 Task: Search one way flight ticket for 2 adults, 2 children, 2 infants in seat in first from Harlingen: Valley International Airport to Jackson: Jackson Hole Airport on 5-2-2023. Choice of flights is Sun country airlines. Number of bags: 7 checked bags. Price is upto 76000. Outbound departure time preference is 8:15.
Action: Mouse moved to (382, 155)
Screenshot: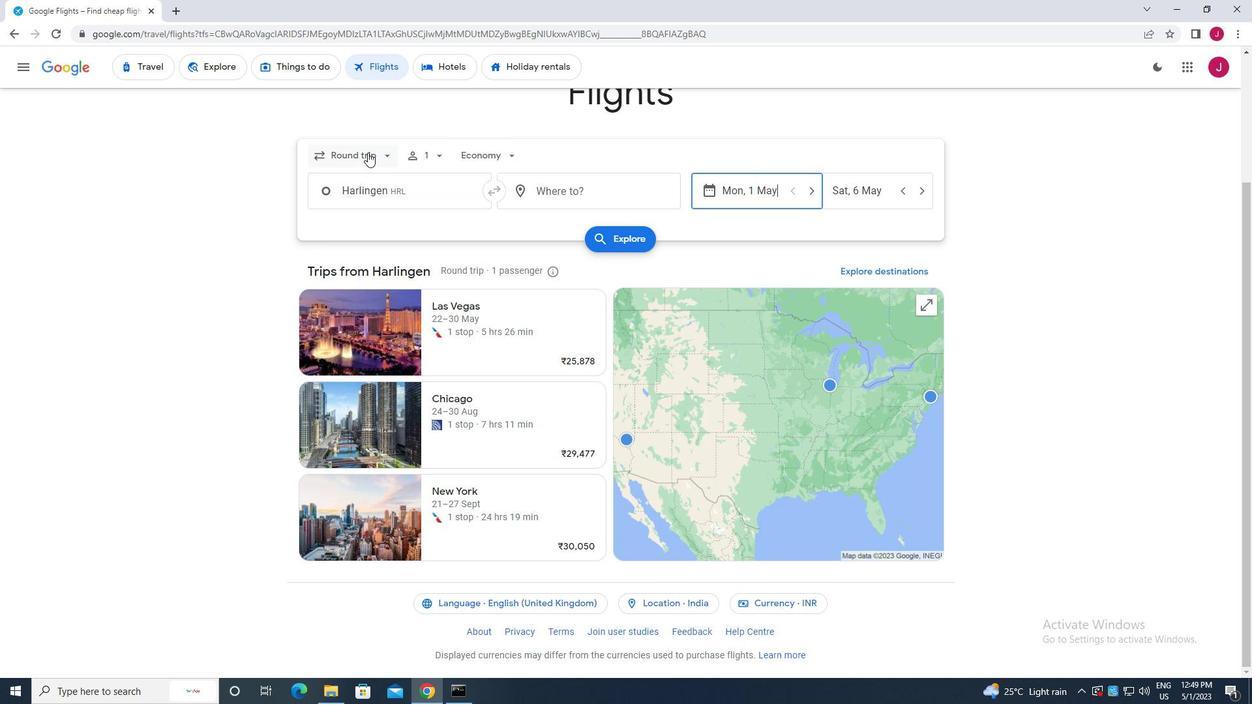 
Action: Mouse pressed left at (382, 155)
Screenshot: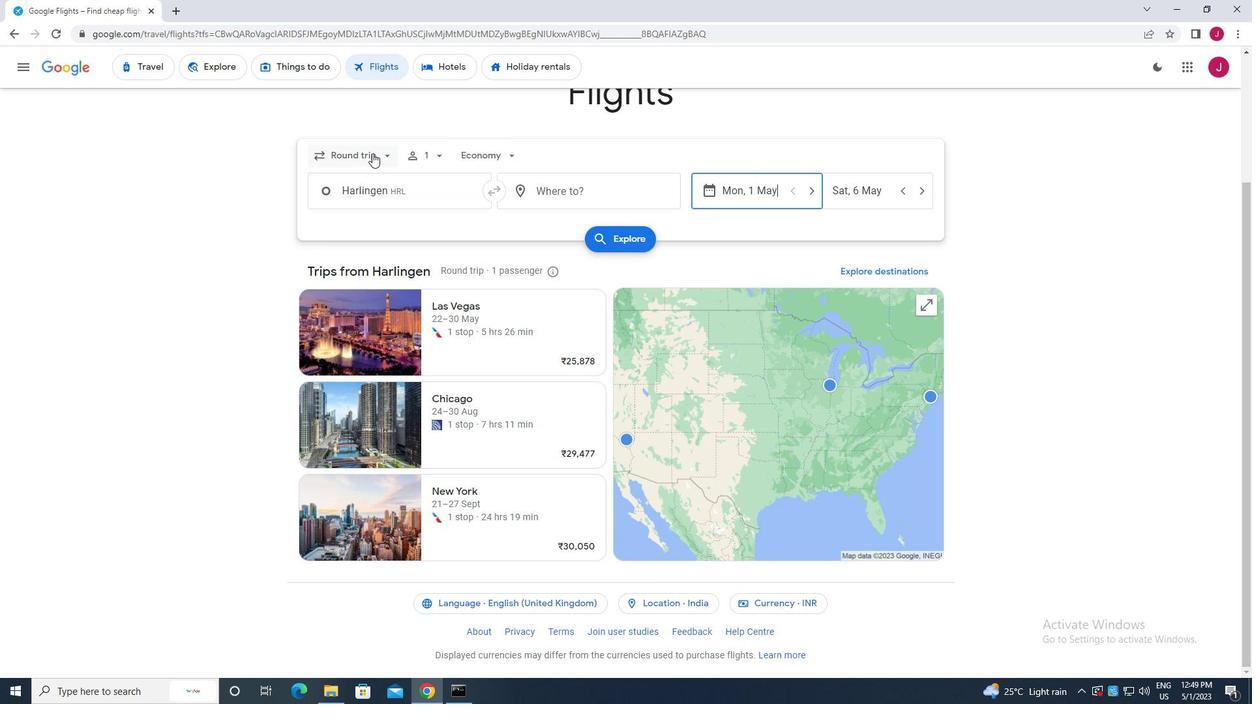 
Action: Mouse moved to (373, 211)
Screenshot: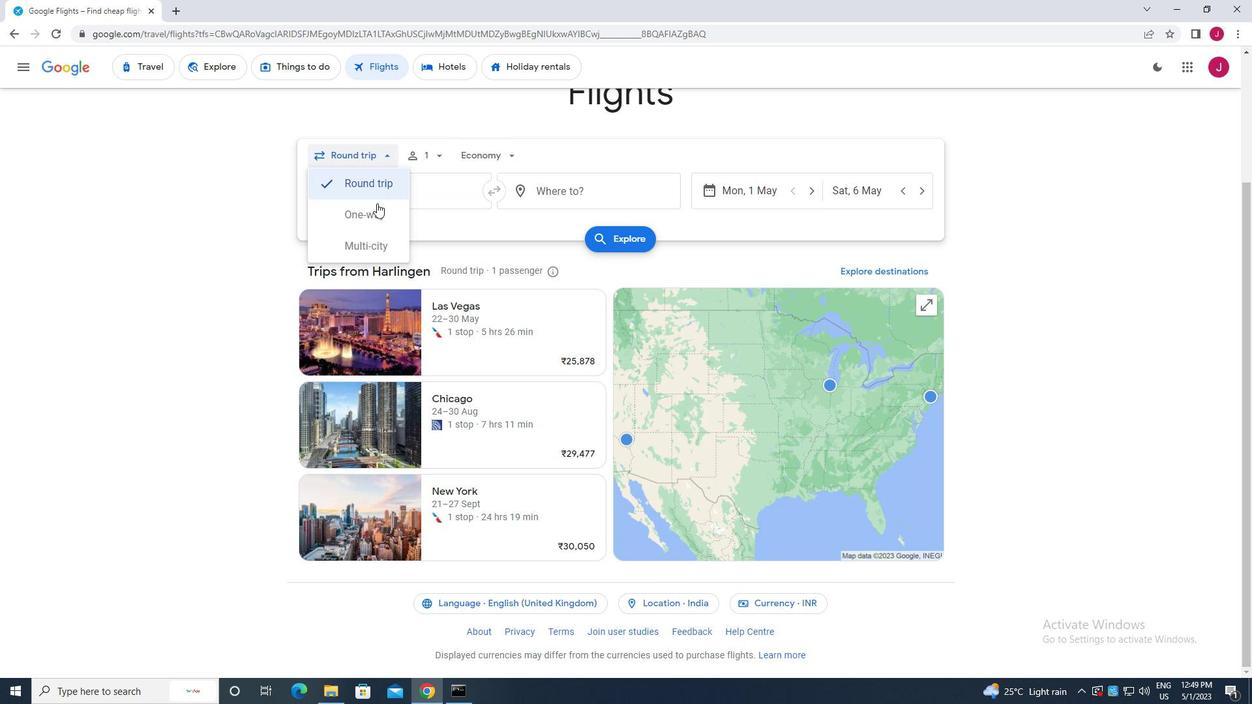 
Action: Mouse pressed left at (373, 211)
Screenshot: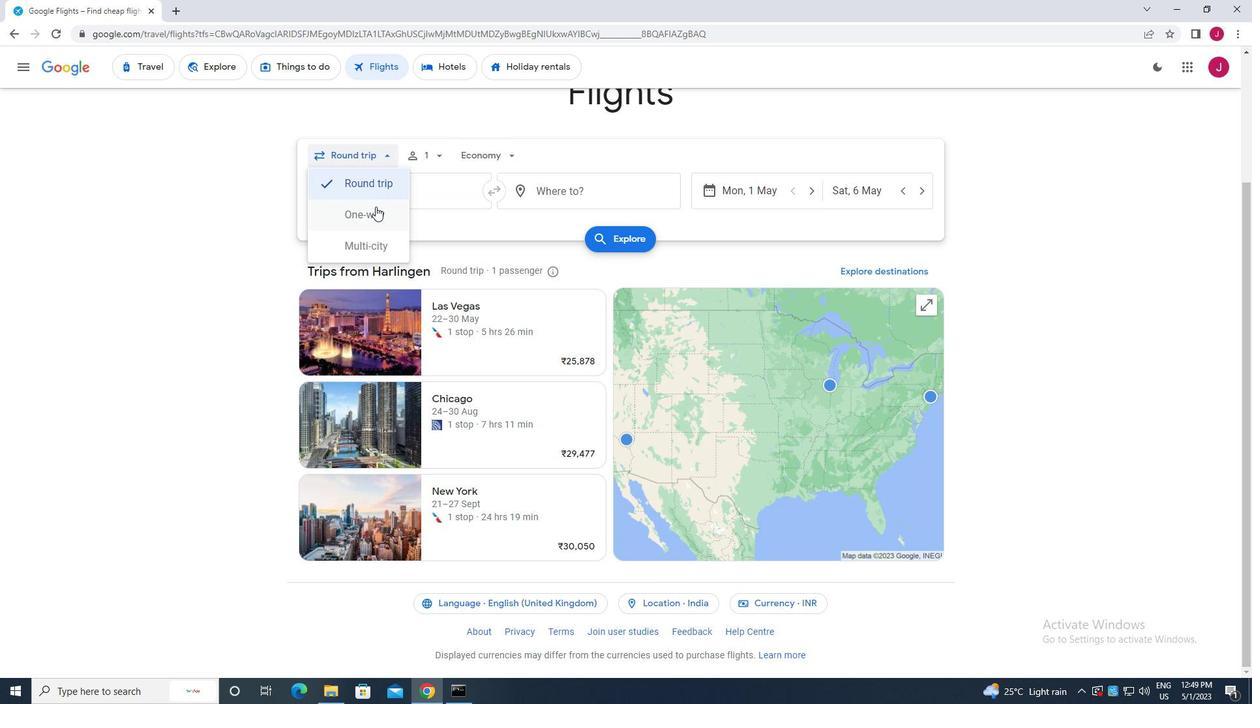 
Action: Mouse moved to (429, 155)
Screenshot: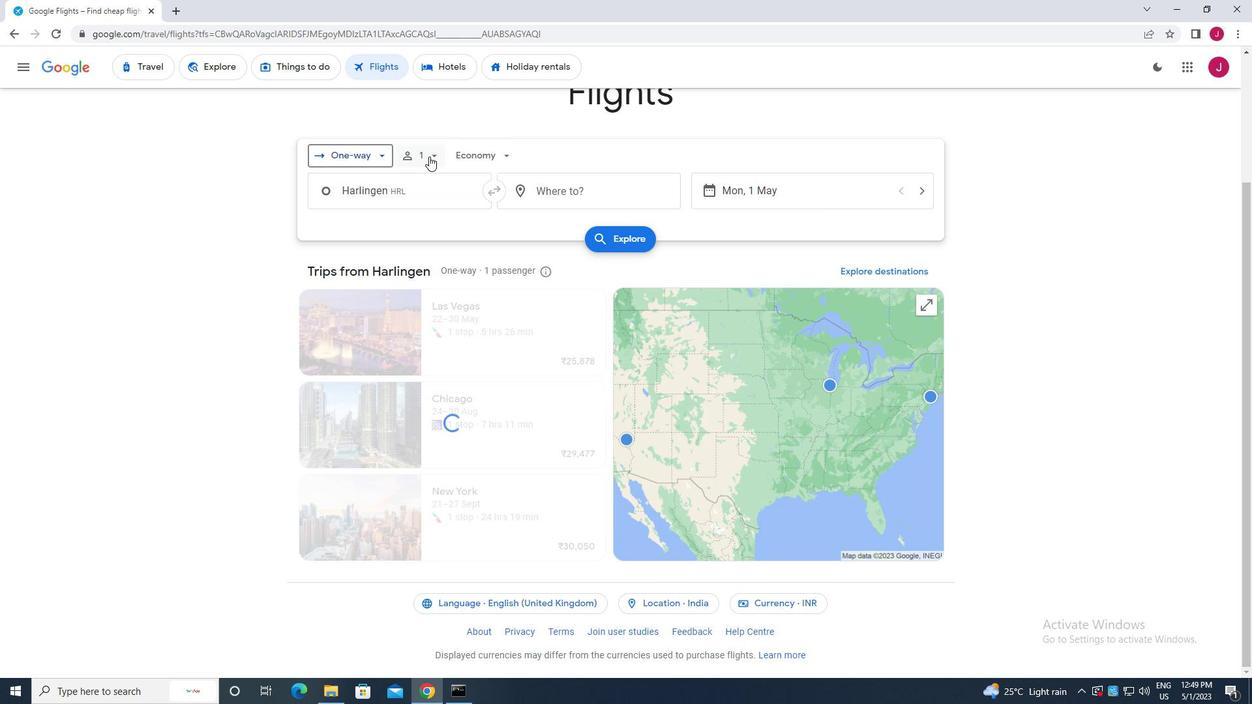 
Action: Mouse pressed left at (429, 155)
Screenshot: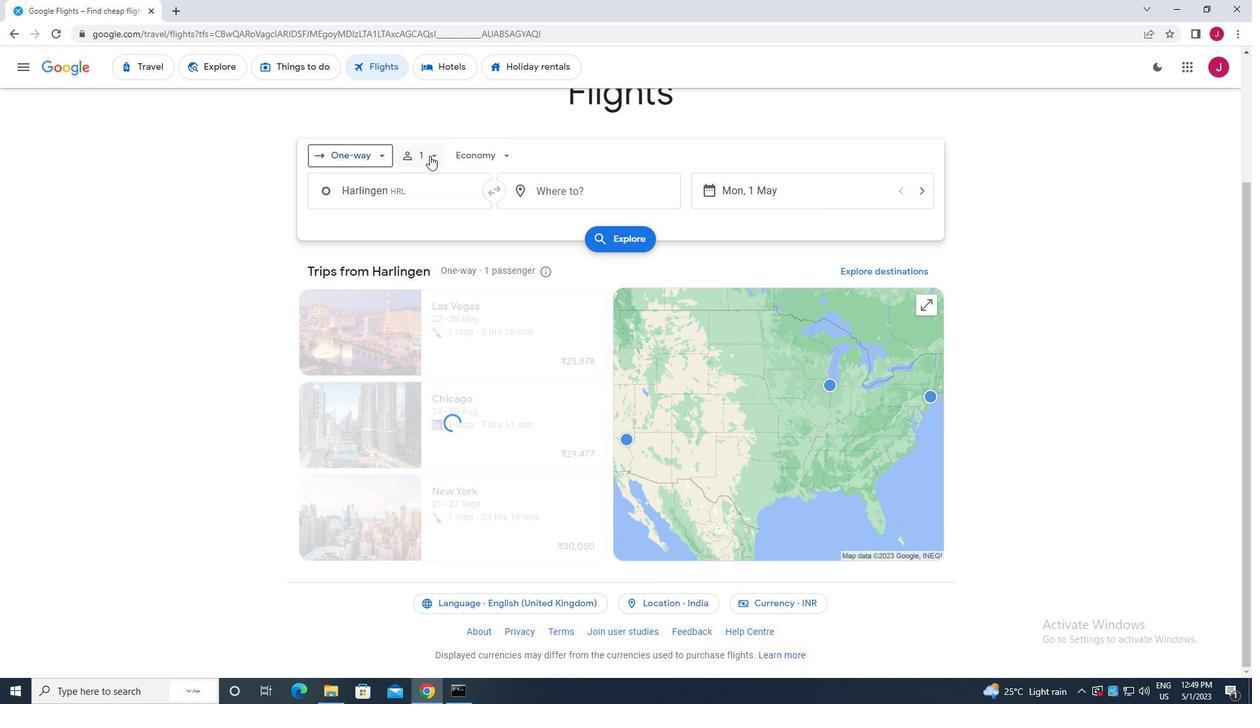 
Action: Mouse moved to (536, 193)
Screenshot: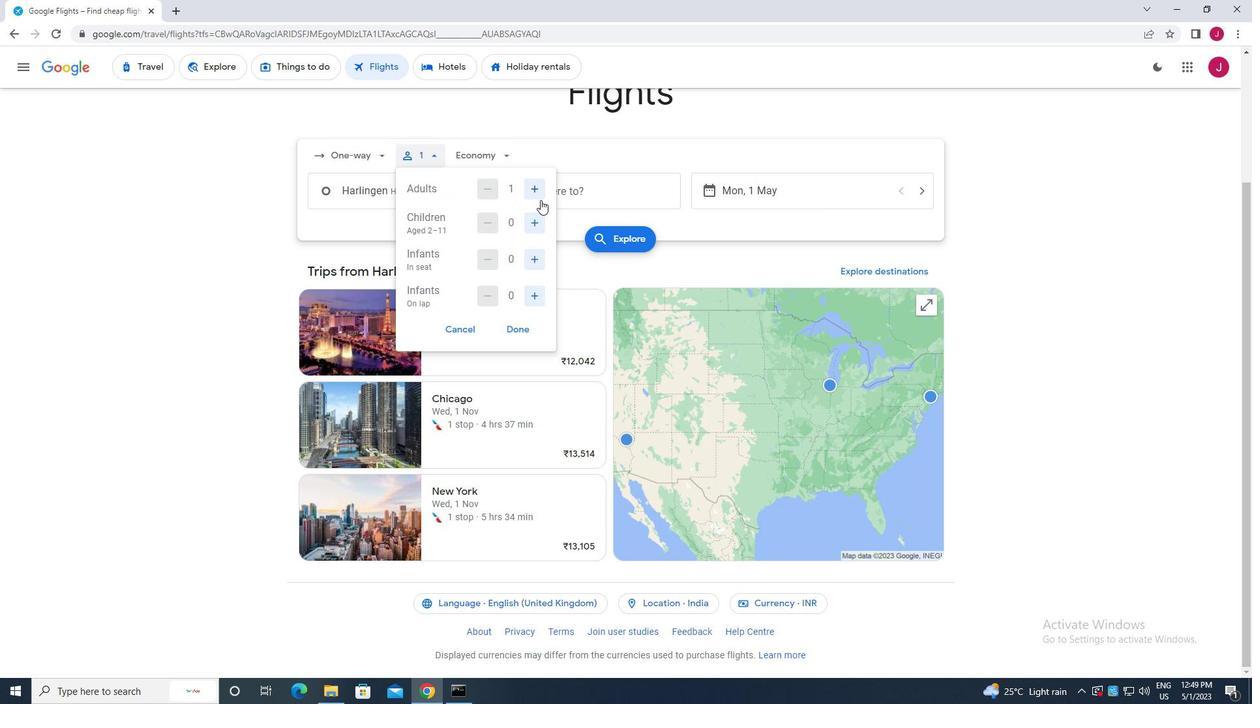 
Action: Mouse pressed left at (536, 193)
Screenshot: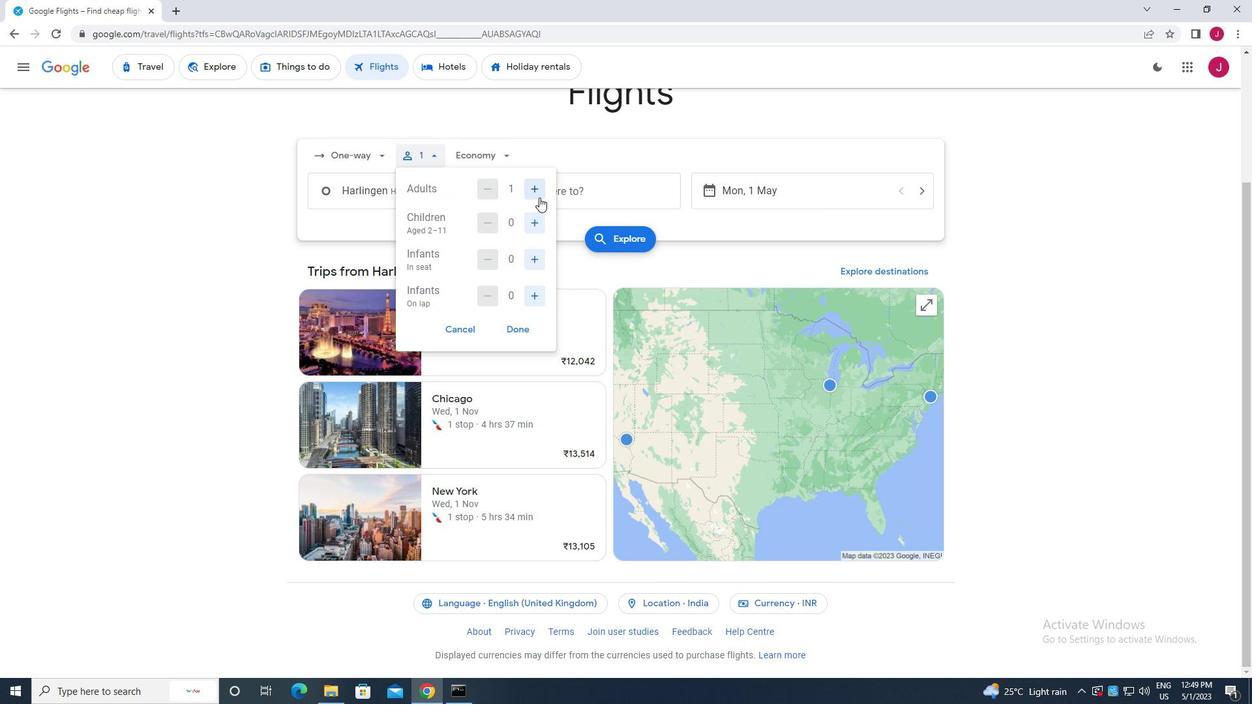 
Action: Mouse moved to (533, 222)
Screenshot: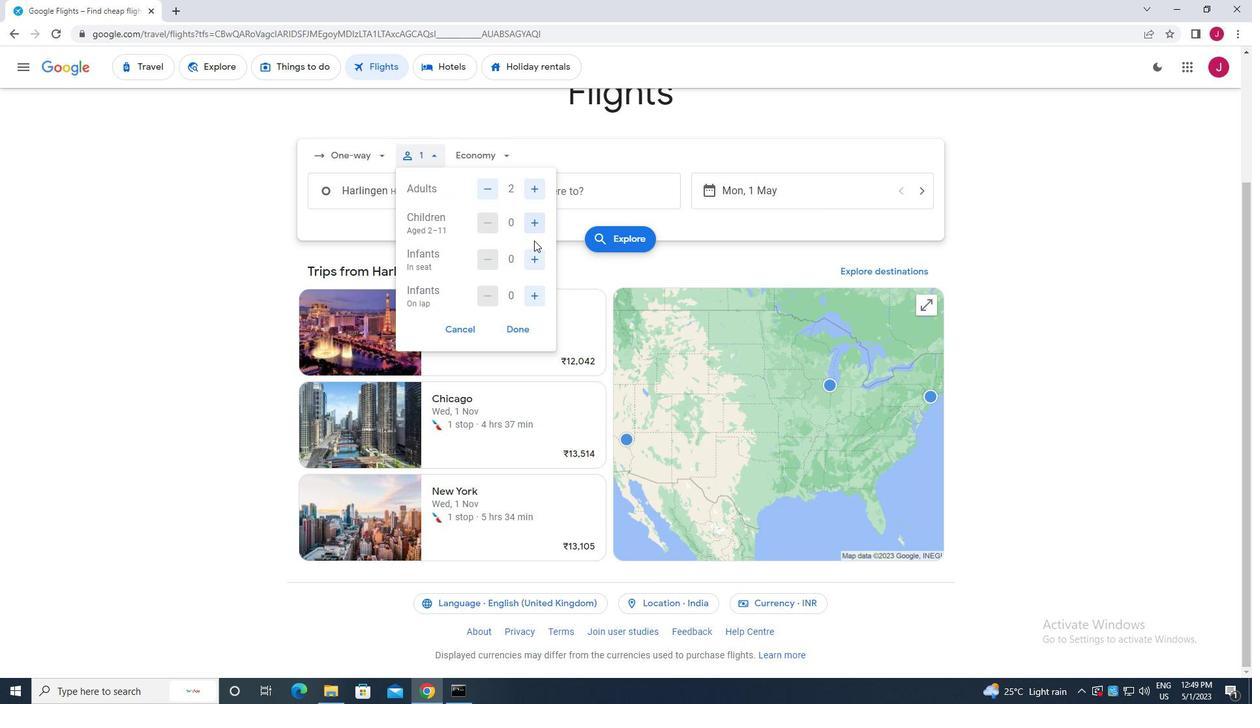 
Action: Mouse pressed left at (533, 222)
Screenshot: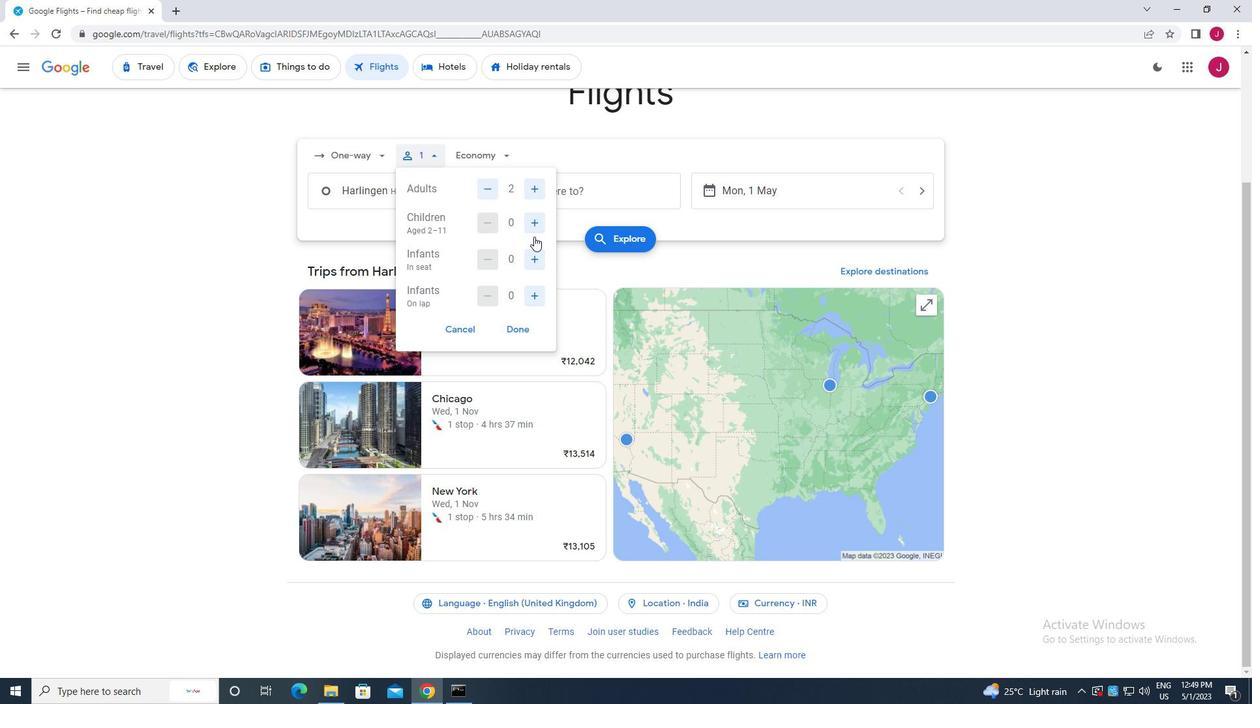 
Action: Mouse moved to (534, 222)
Screenshot: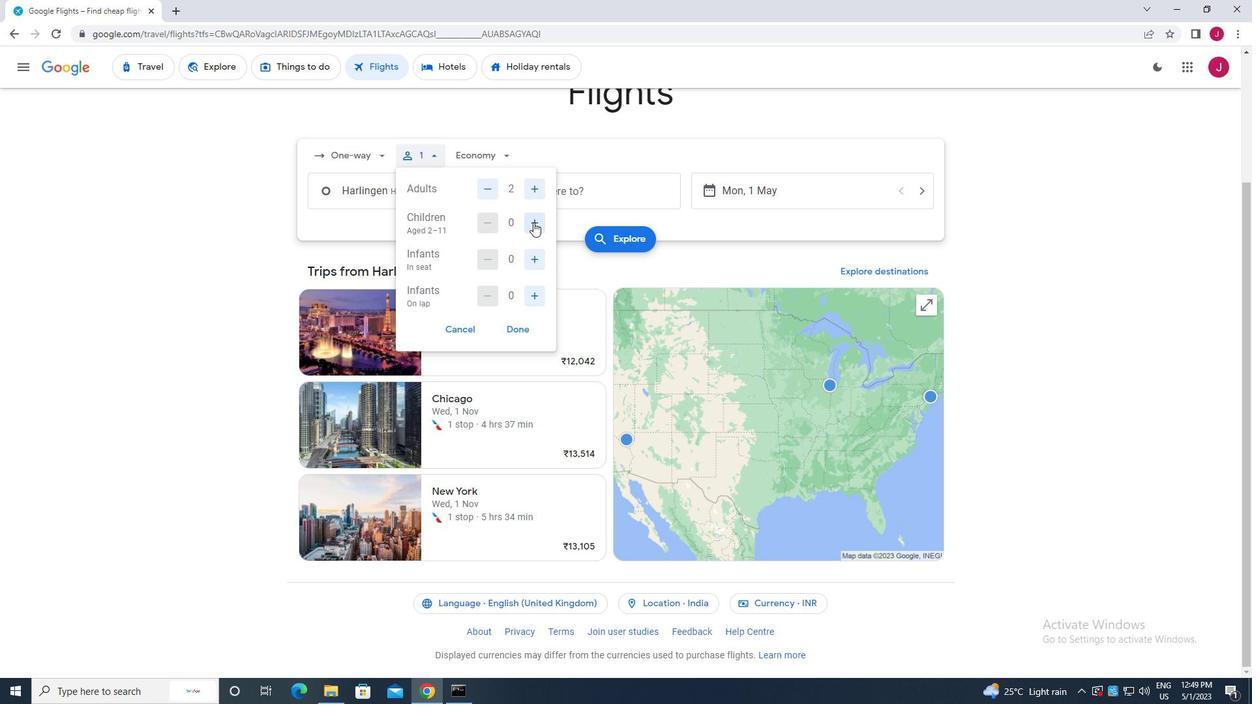 
Action: Mouse pressed left at (534, 222)
Screenshot: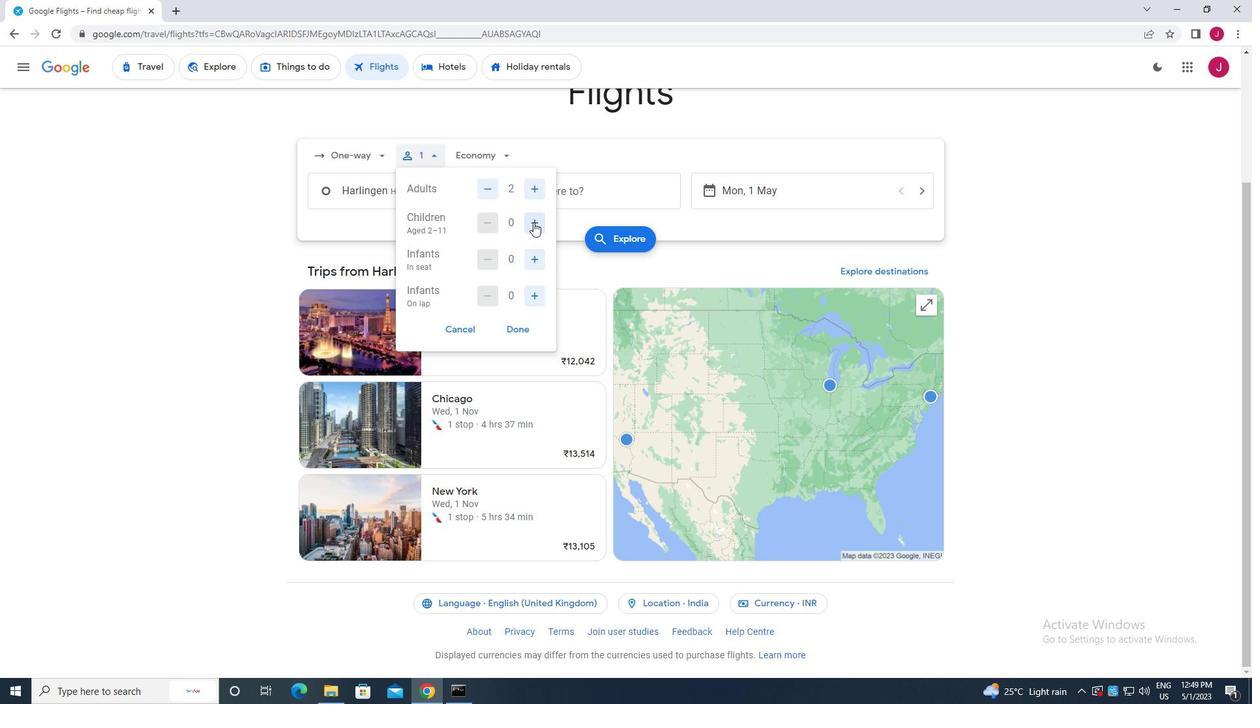 
Action: Mouse moved to (536, 260)
Screenshot: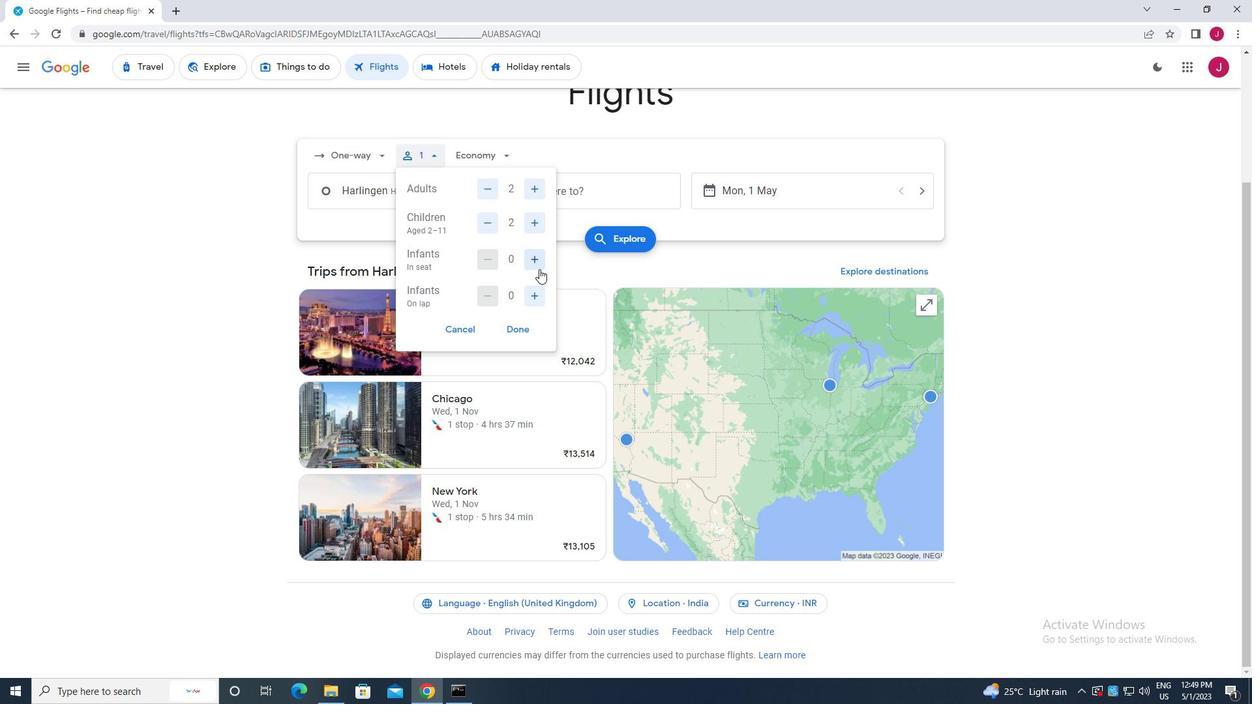 
Action: Mouse pressed left at (536, 260)
Screenshot: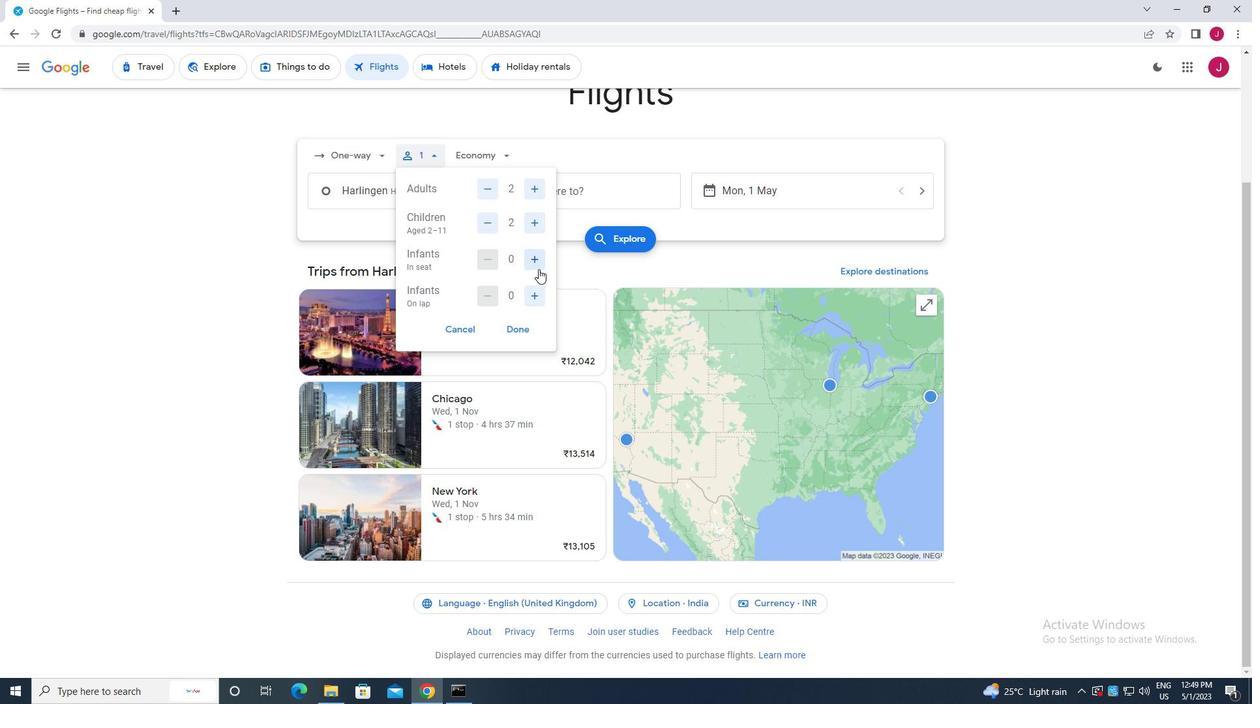 
Action: Mouse pressed left at (536, 260)
Screenshot: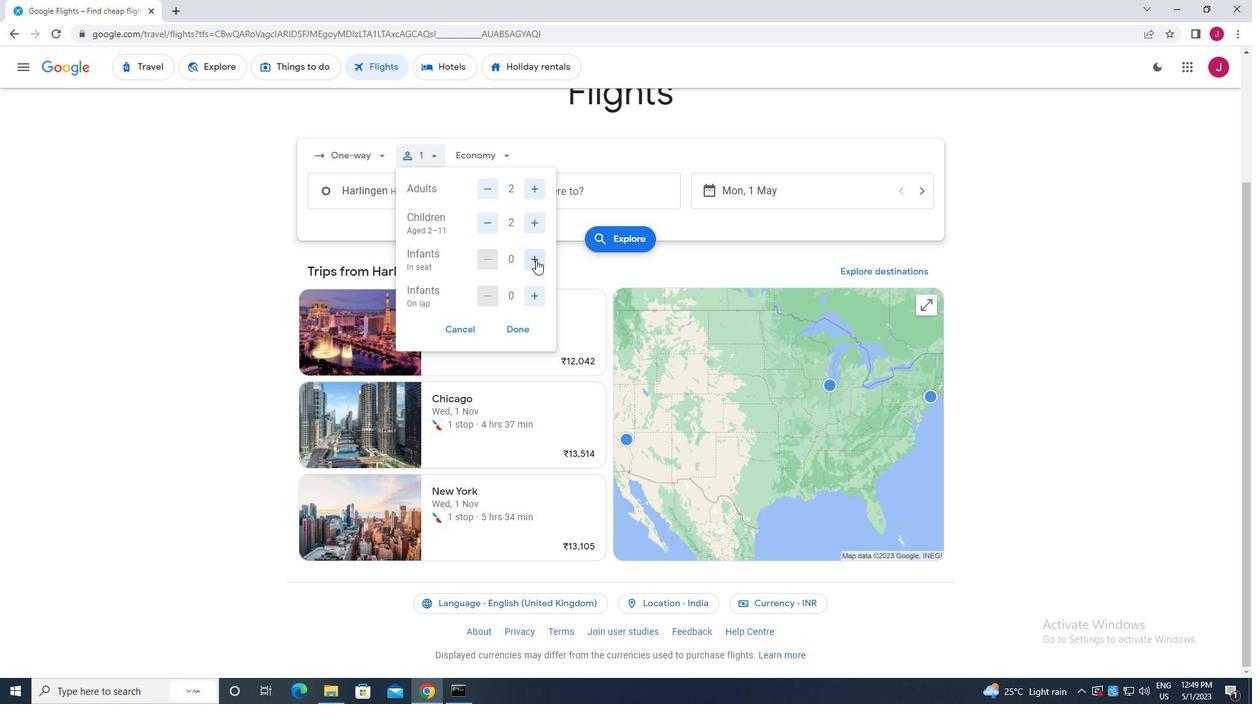 
Action: Mouse moved to (518, 331)
Screenshot: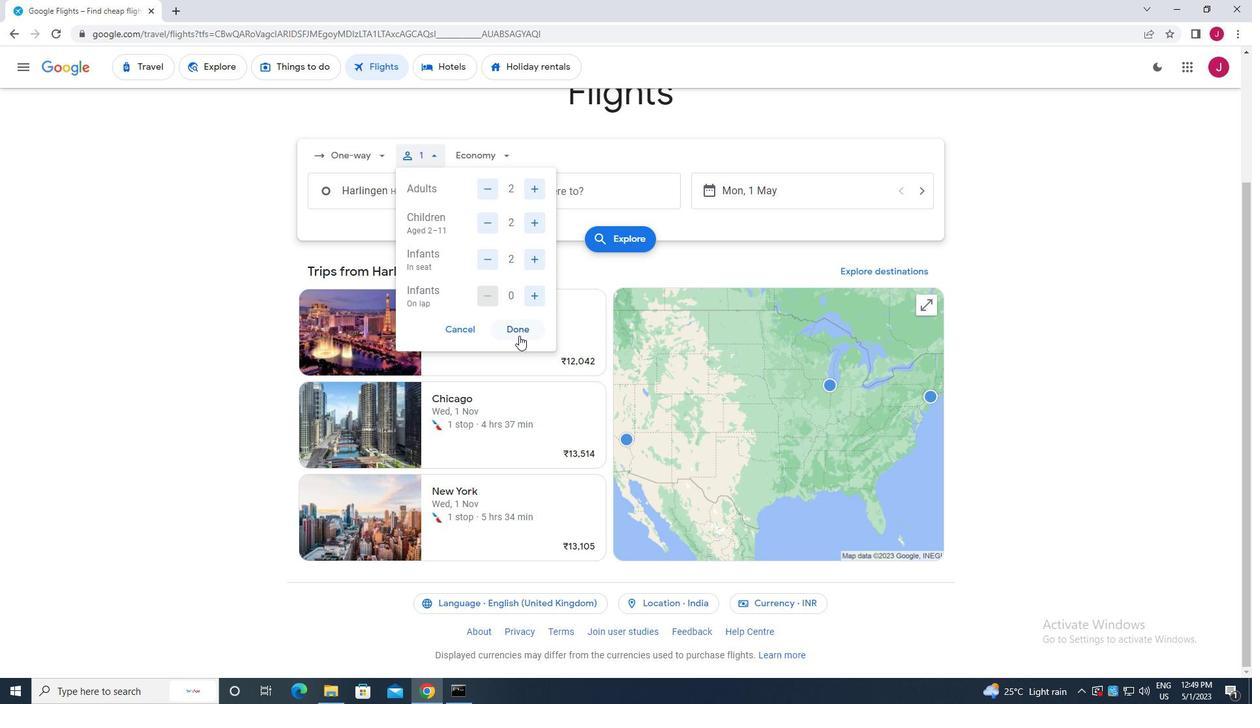 
Action: Mouse pressed left at (518, 331)
Screenshot: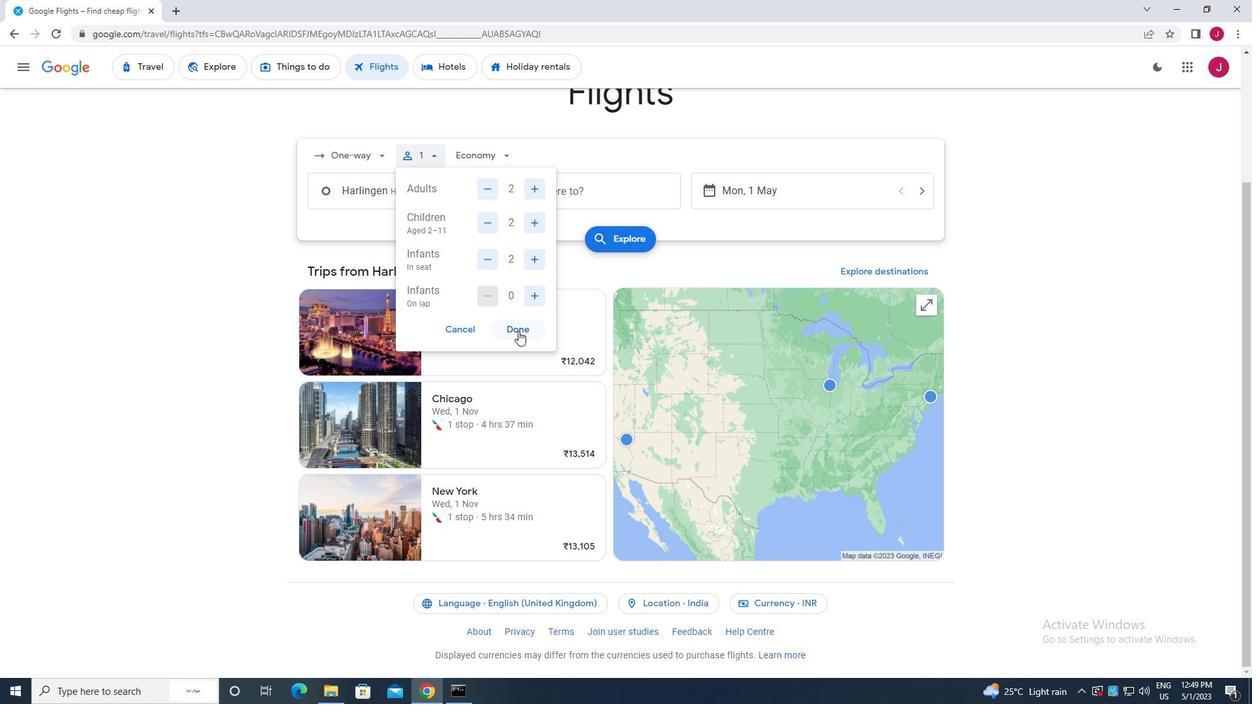 
Action: Mouse moved to (503, 159)
Screenshot: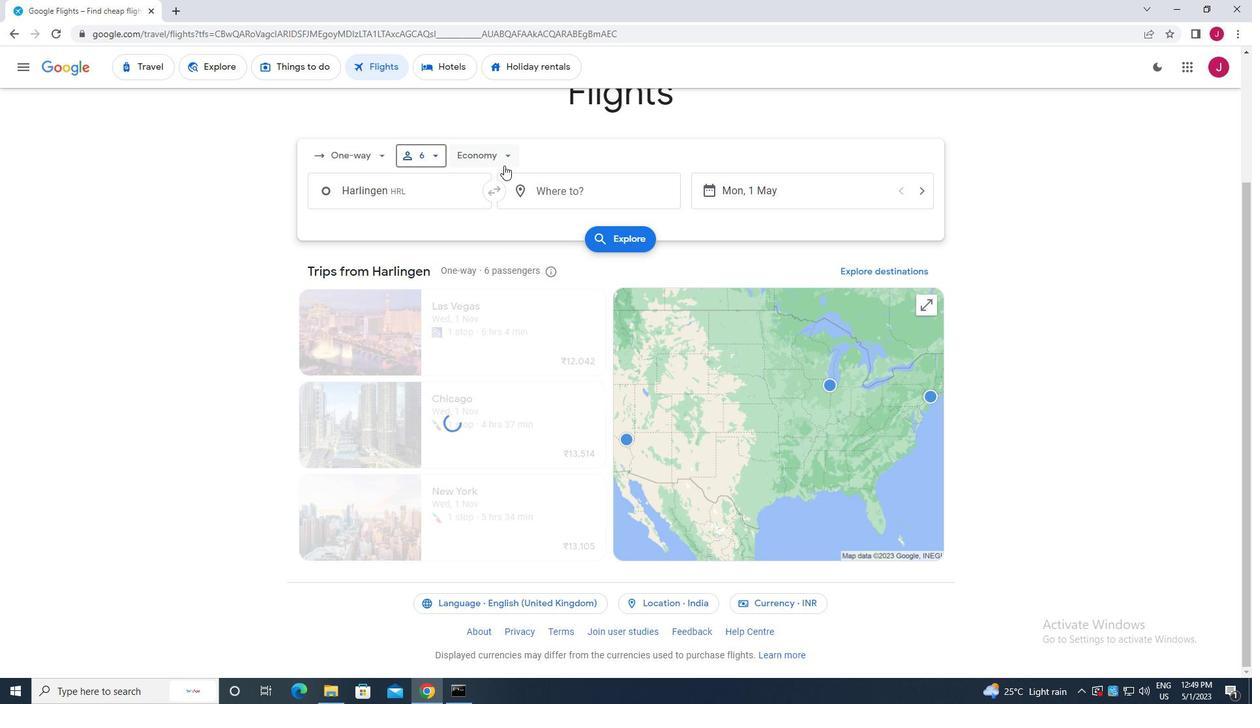 
Action: Mouse pressed left at (503, 159)
Screenshot: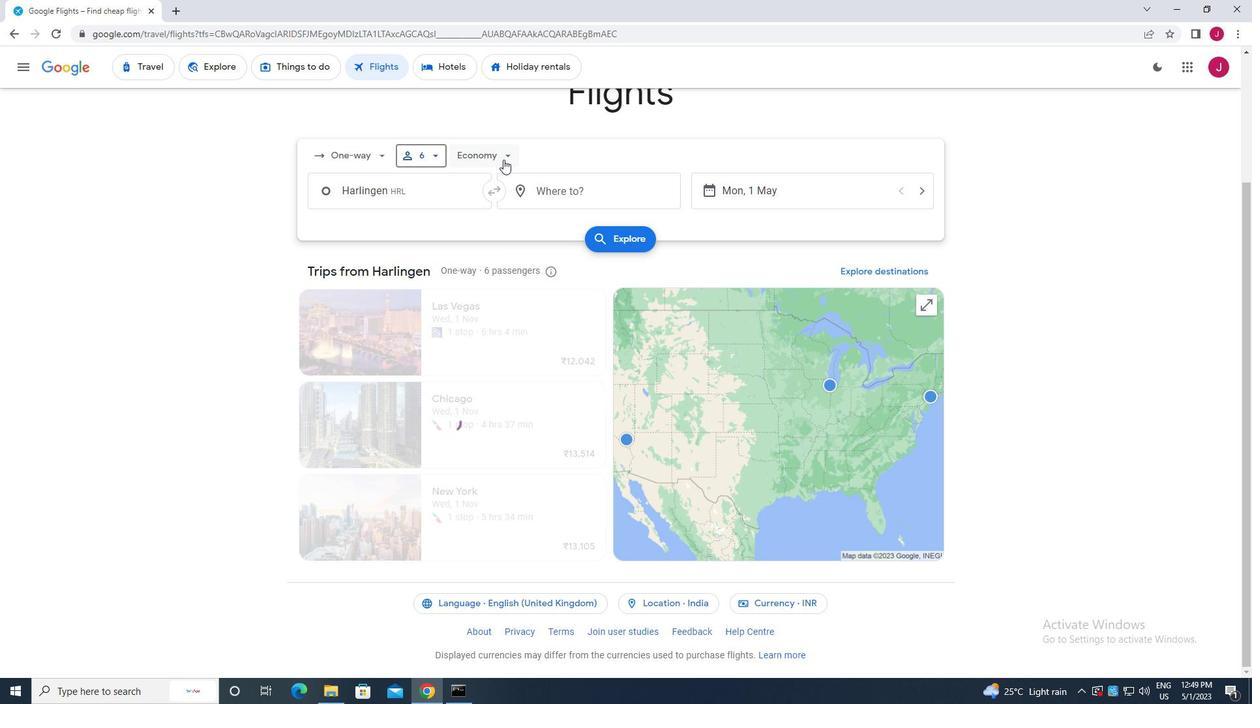 
Action: Mouse moved to (497, 276)
Screenshot: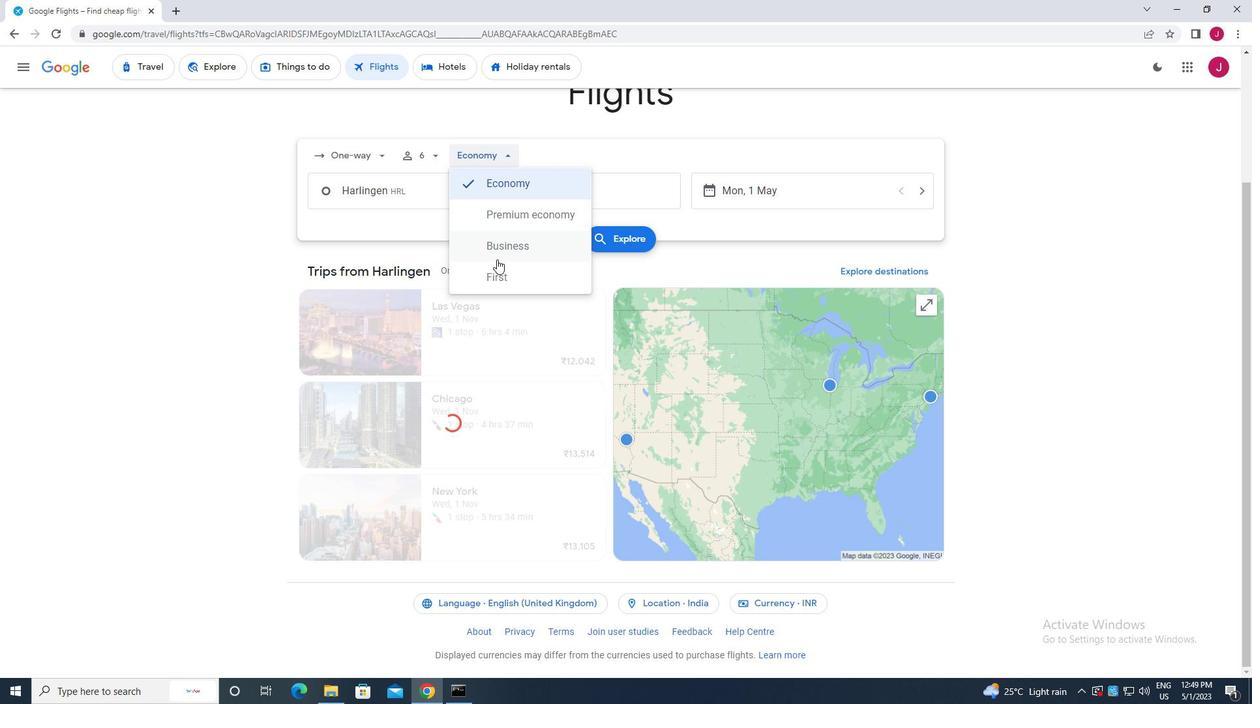 
Action: Mouse pressed left at (497, 276)
Screenshot: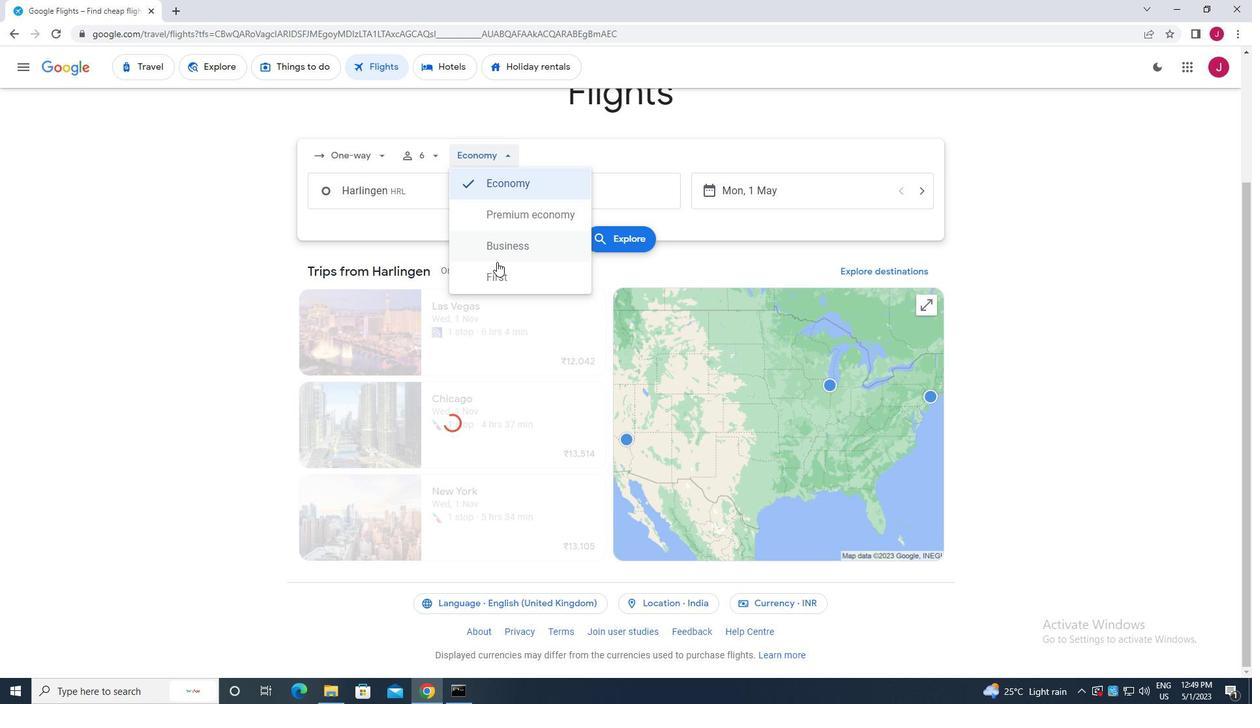 
Action: Mouse moved to (404, 190)
Screenshot: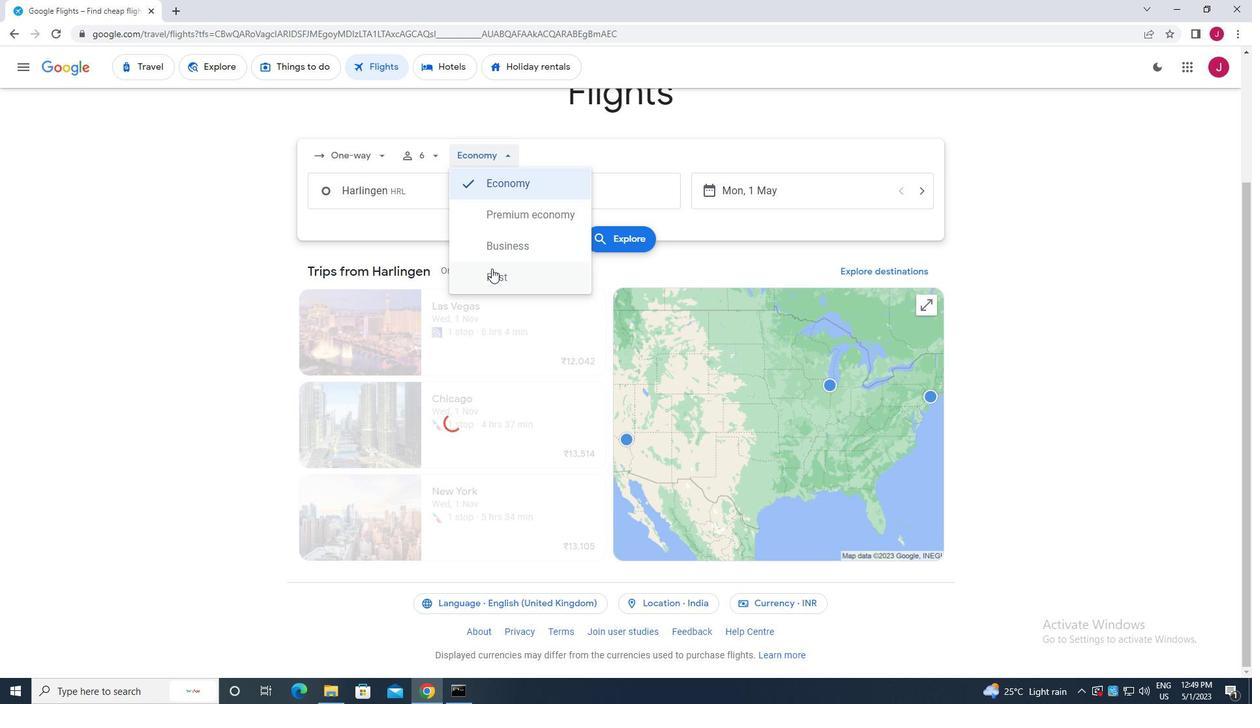
Action: Mouse pressed left at (404, 190)
Screenshot: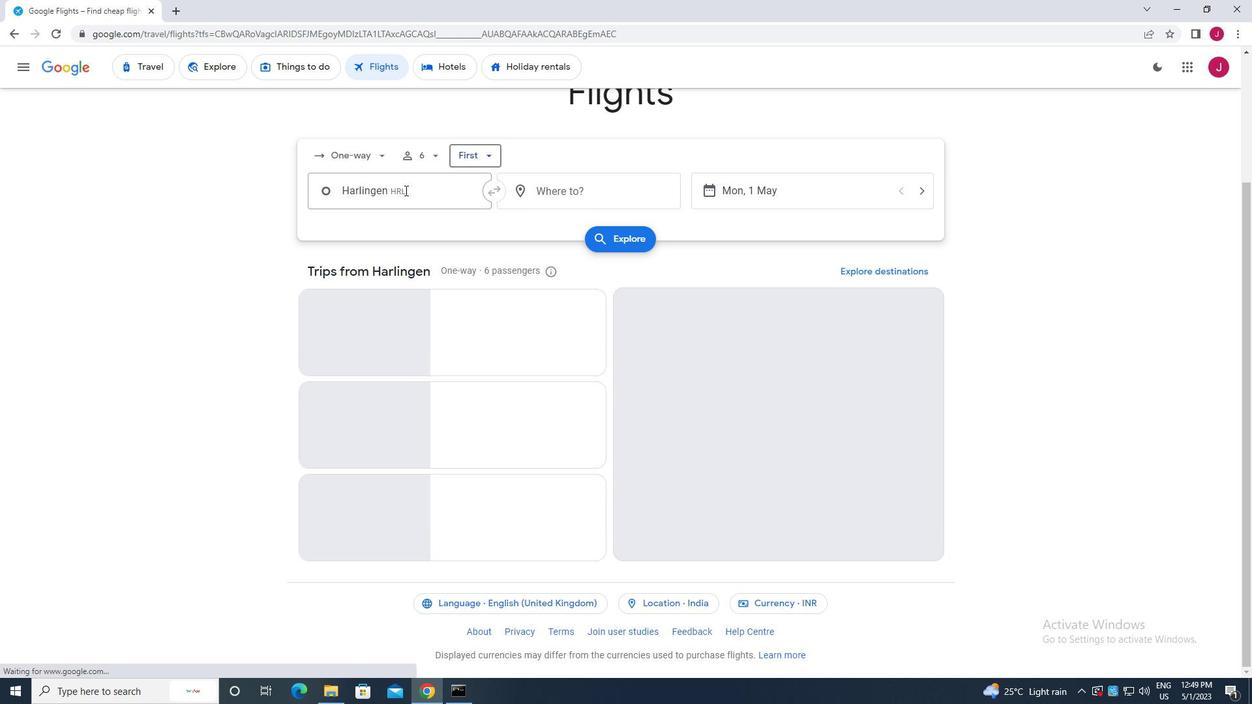 
Action: Key pressed harlingen
Screenshot: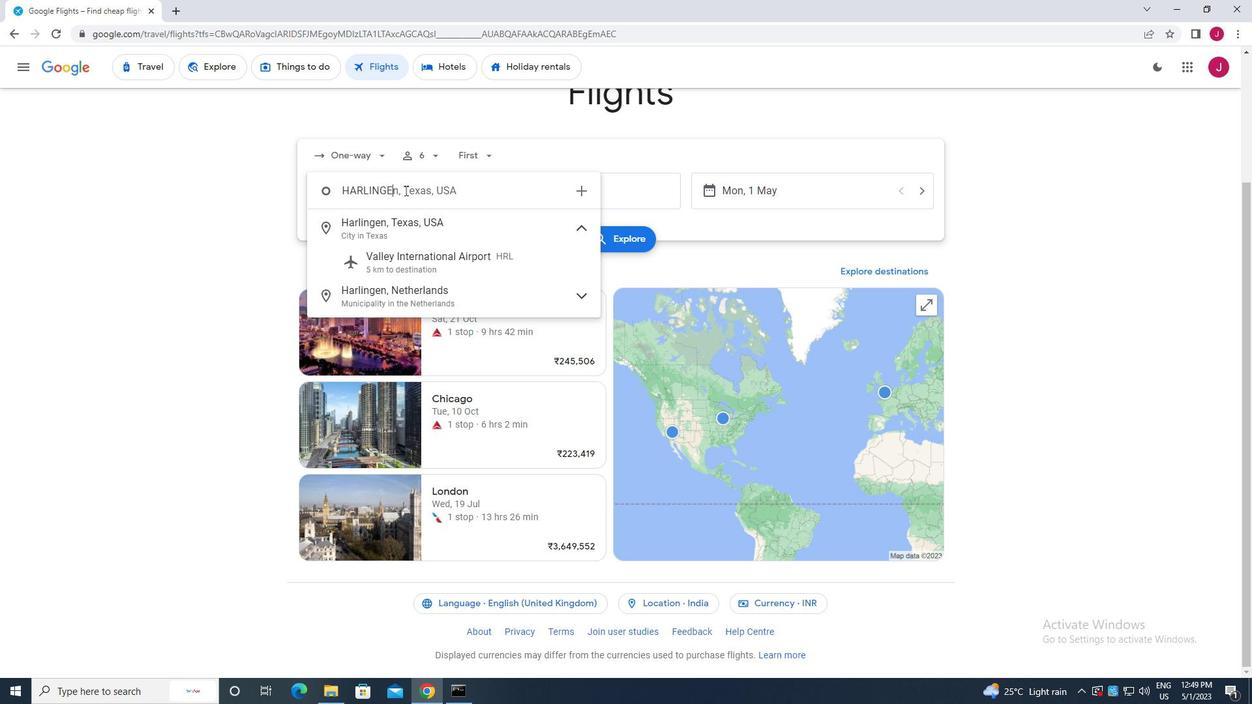 
Action: Mouse moved to (452, 257)
Screenshot: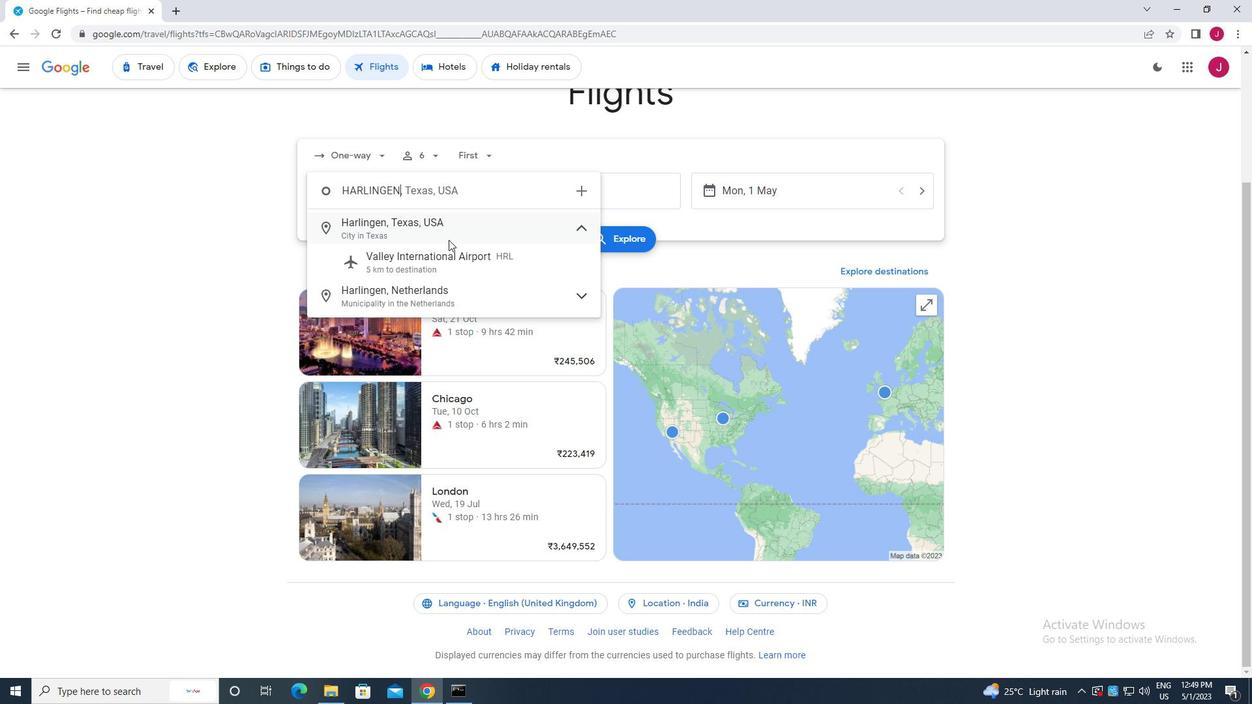 
Action: Mouse pressed left at (452, 257)
Screenshot: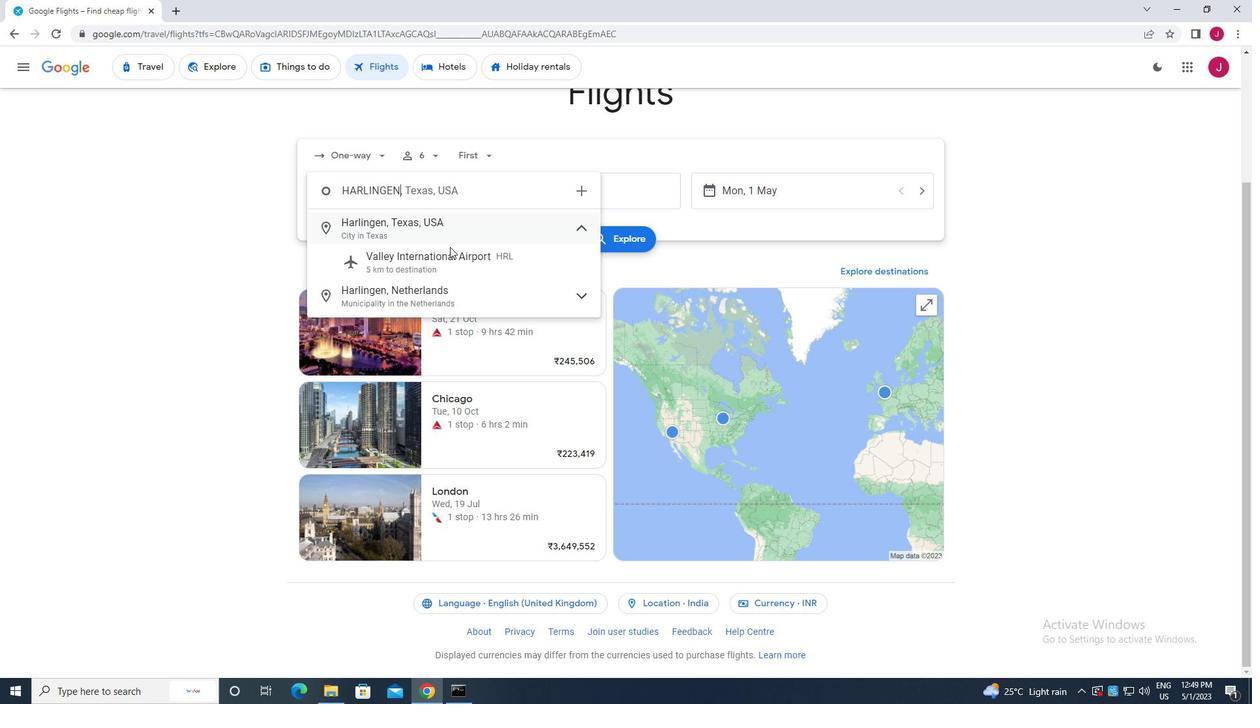 
Action: Mouse moved to (630, 198)
Screenshot: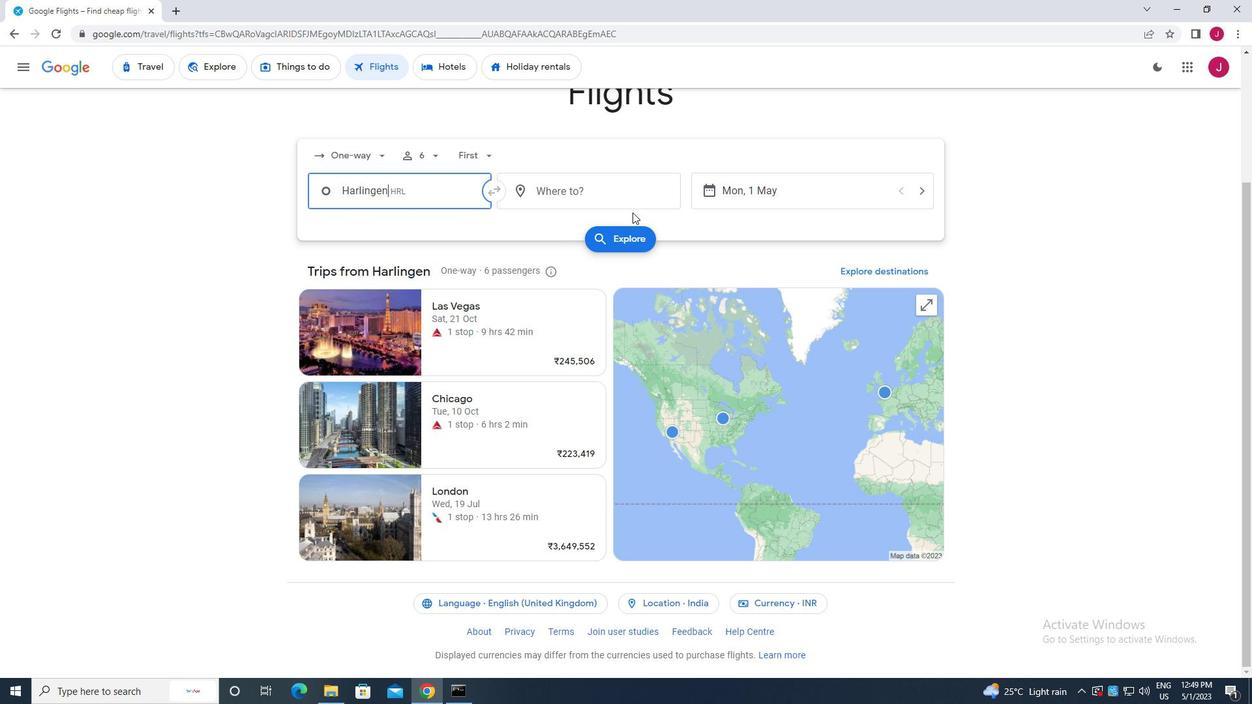 
Action: Mouse pressed left at (630, 198)
Screenshot: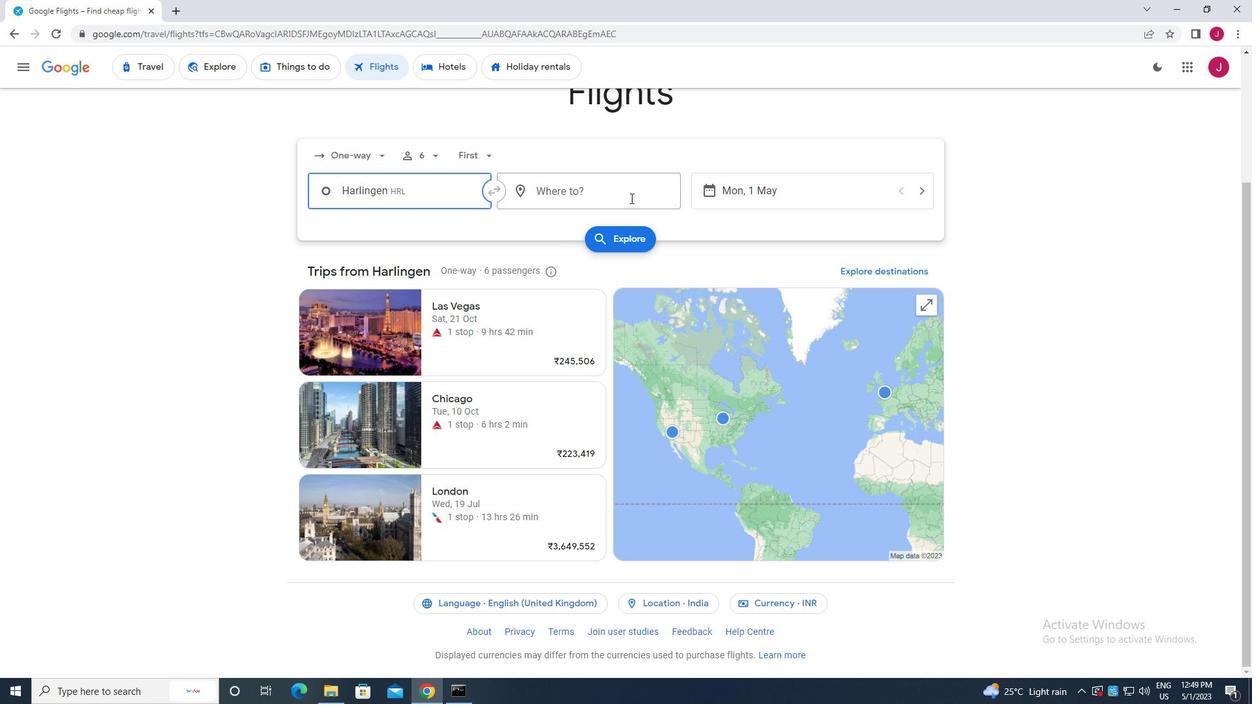 
Action: Key pressed jackson<Key.space>h
Screenshot: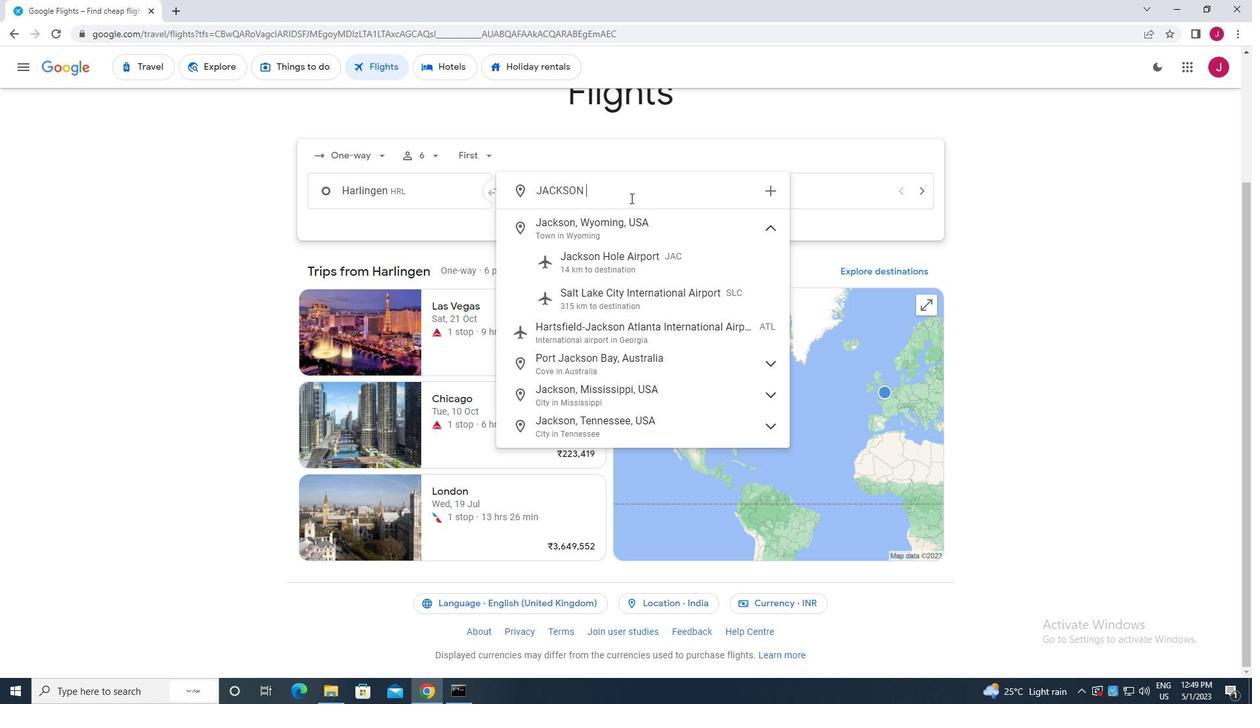 
Action: Mouse moved to (629, 252)
Screenshot: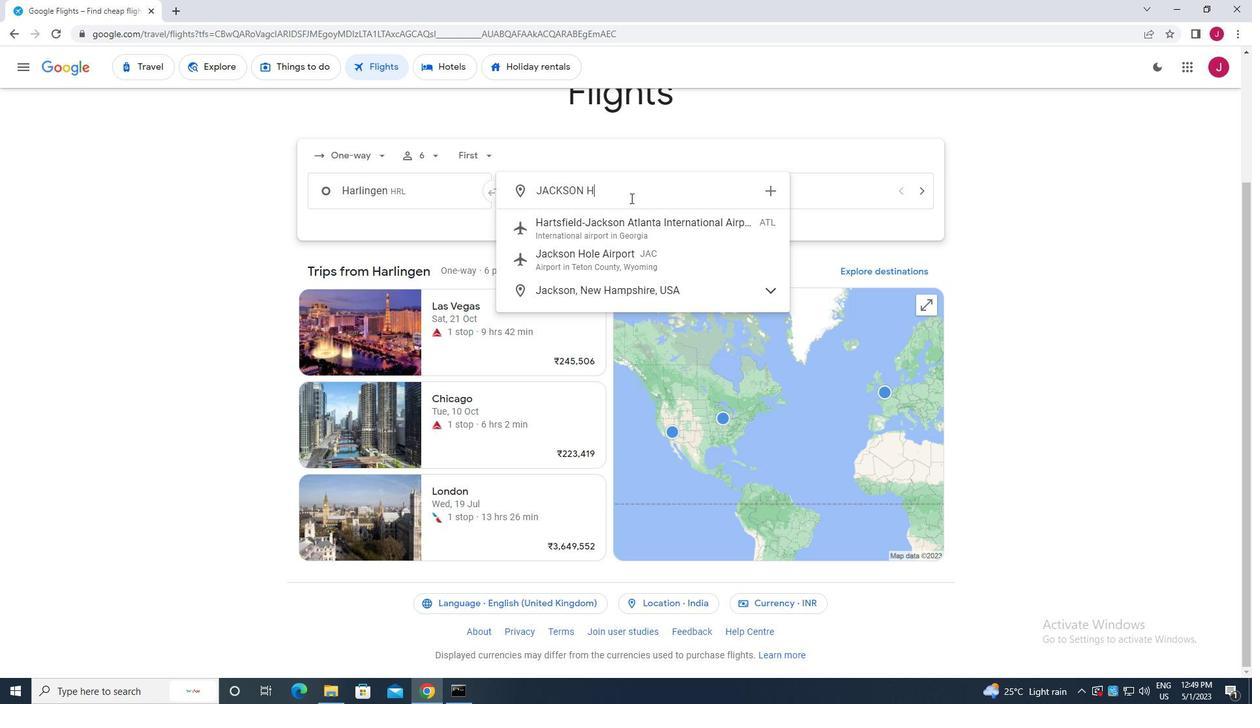 
Action: Mouse pressed left at (629, 252)
Screenshot: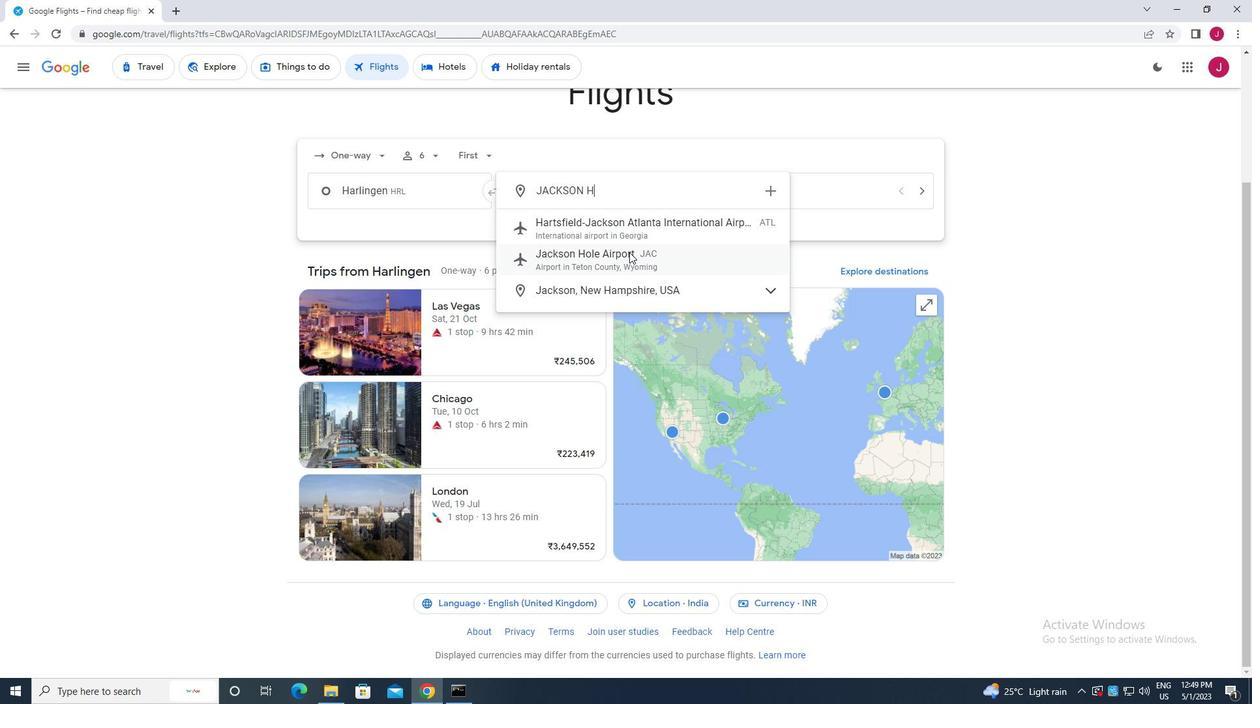 
Action: Mouse moved to (764, 191)
Screenshot: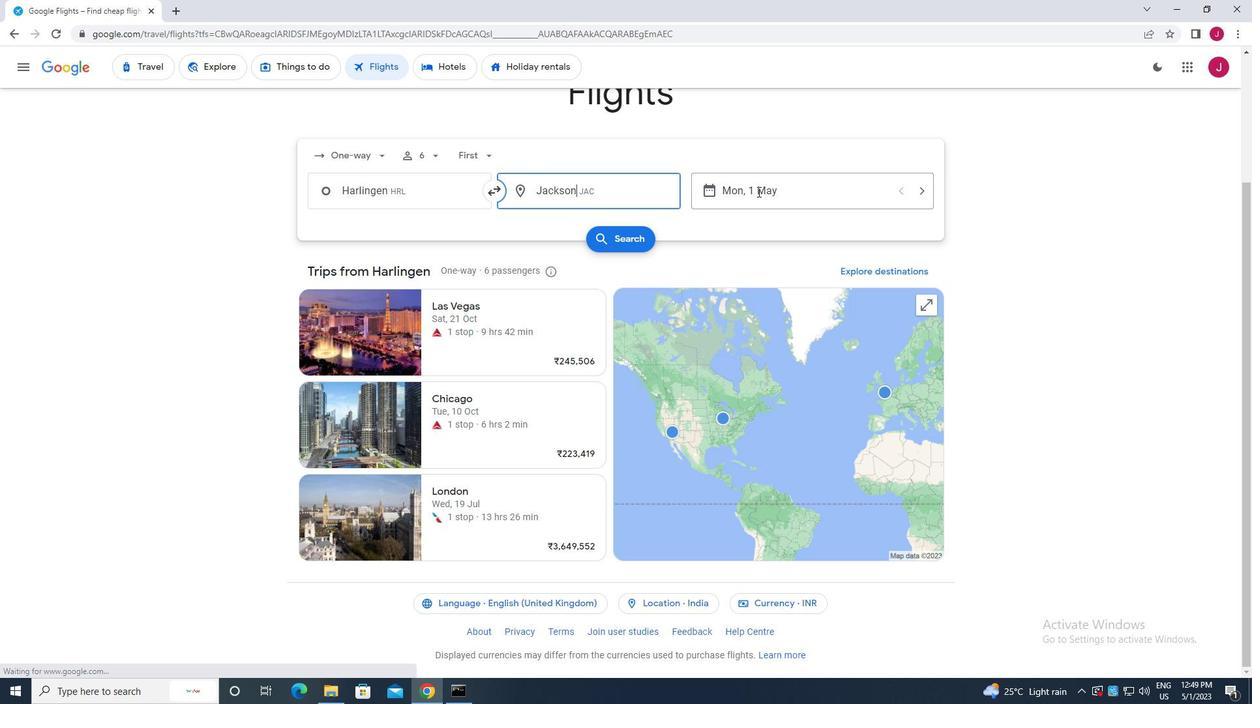 
Action: Mouse pressed left at (764, 191)
Screenshot: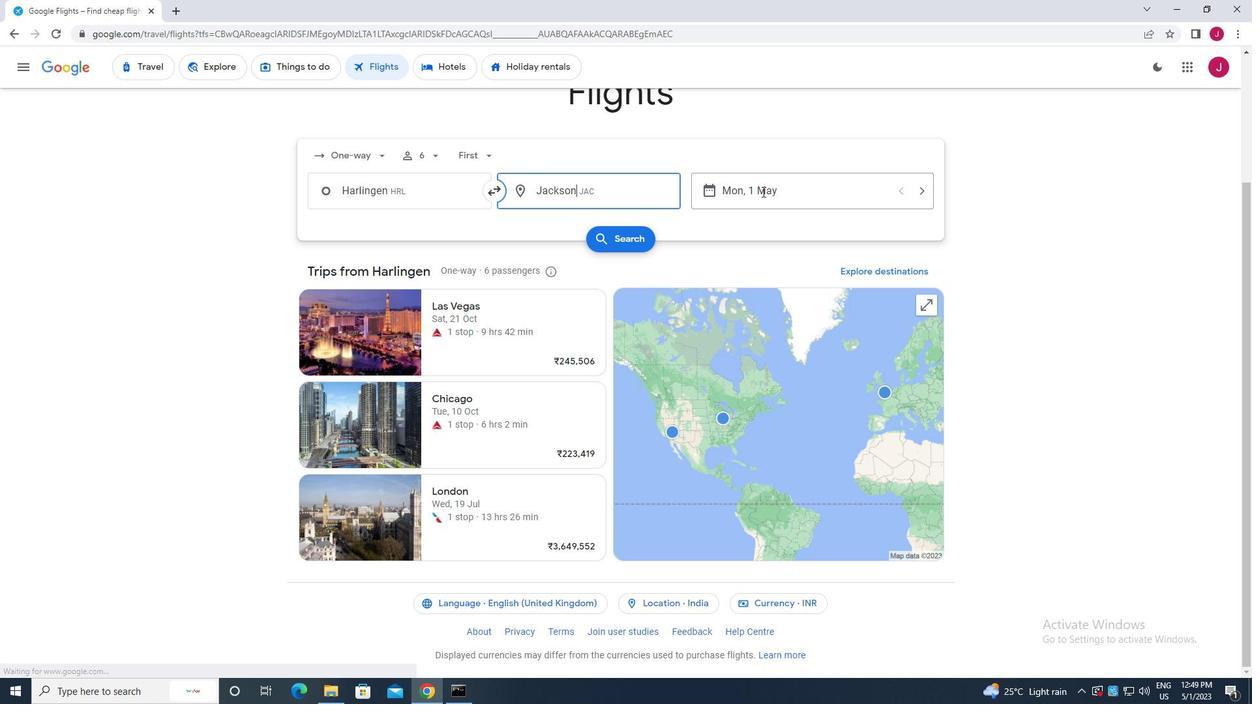 
Action: Mouse moved to (529, 298)
Screenshot: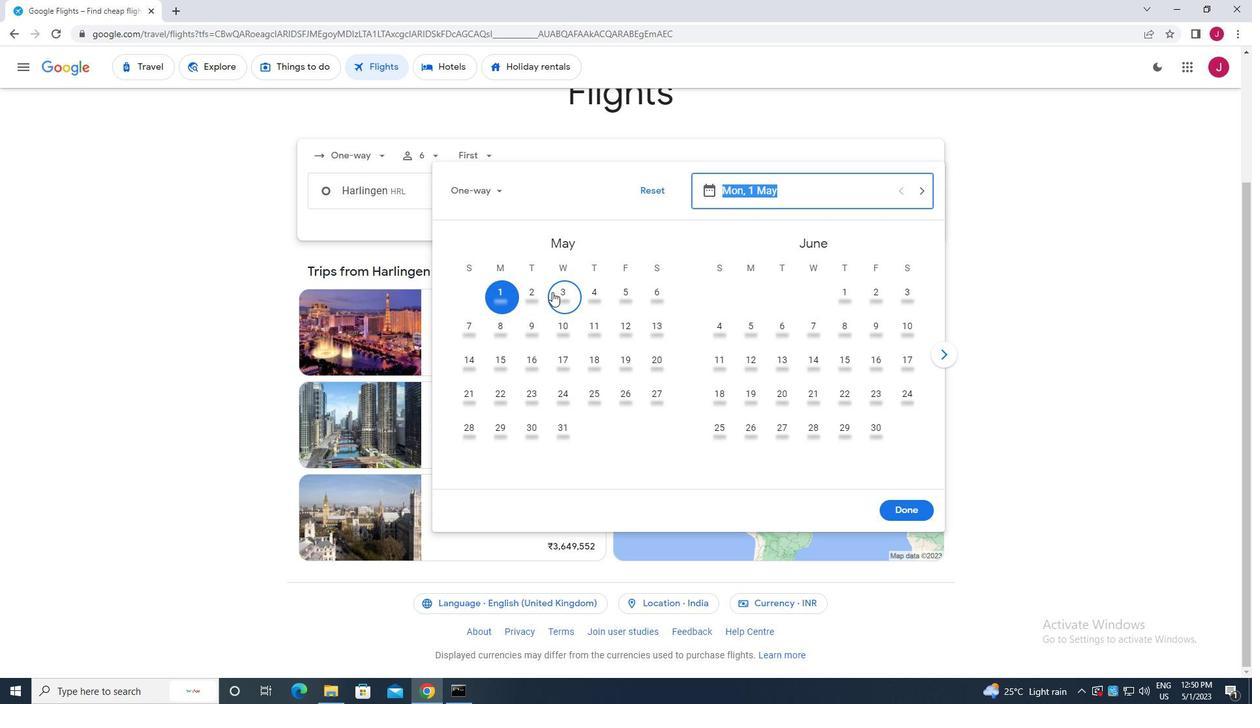 
Action: Mouse pressed left at (529, 298)
Screenshot: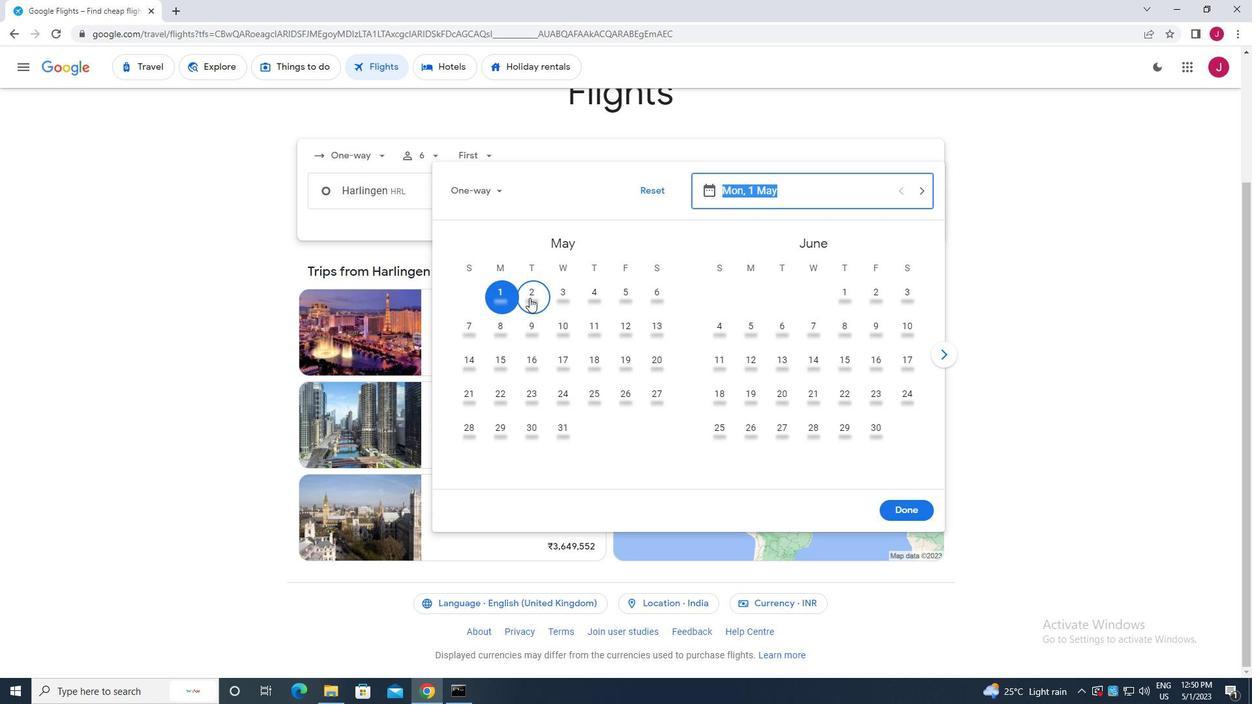 
Action: Mouse moved to (901, 515)
Screenshot: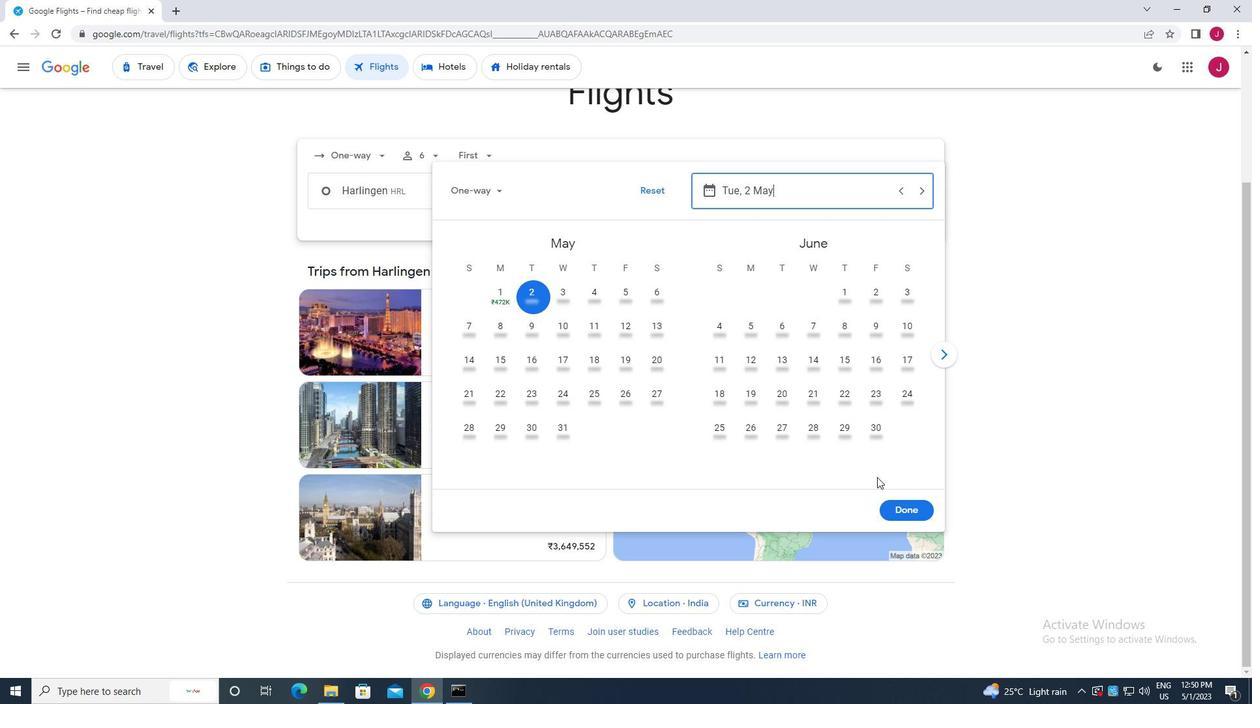 
Action: Mouse pressed left at (901, 515)
Screenshot: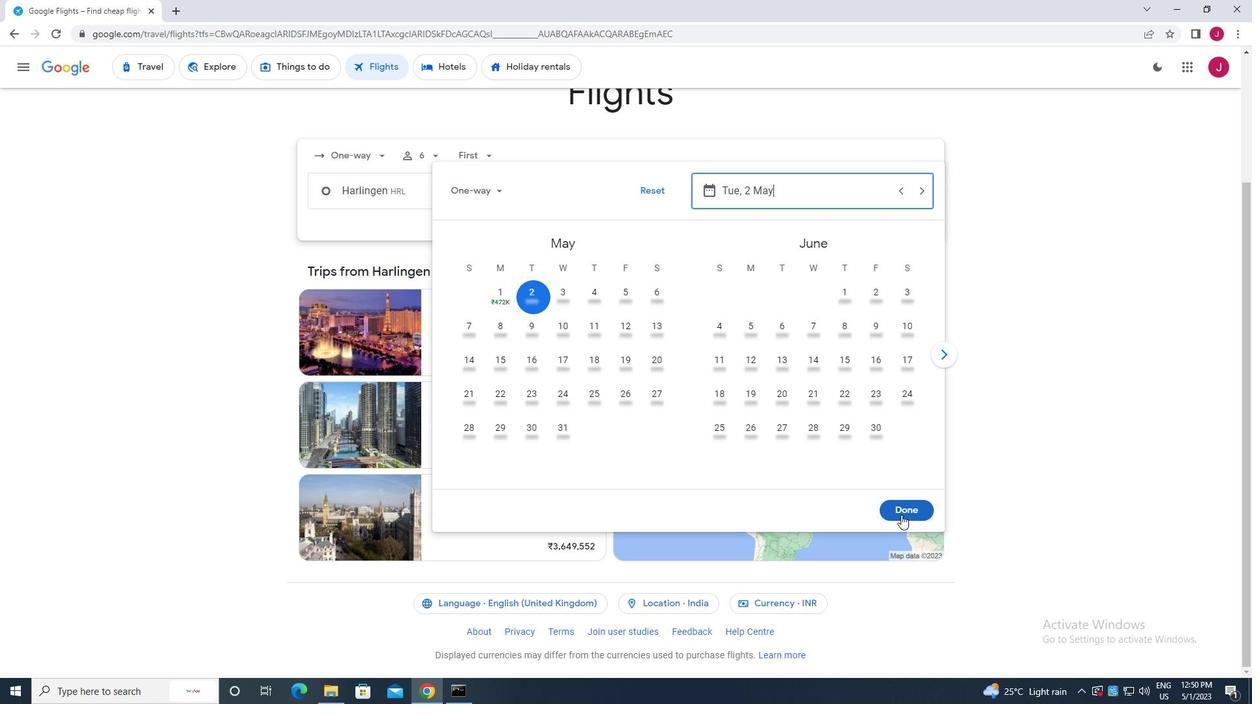 
Action: Mouse moved to (623, 238)
Screenshot: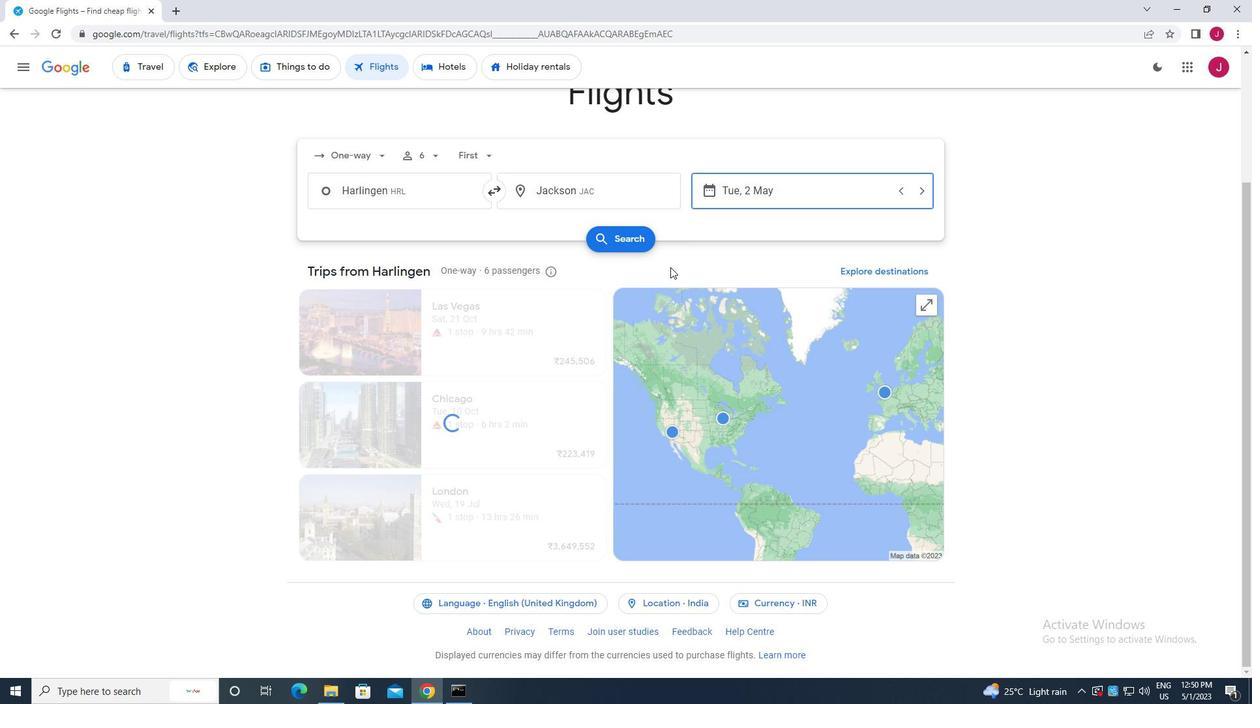
Action: Mouse pressed left at (623, 238)
Screenshot: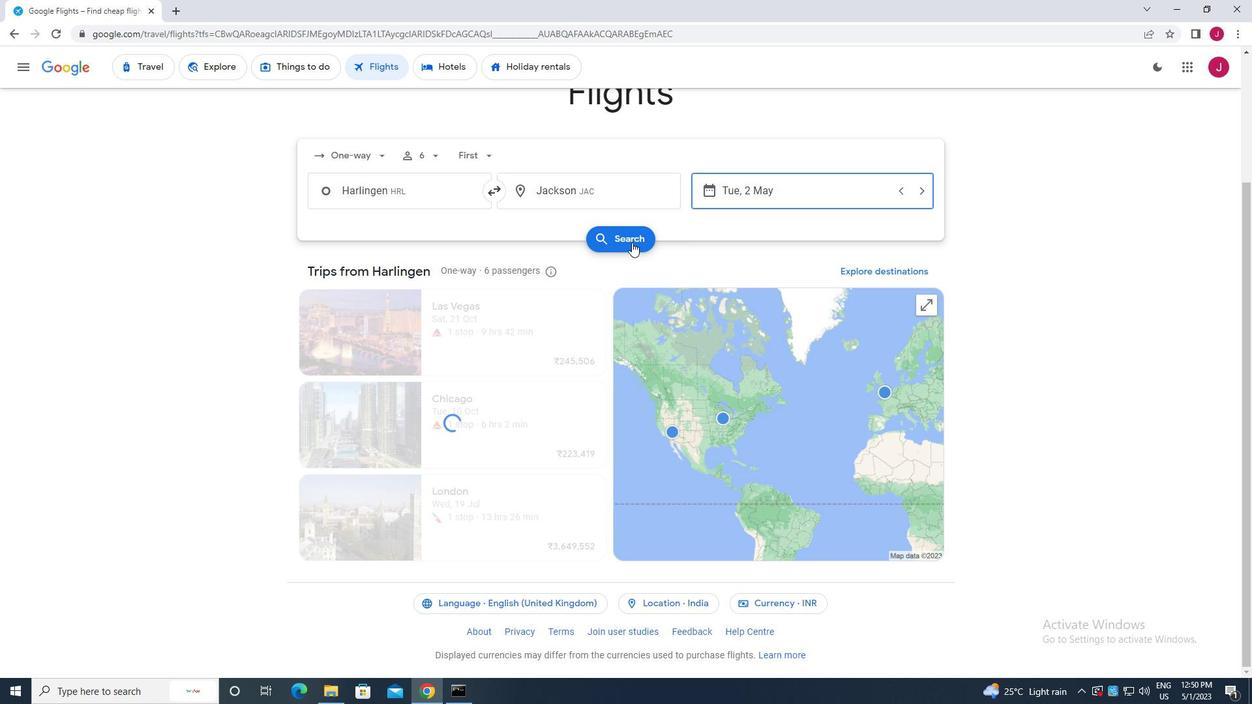 
Action: Mouse moved to (336, 184)
Screenshot: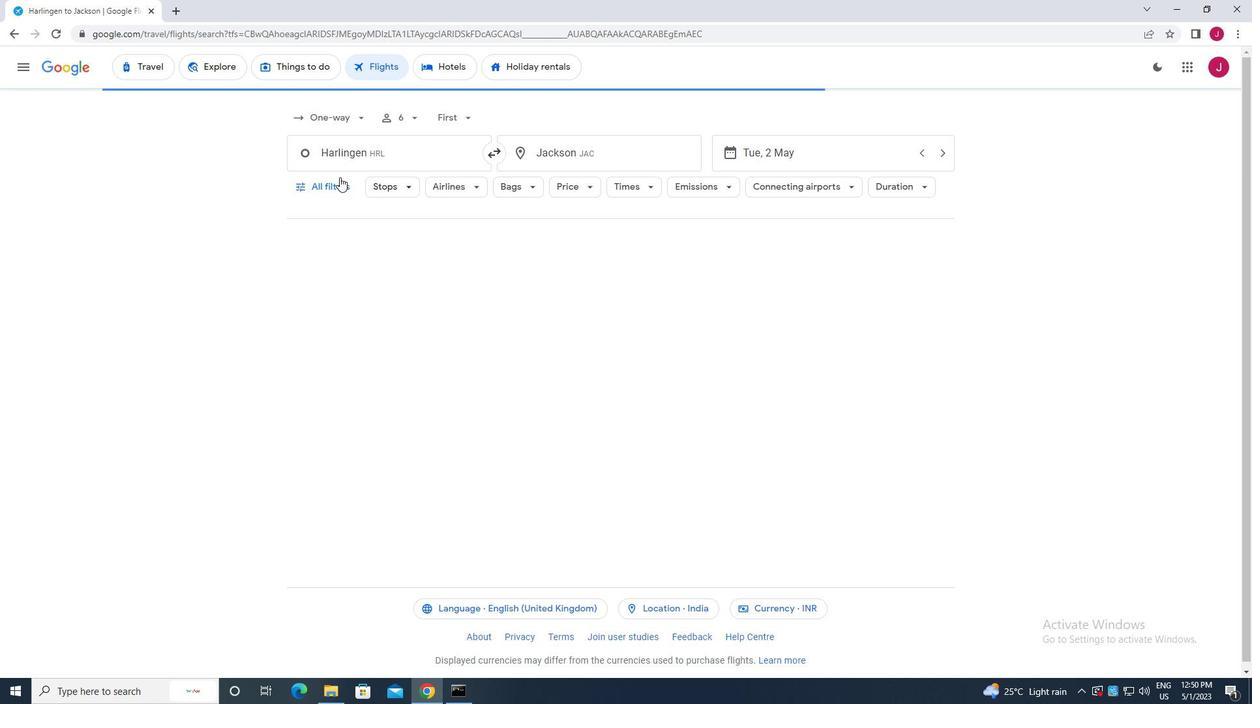 
Action: Mouse pressed left at (336, 184)
Screenshot: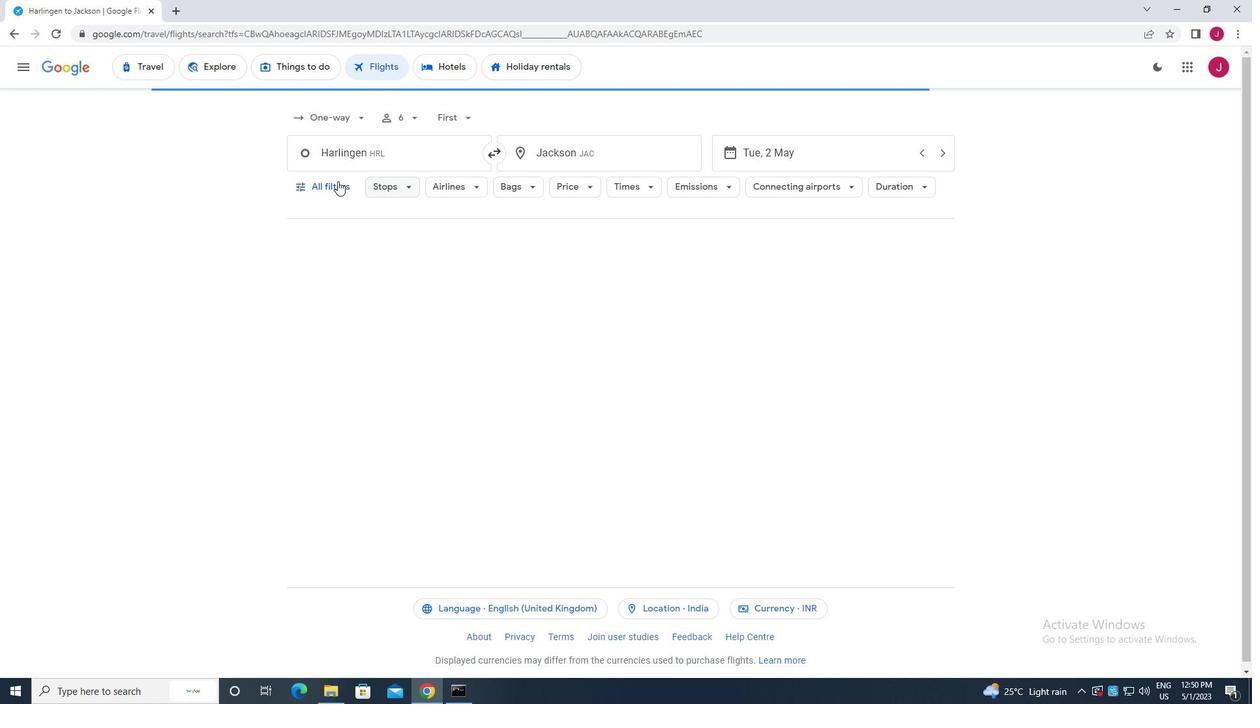 
Action: Mouse moved to (372, 273)
Screenshot: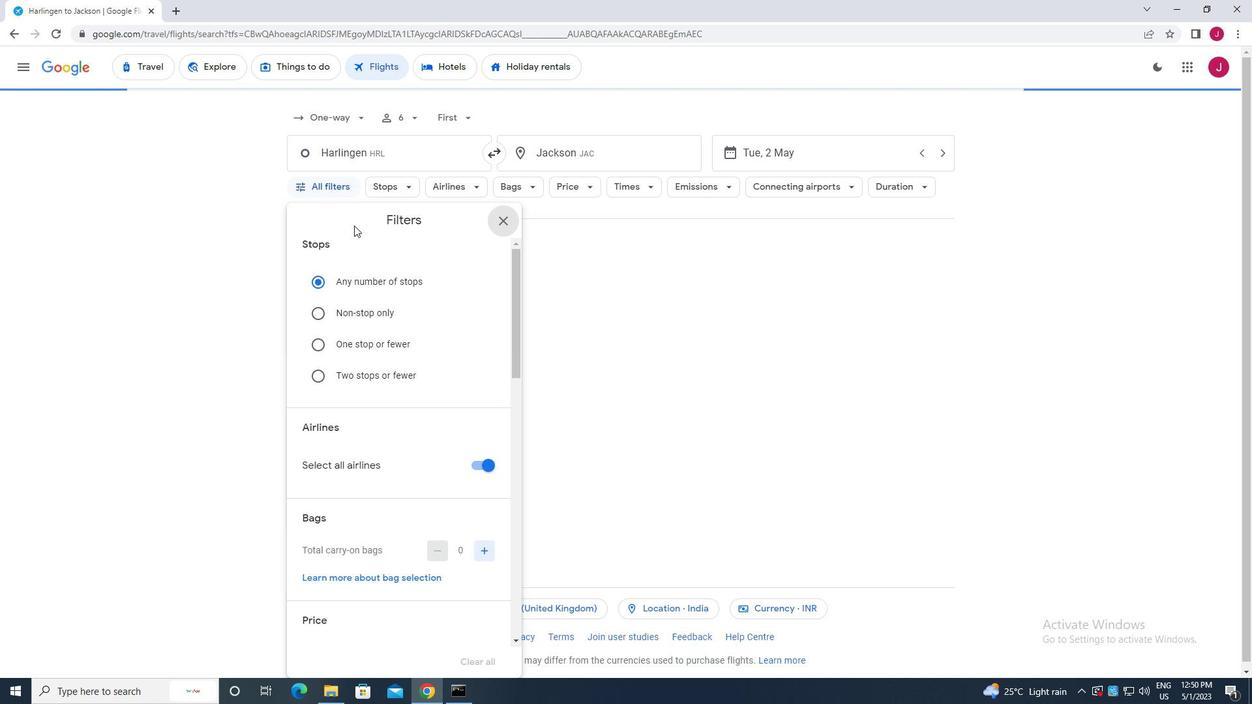 
Action: Mouse scrolled (372, 273) with delta (0, 0)
Screenshot: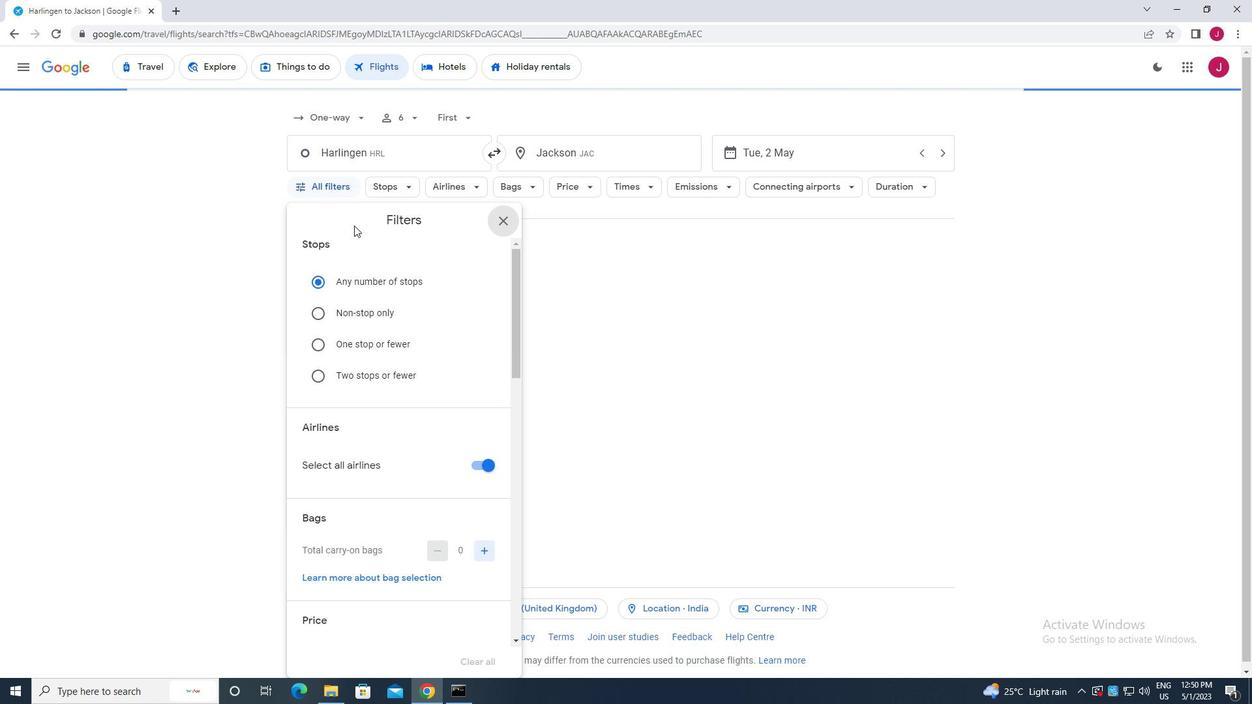 
Action: Mouse moved to (374, 279)
Screenshot: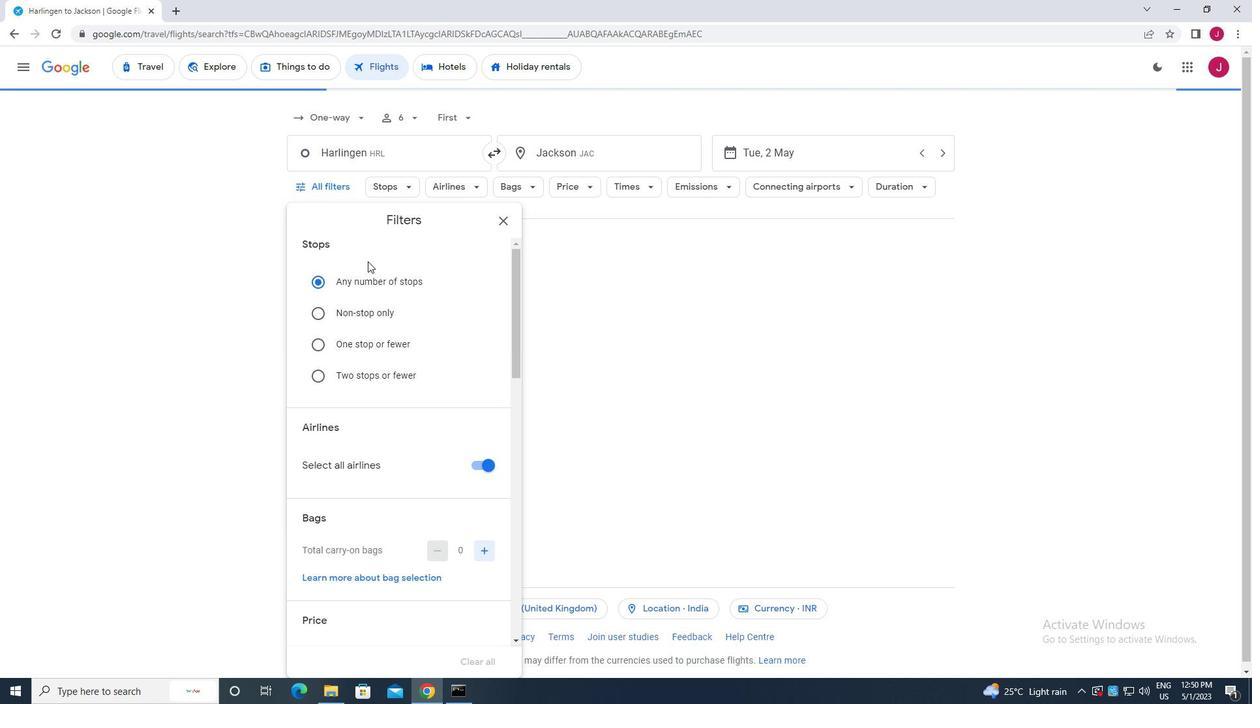 
Action: Mouse scrolled (374, 278) with delta (0, 0)
Screenshot: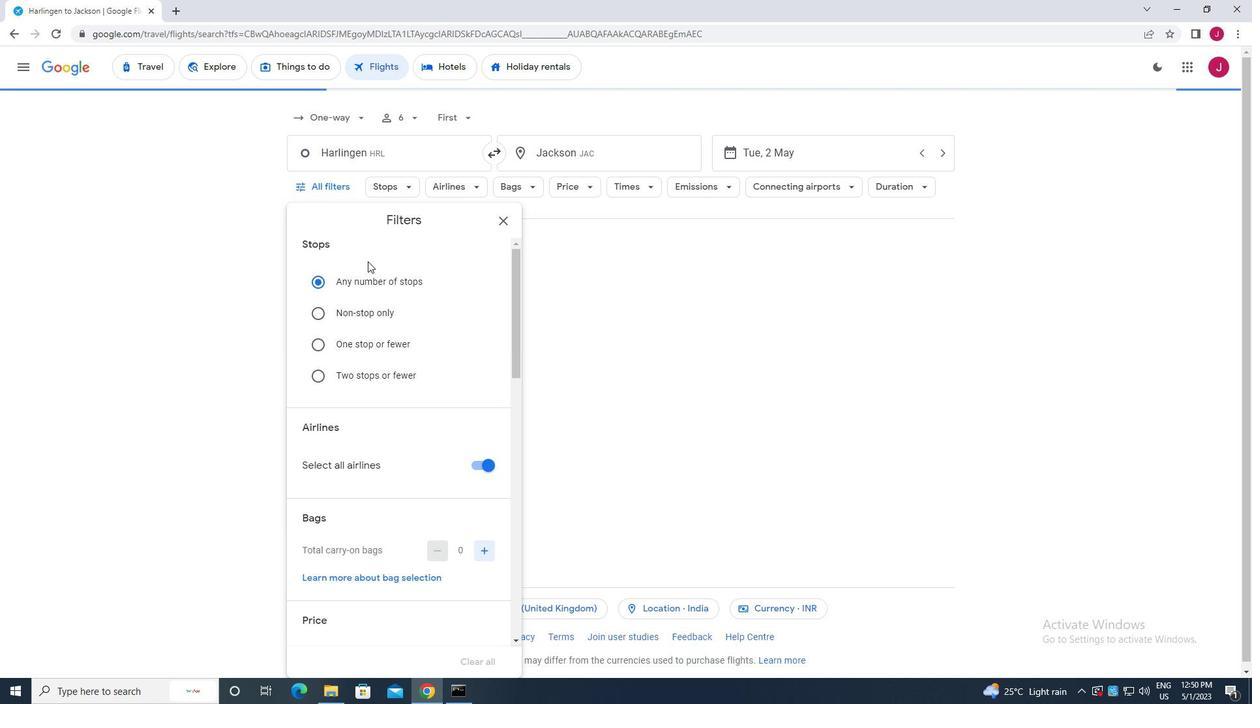 
Action: Mouse scrolled (374, 278) with delta (0, 0)
Screenshot: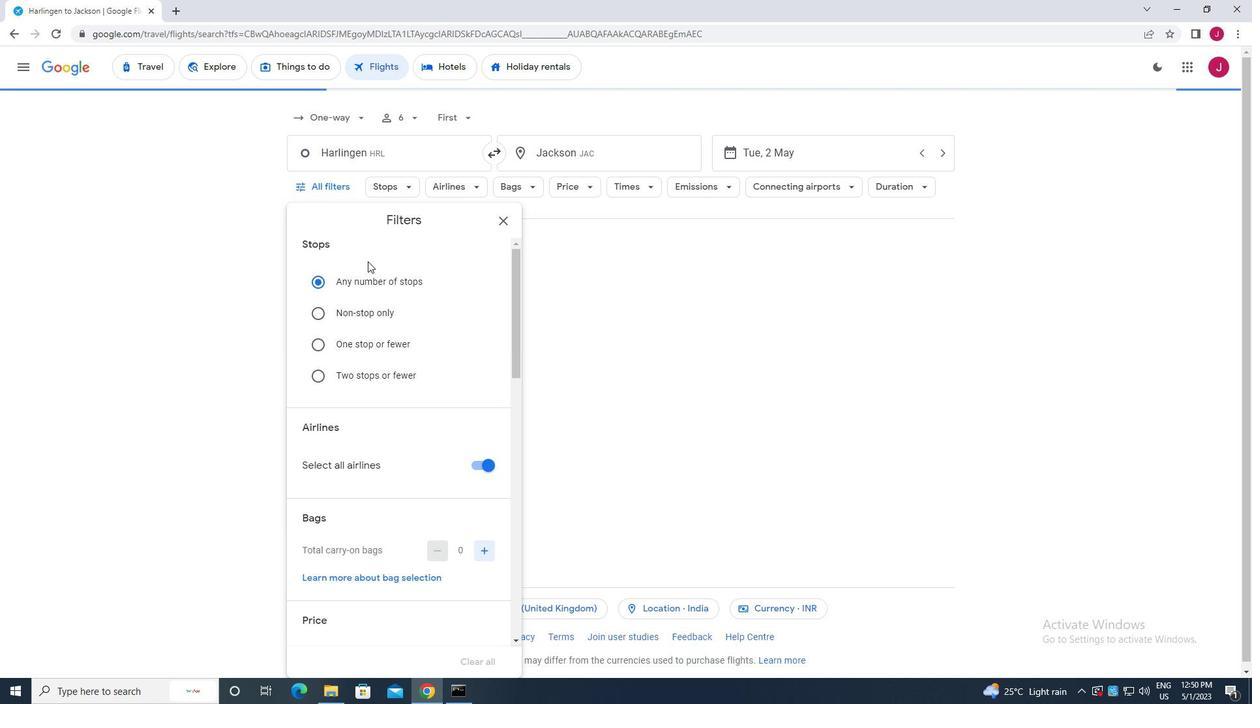 
Action: Mouse moved to (476, 268)
Screenshot: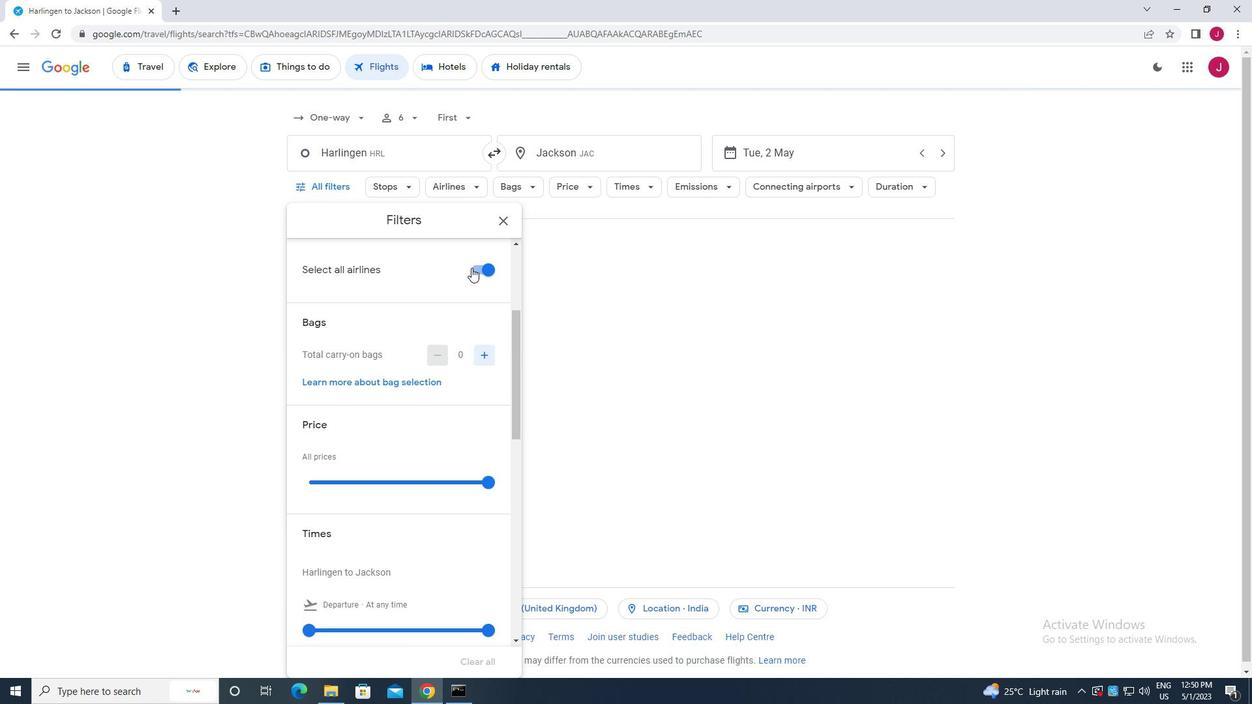 
Action: Mouse pressed left at (476, 268)
Screenshot: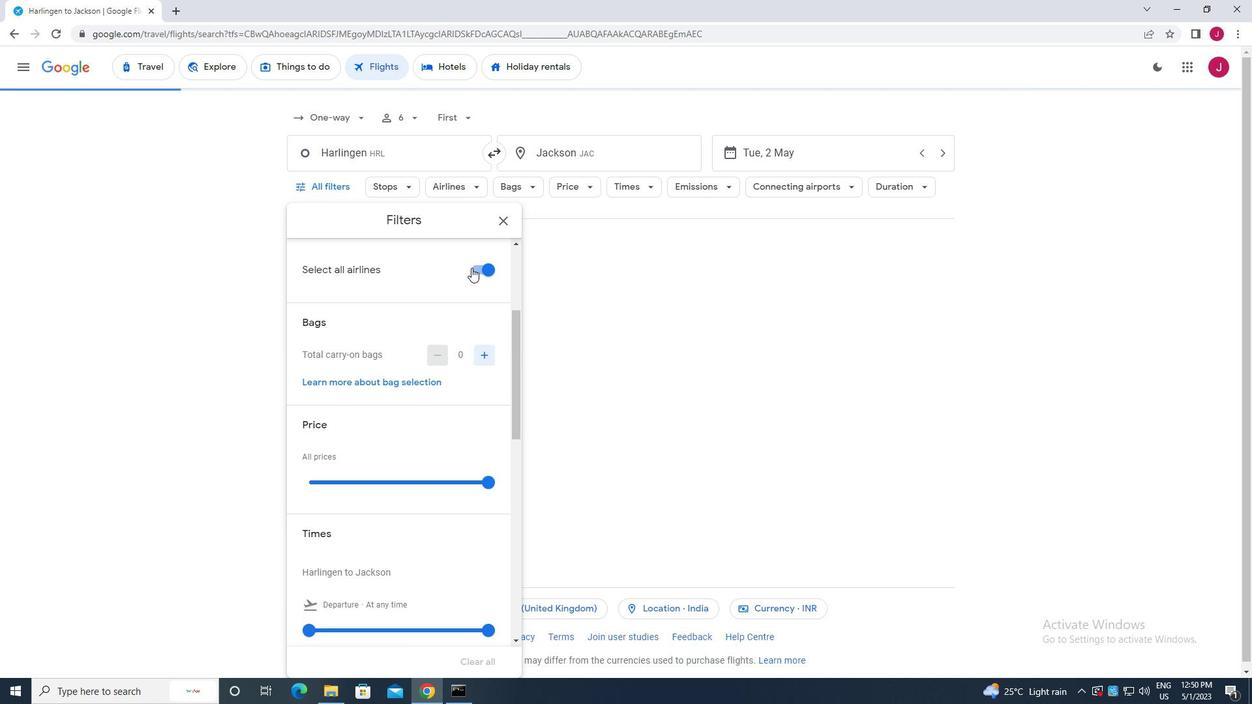 
Action: Mouse moved to (474, 295)
Screenshot: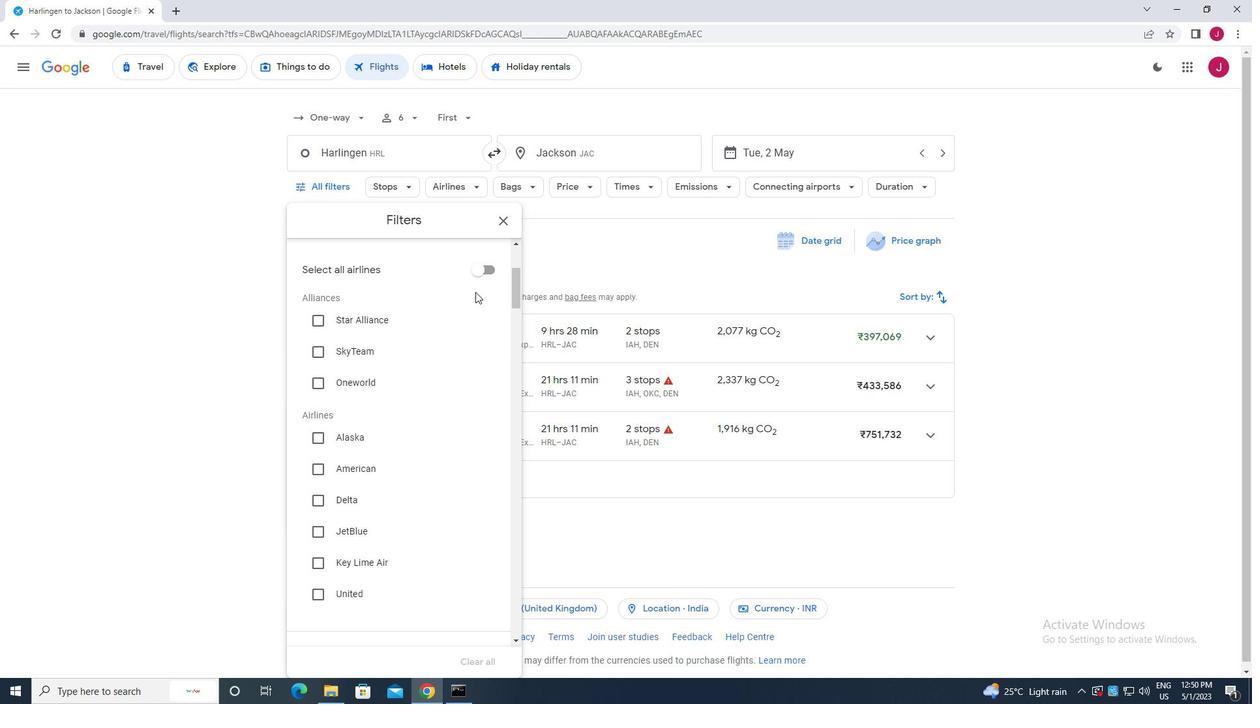 
Action: Mouse scrolled (474, 294) with delta (0, 0)
Screenshot: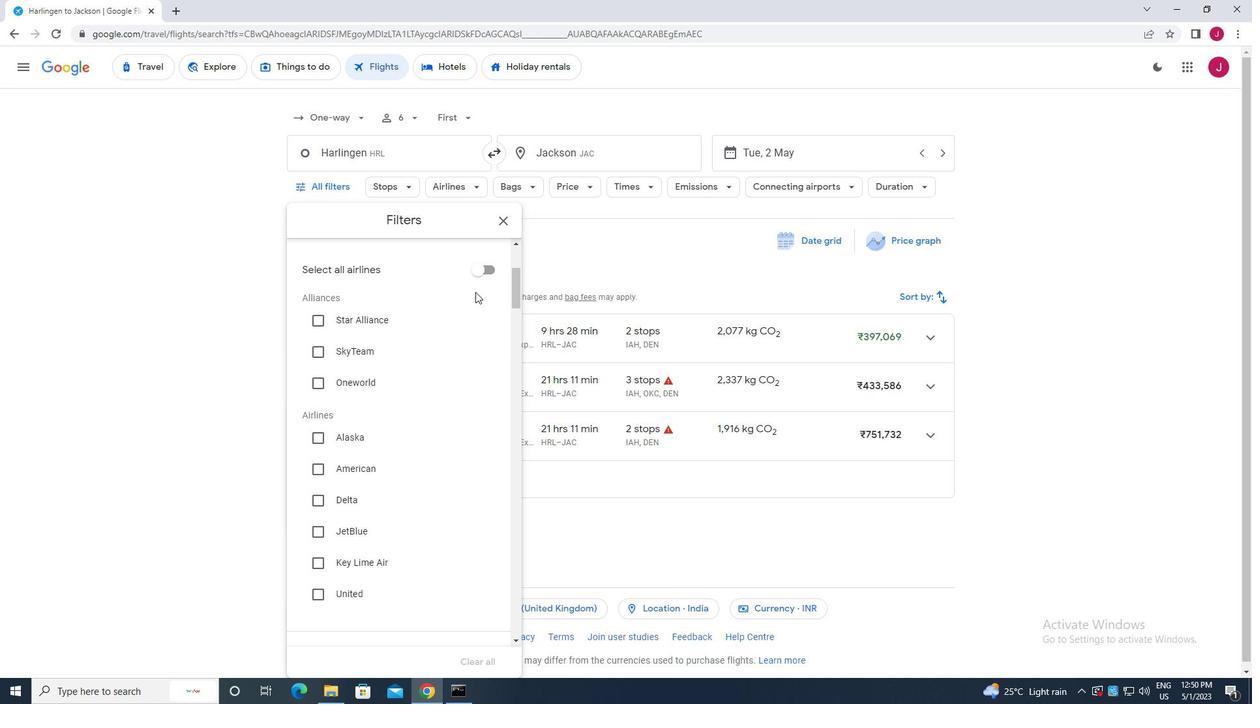 
Action: Mouse moved to (381, 296)
Screenshot: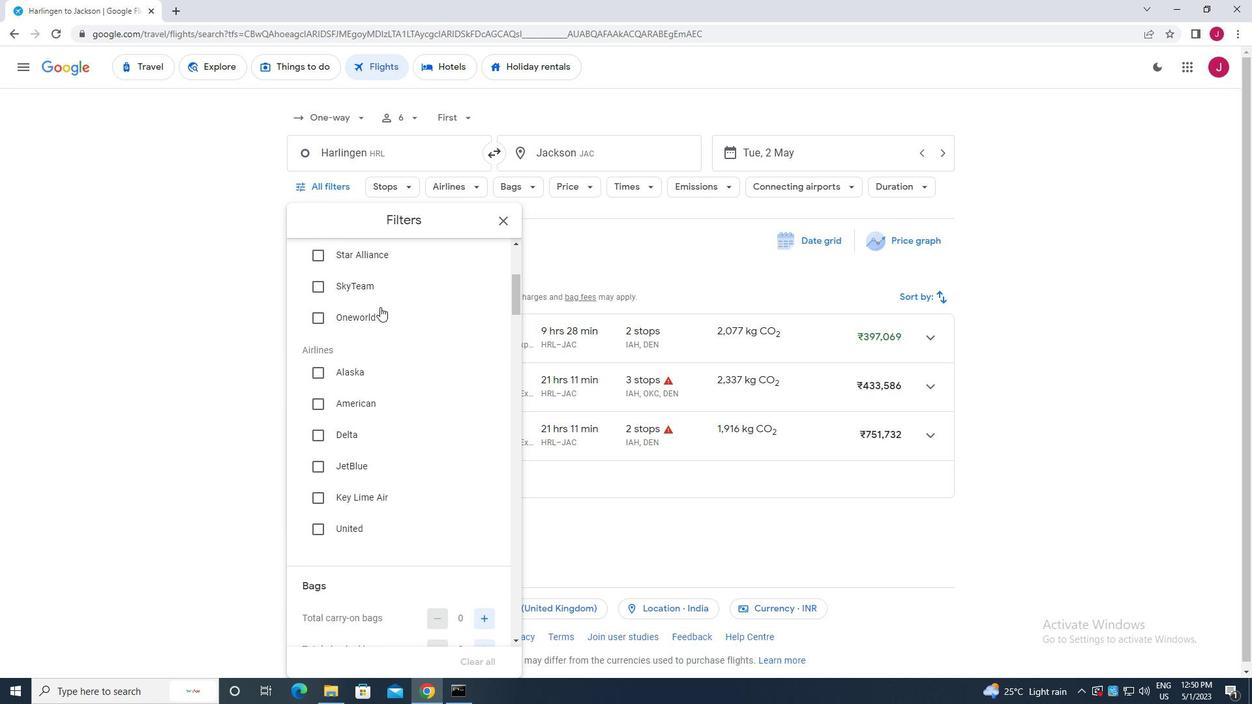 
Action: Mouse scrolled (381, 296) with delta (0, 0)
Screenshot: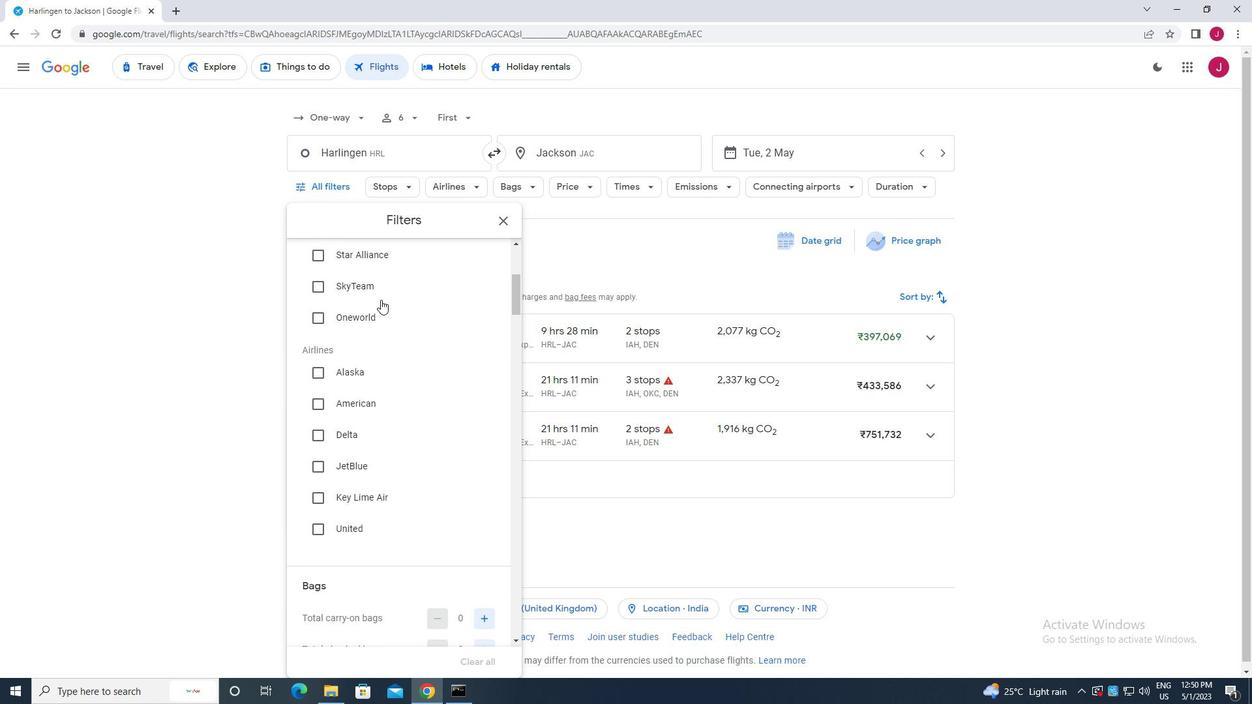 
Action: Mouse scrolled (381, 296) with delta (0, 0)
Screenshot: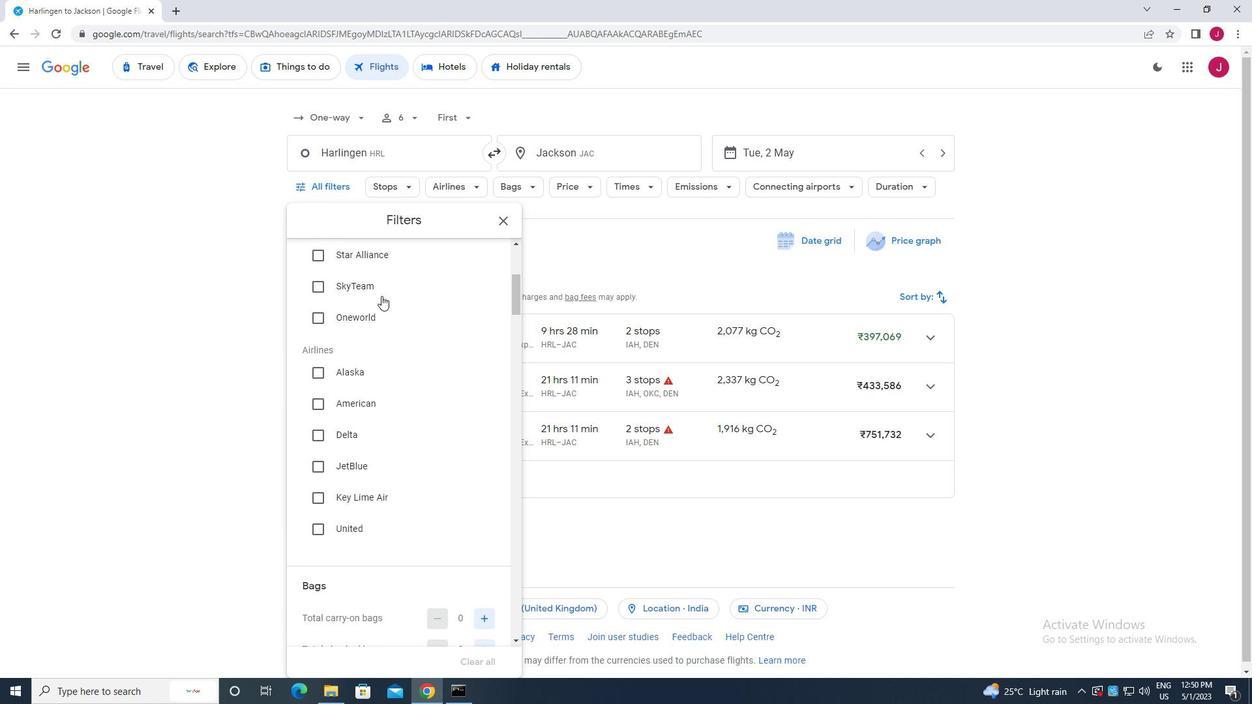 
Action: Mouse scrolled (381, 295) with delta (0, 0)
Screenshot: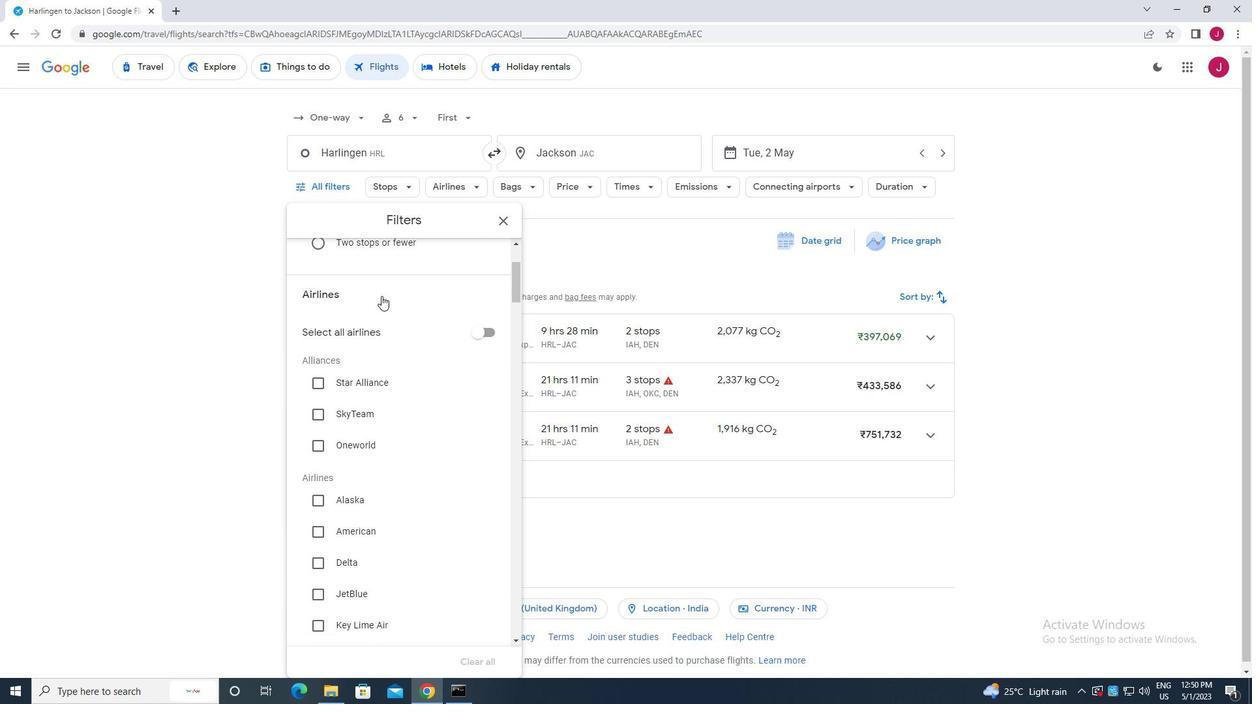 
Action: Mouse scrolled (381, 295) with delta (0, 0)
Screenshot: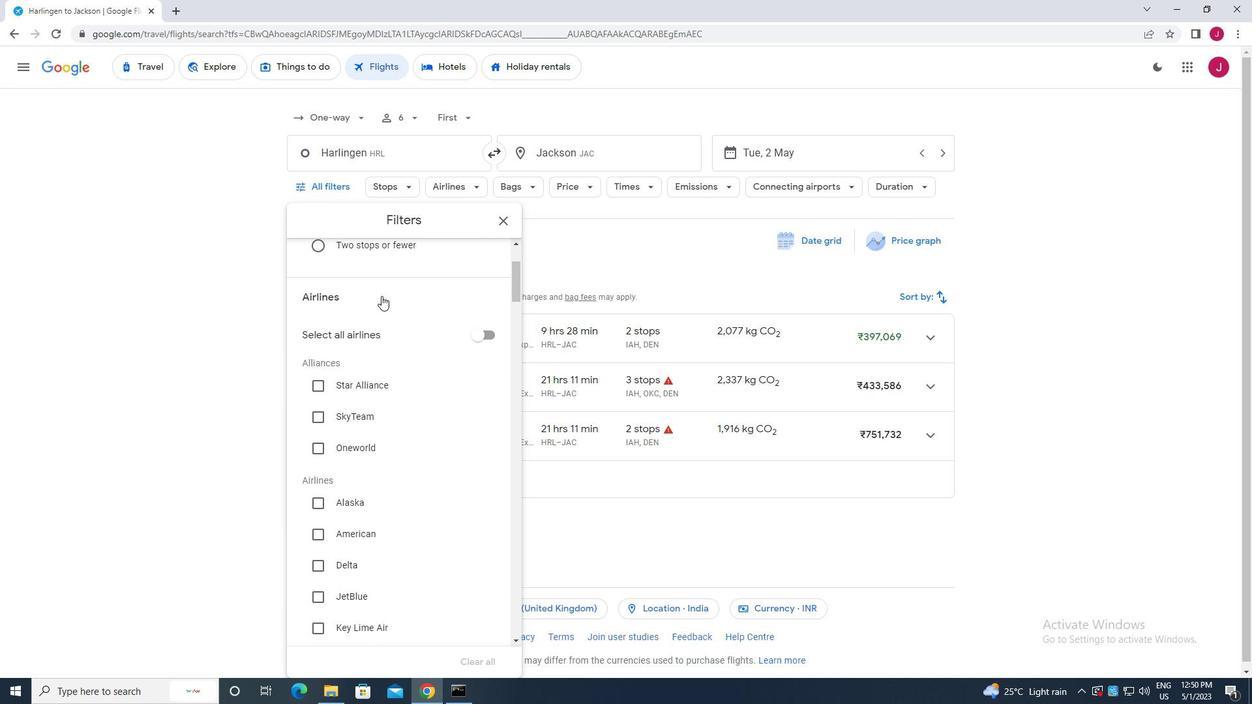 
Action: Mouse moved to (381, 297)
Screenshot: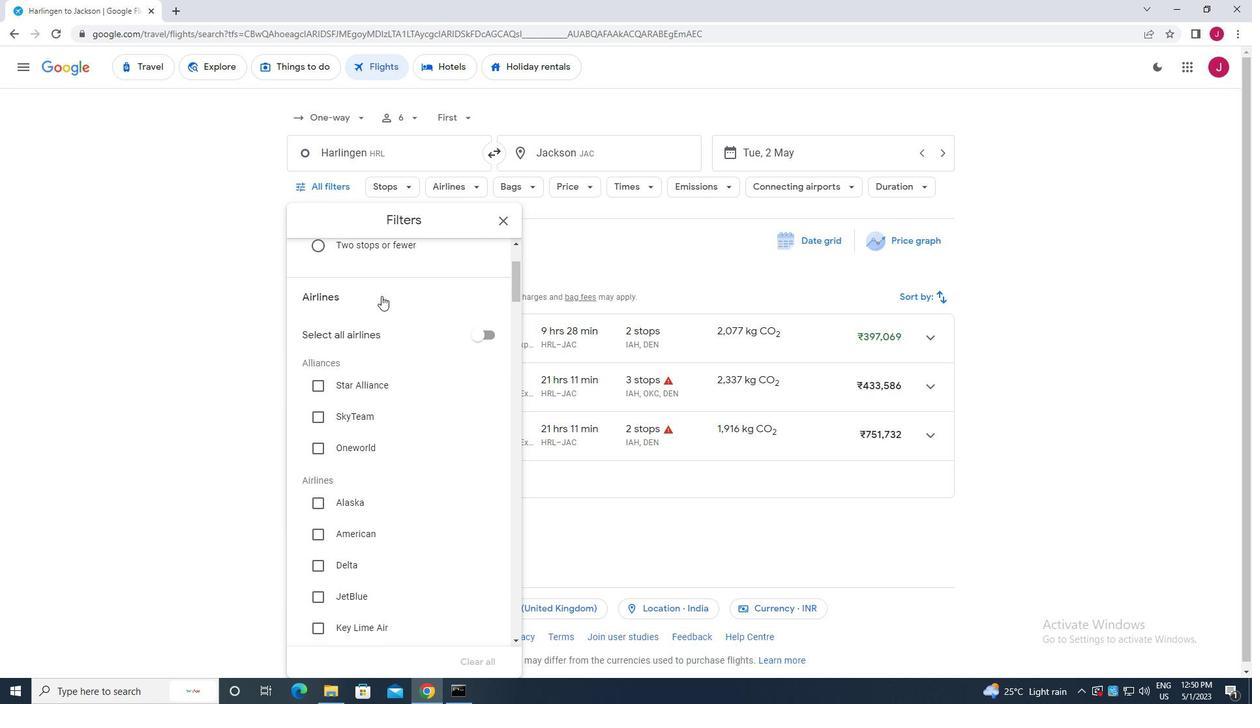 
Action: Mouse scrolled (381, 296) with delta (0, 0)
Screenshot: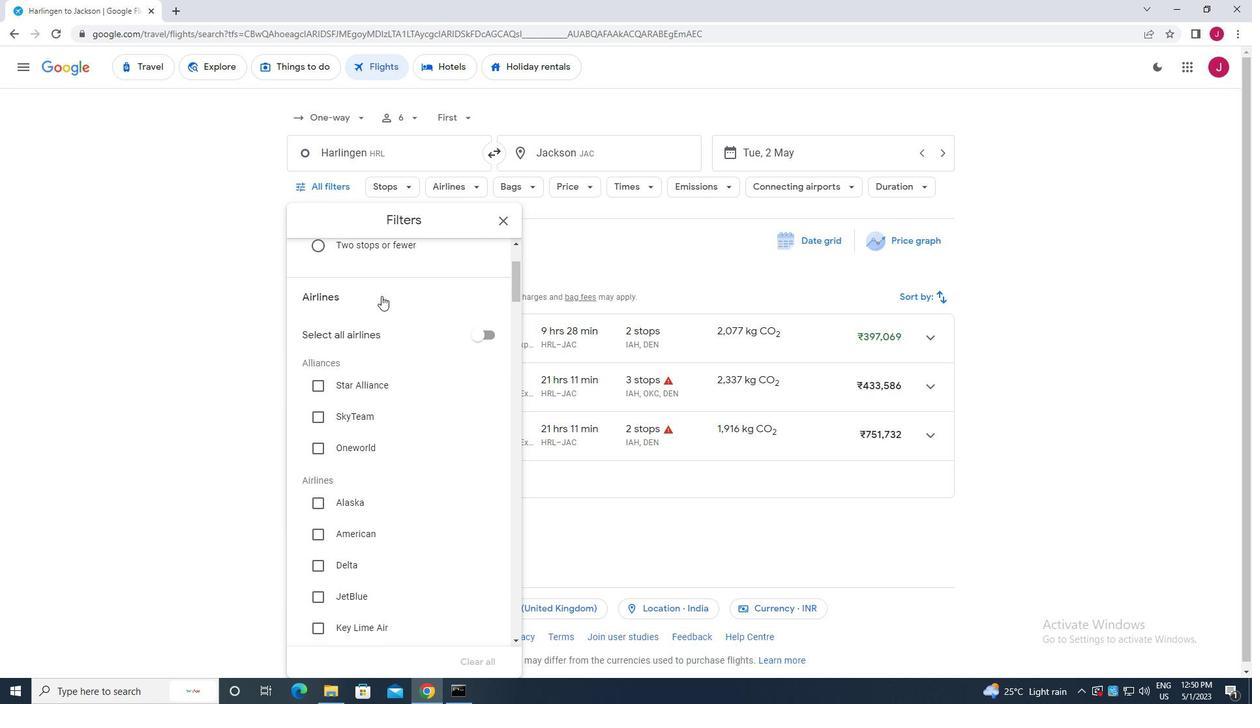 
Action: Mouse moved to (381, 301)
Screenshot: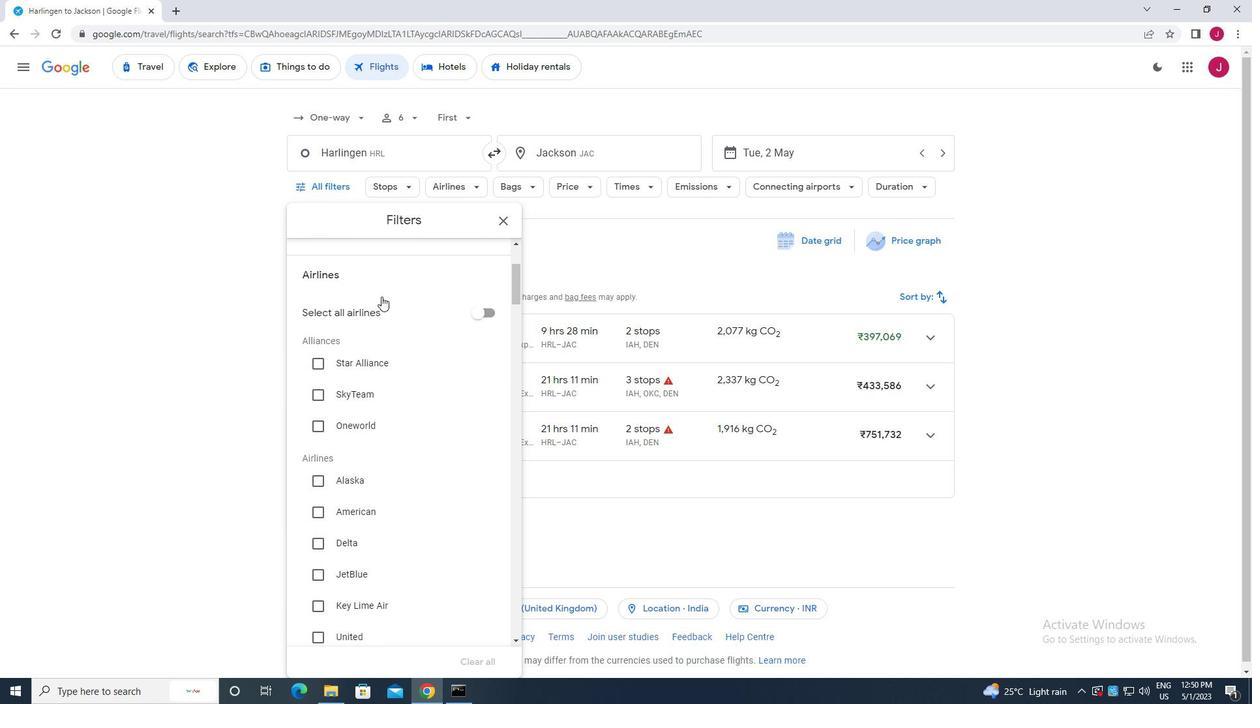 
Action: Mouse scrolled (381, 301) with delta (0, 0)
Screenshot: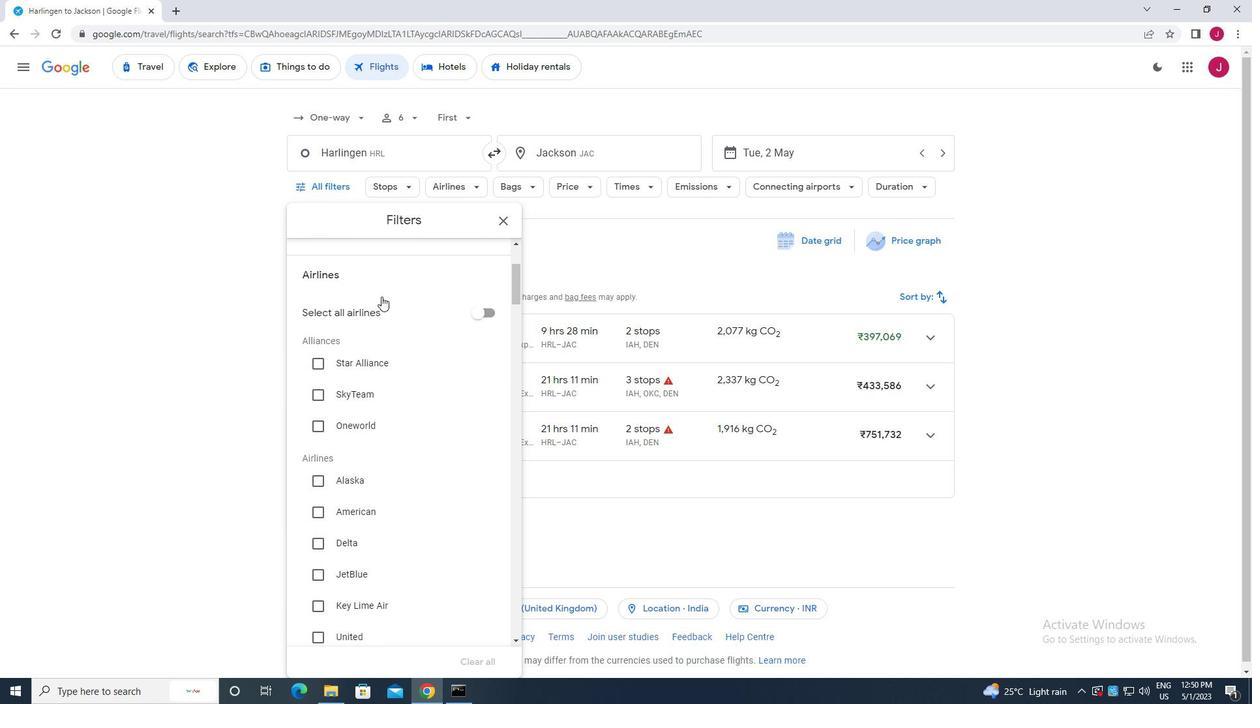 
Action: Mouse moved to (382, 305)
Screenshot: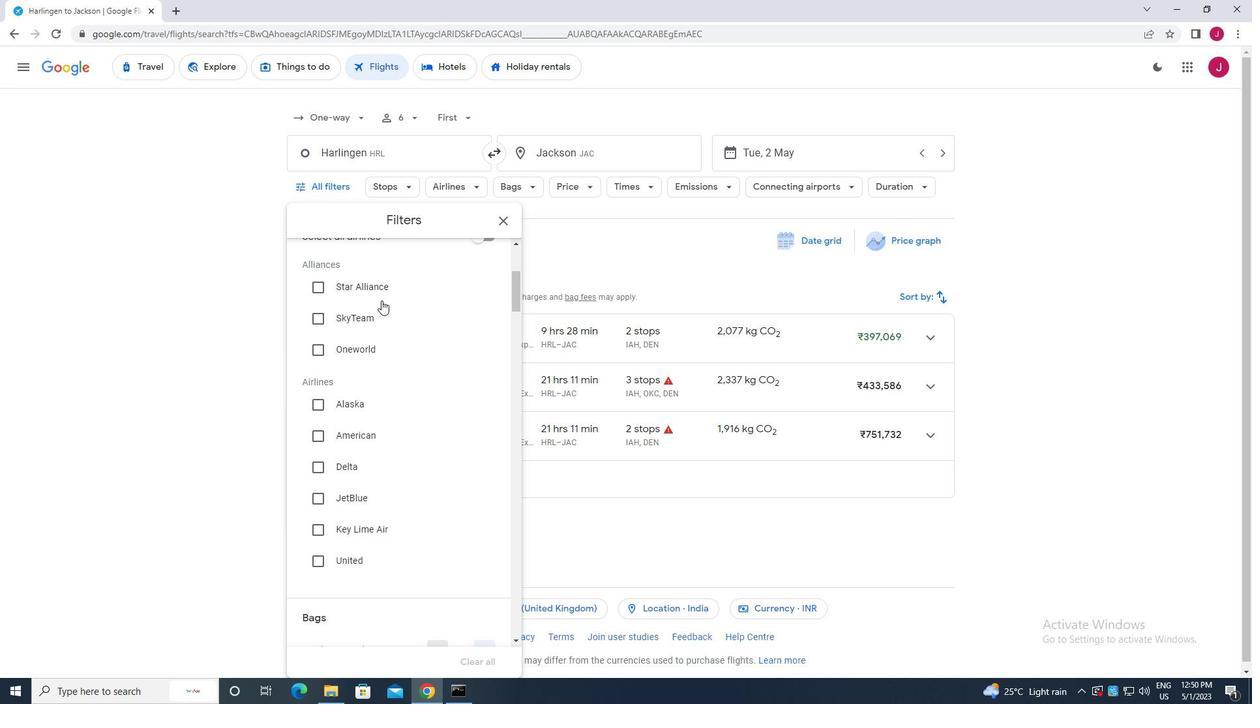 
Action: Mouse scrolled (382, 305) with delta (0, 0)
Screenshot: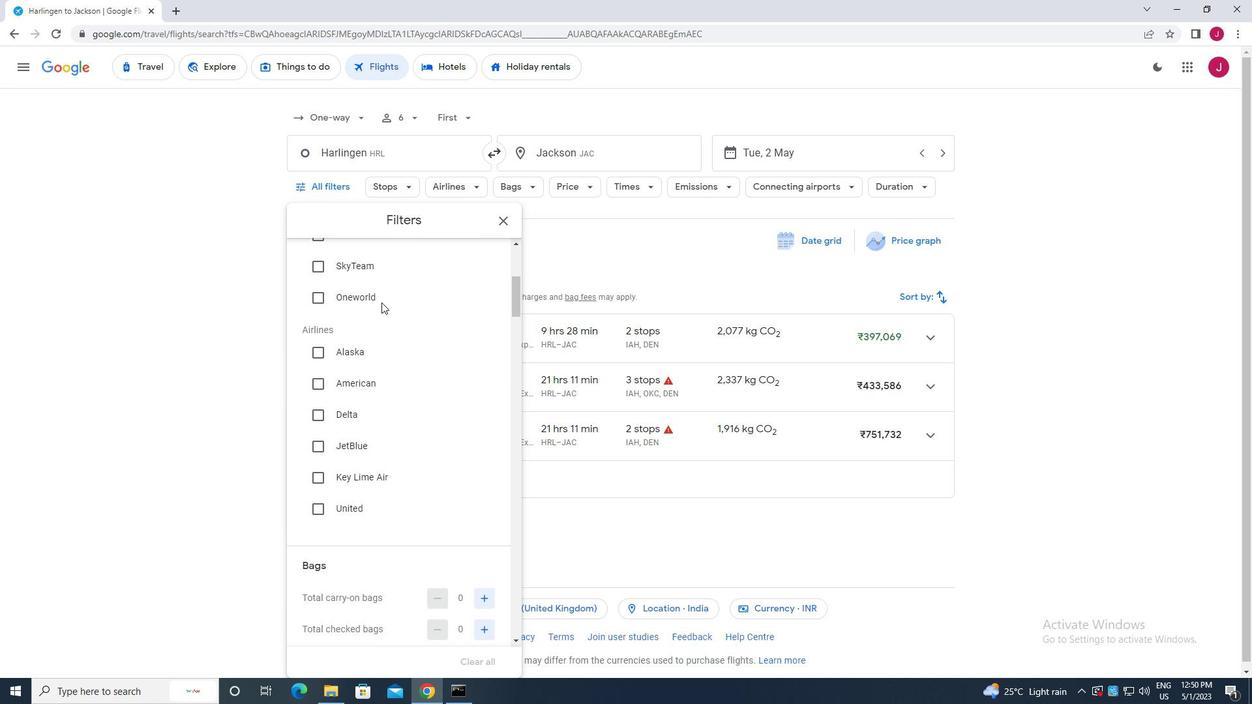 
Action: Mouse moved to (382, 307)
Screenshot: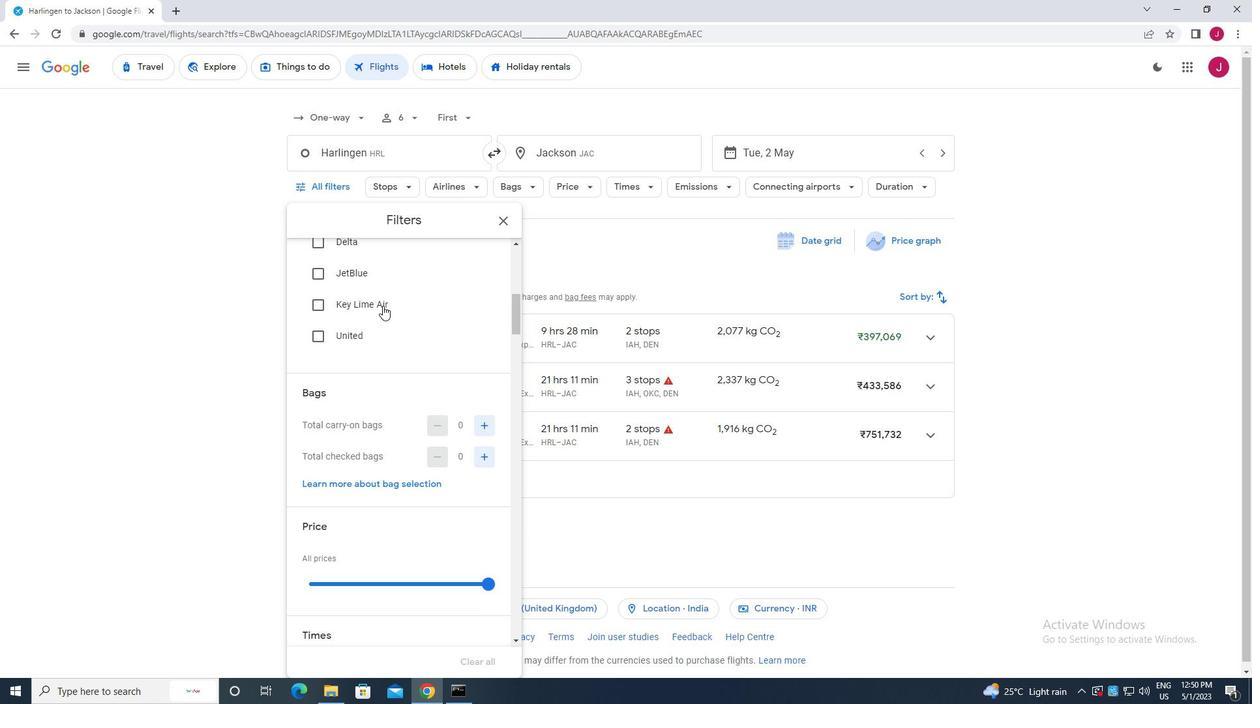 
Action: Mouse scrolled (382, 307) with delta (0, 0)
Screenshot: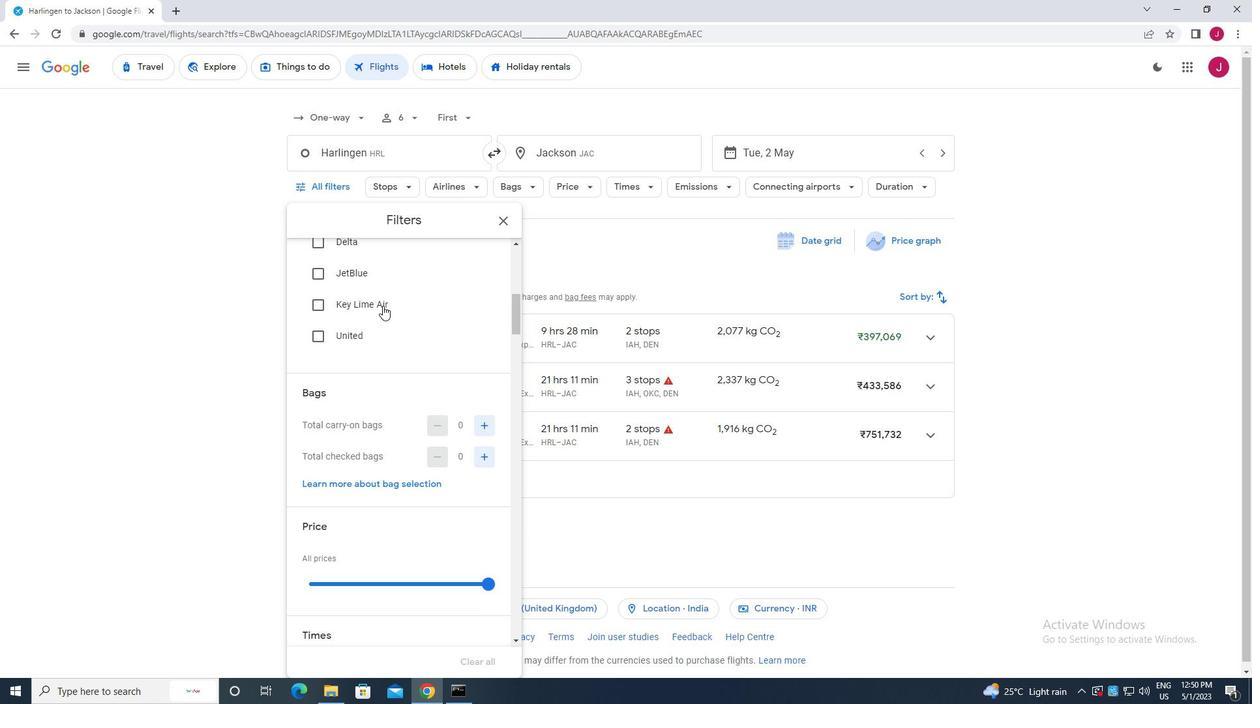 
Action: Mouse moved to (382, 309)
Screenshot: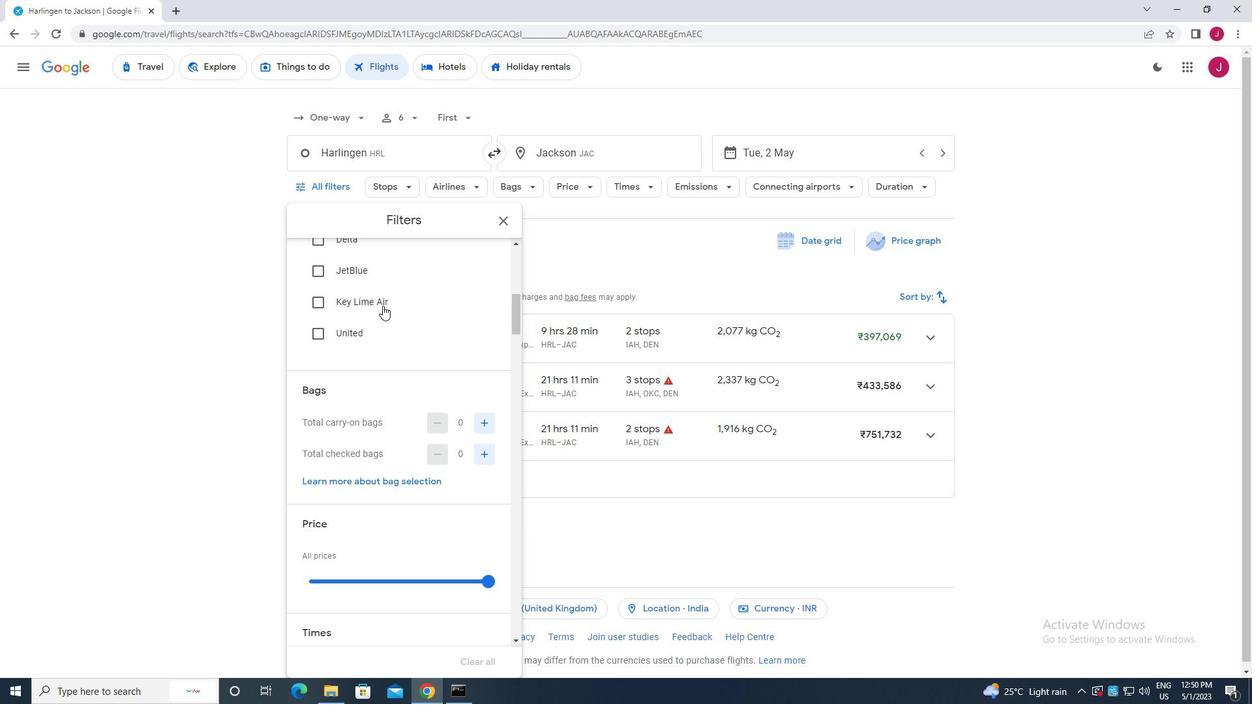 
Action: Mouse scrolled (382, 308) with delta (0, 0)
Screenshot: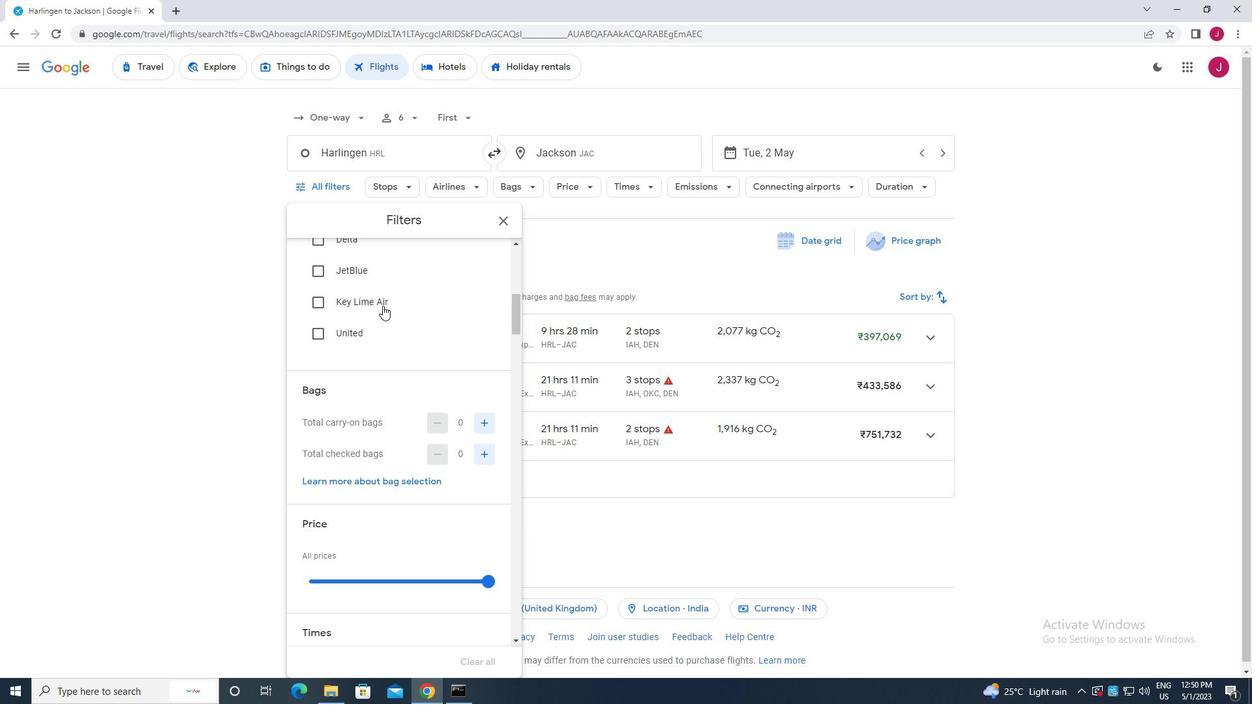 
Action: Mouse moved to (382, 309)
Screenshot: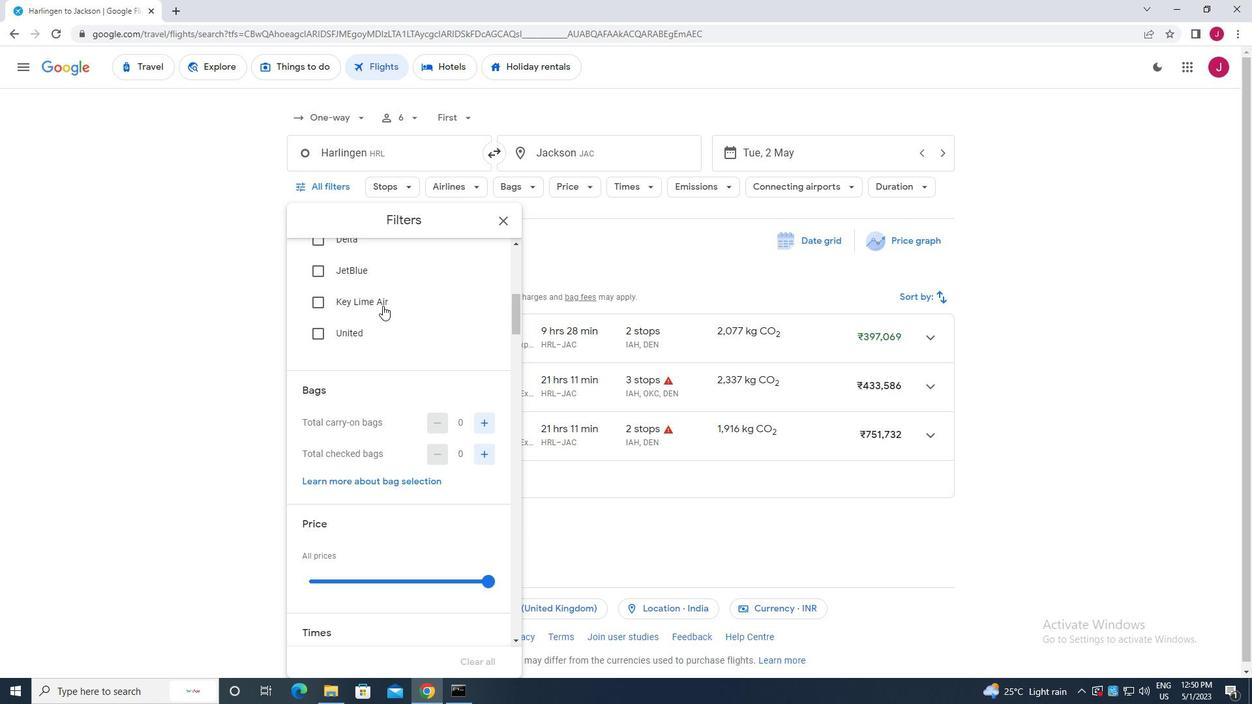 
Action: Mouse scrolled (382, 309) with delta (0, 0)
Screenshot: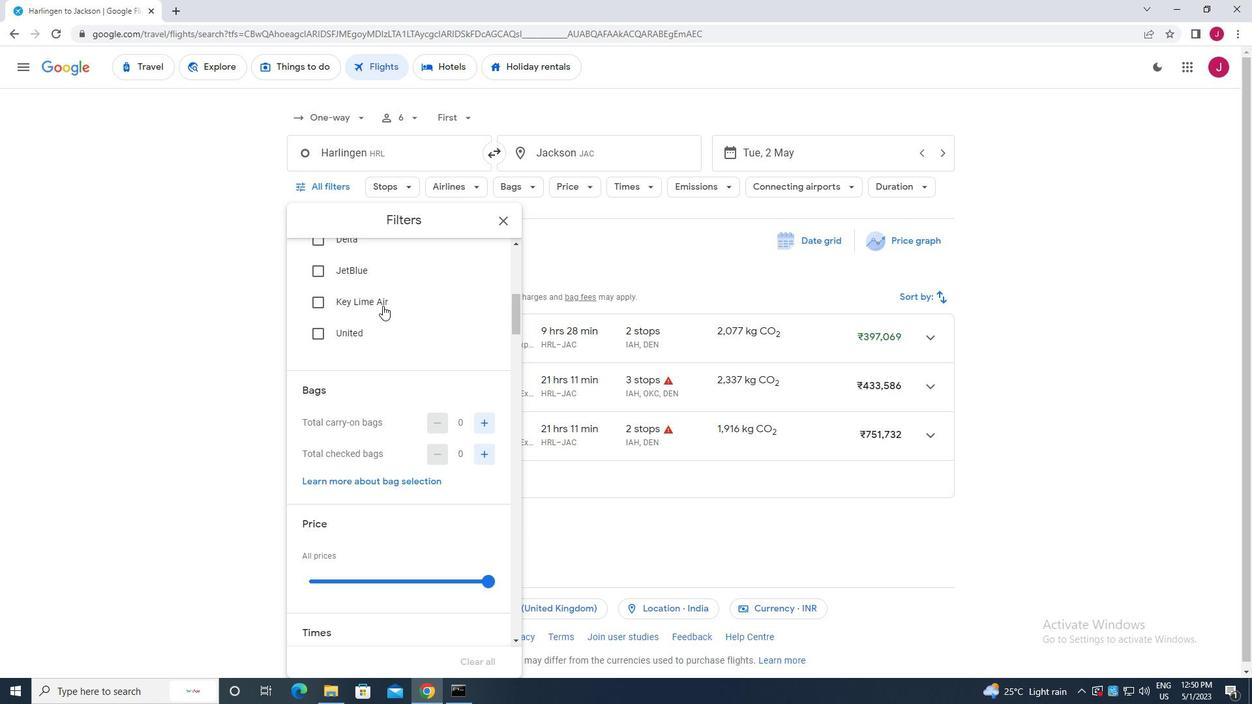 
Action: Mouse scrolled (382, 310) with delta (0, 0)
Screenshot: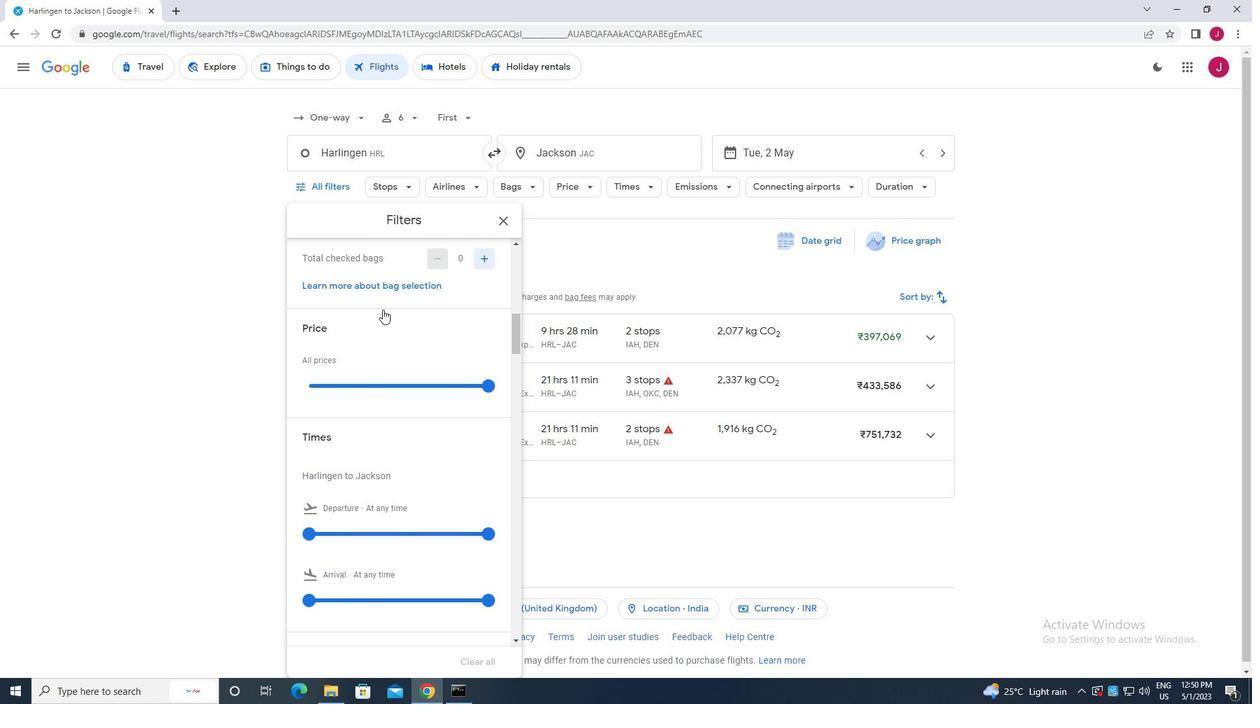 
Action: Mouse moved to (486, 326)
Screenshot: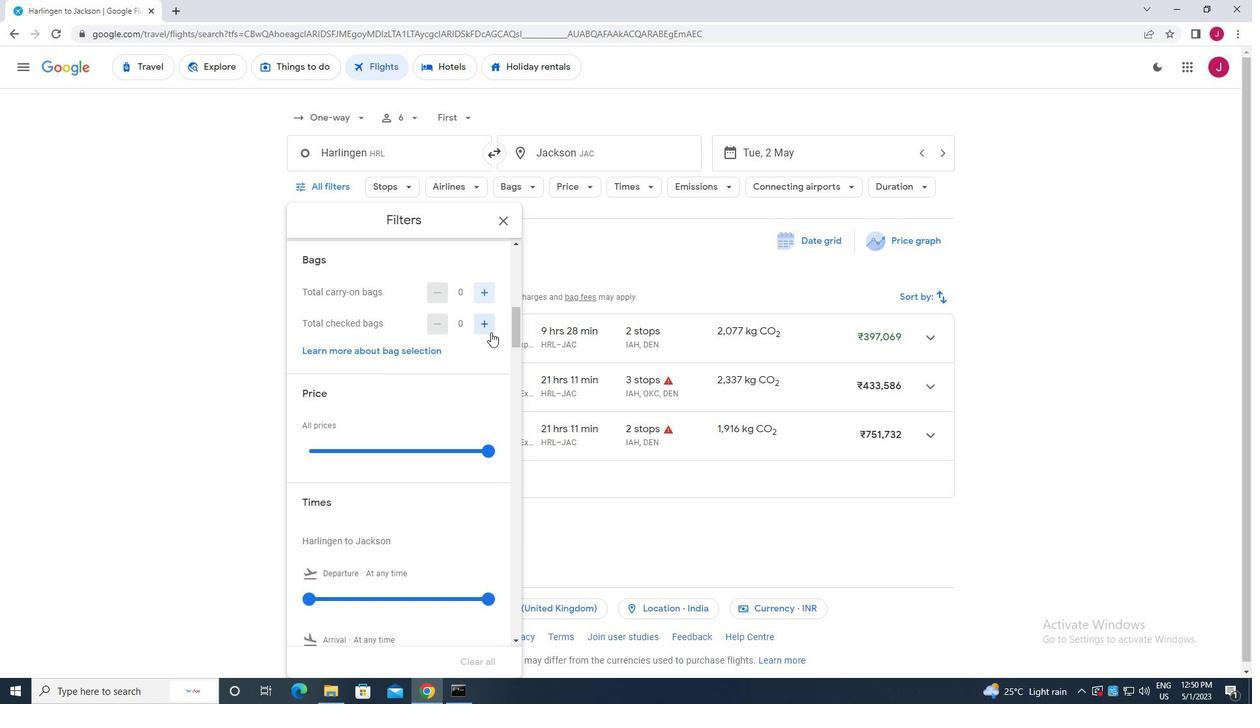 
Action: Mouse pressed left at (486, 326)
Screenshot: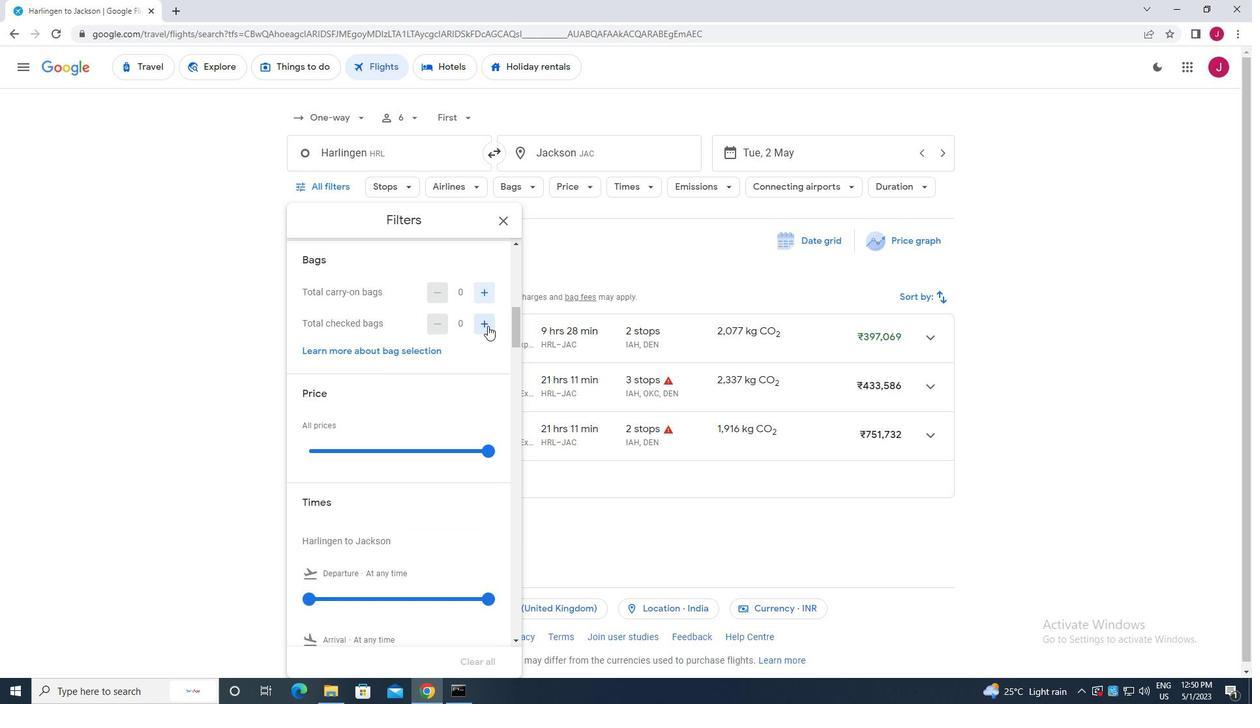 
Action: Mouse pressed left at (486, 326)
Screenshot: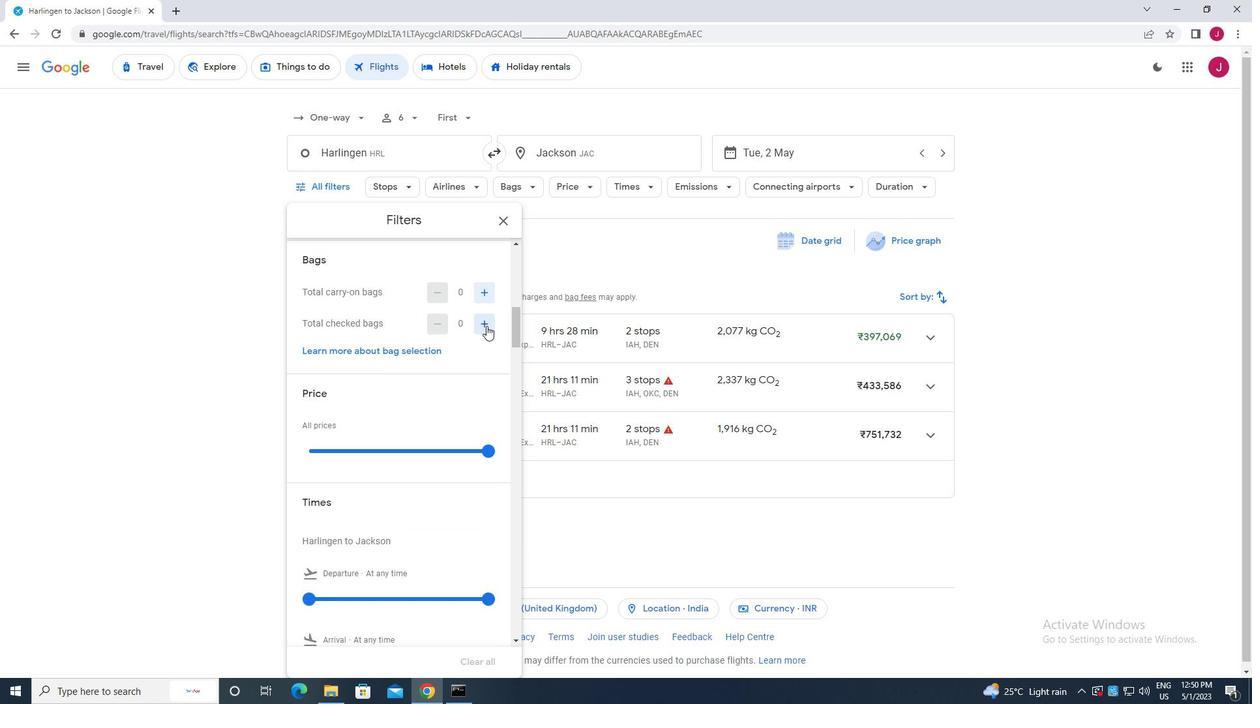 
Action: Mouse pressed left at (486, 326)
Screenshot: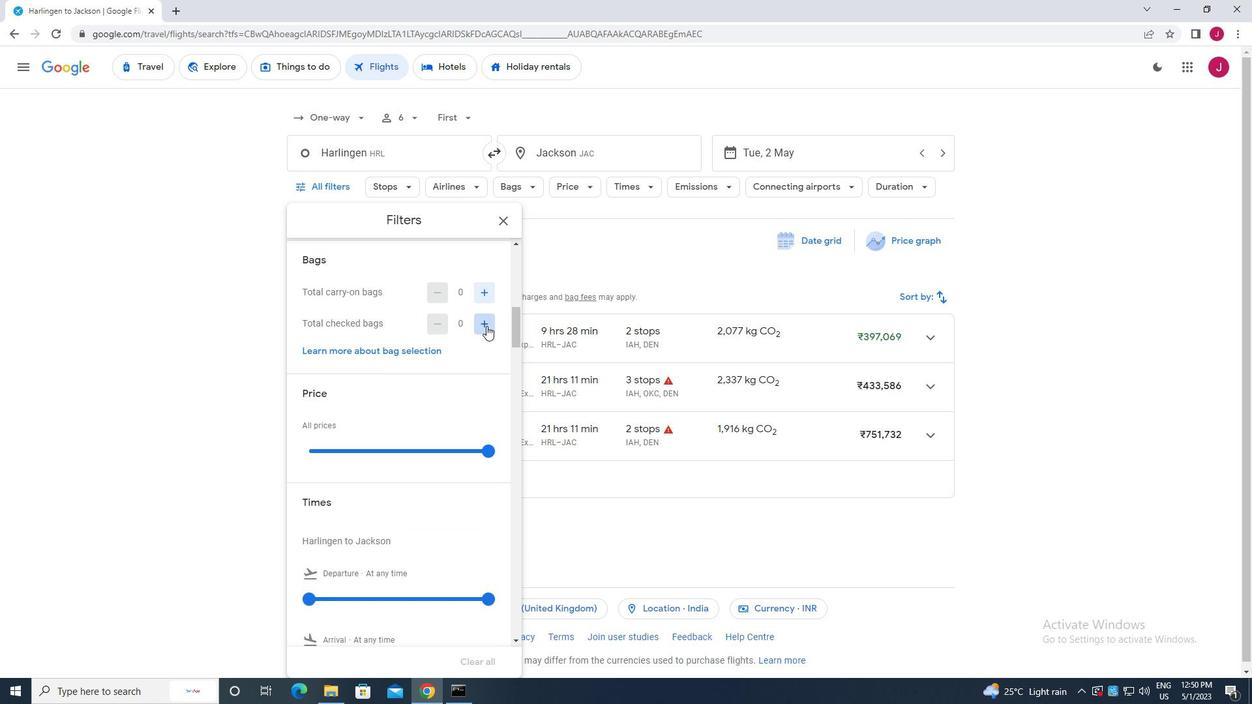 
Action: Mouse pressed left at (486, 326)
Screenshot: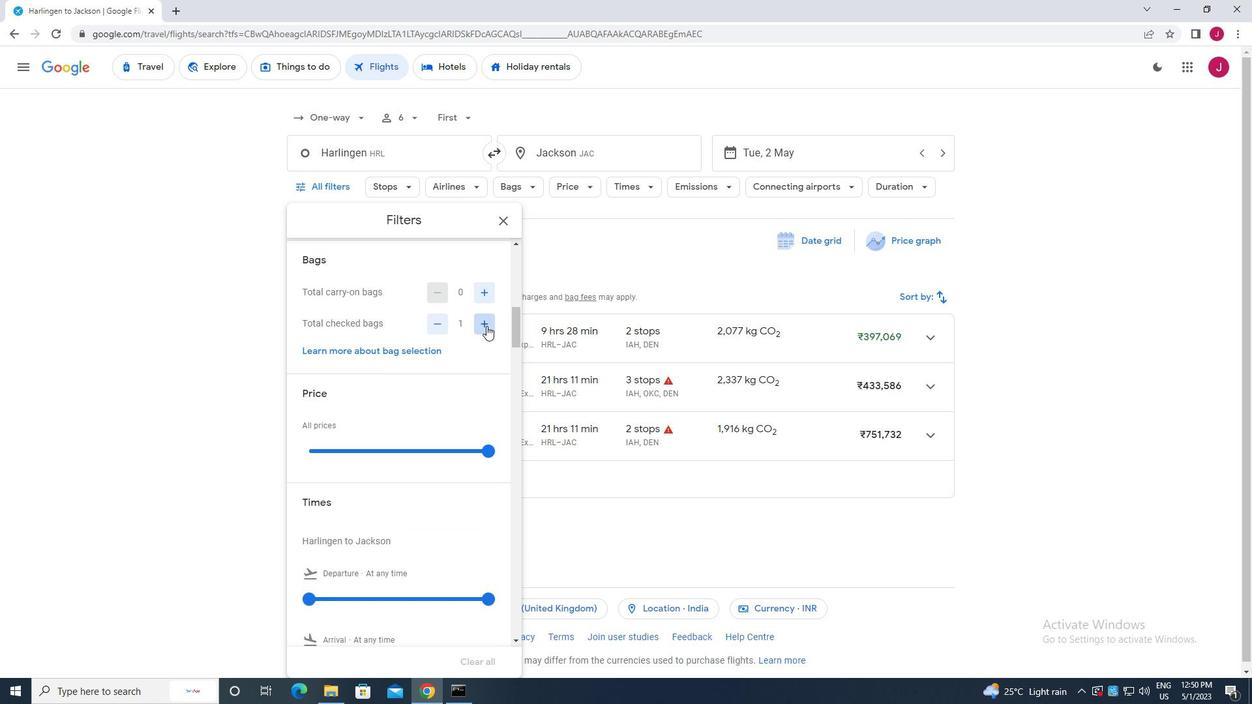
Action: Mouse pressed left at (486, 326)
Screenshot: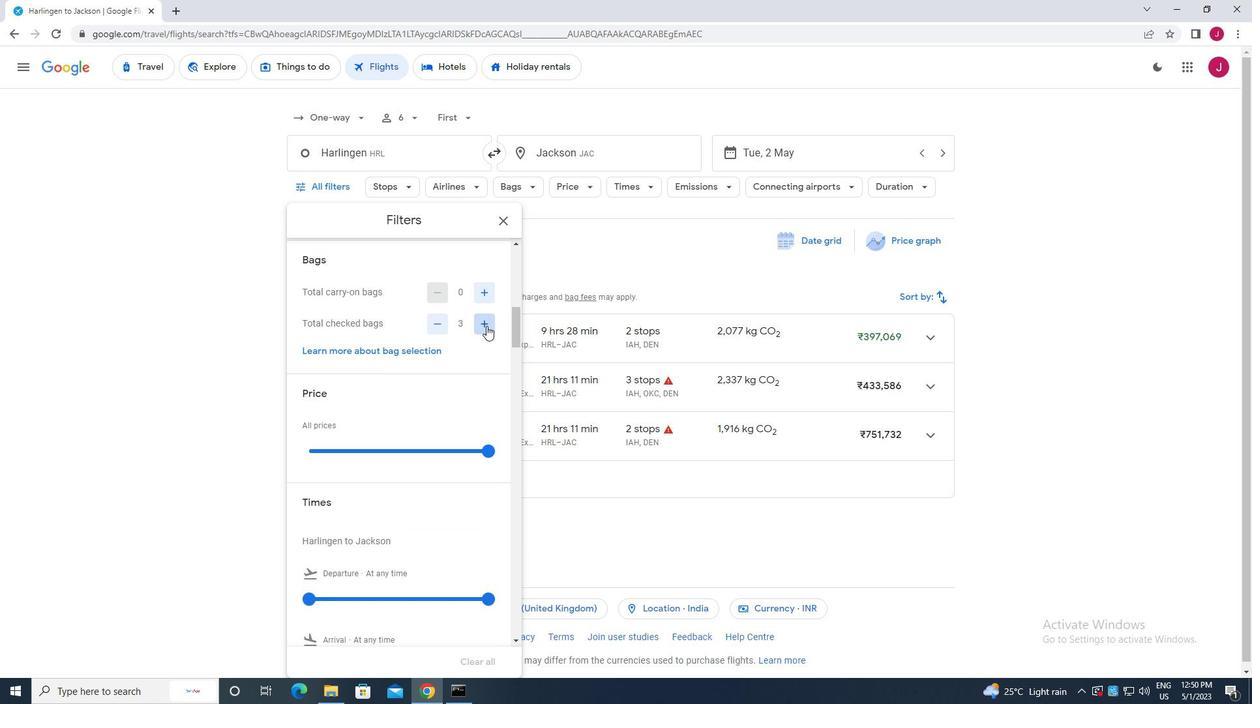 
Action: Mouse pressed left at (486, 326)
Screenshot: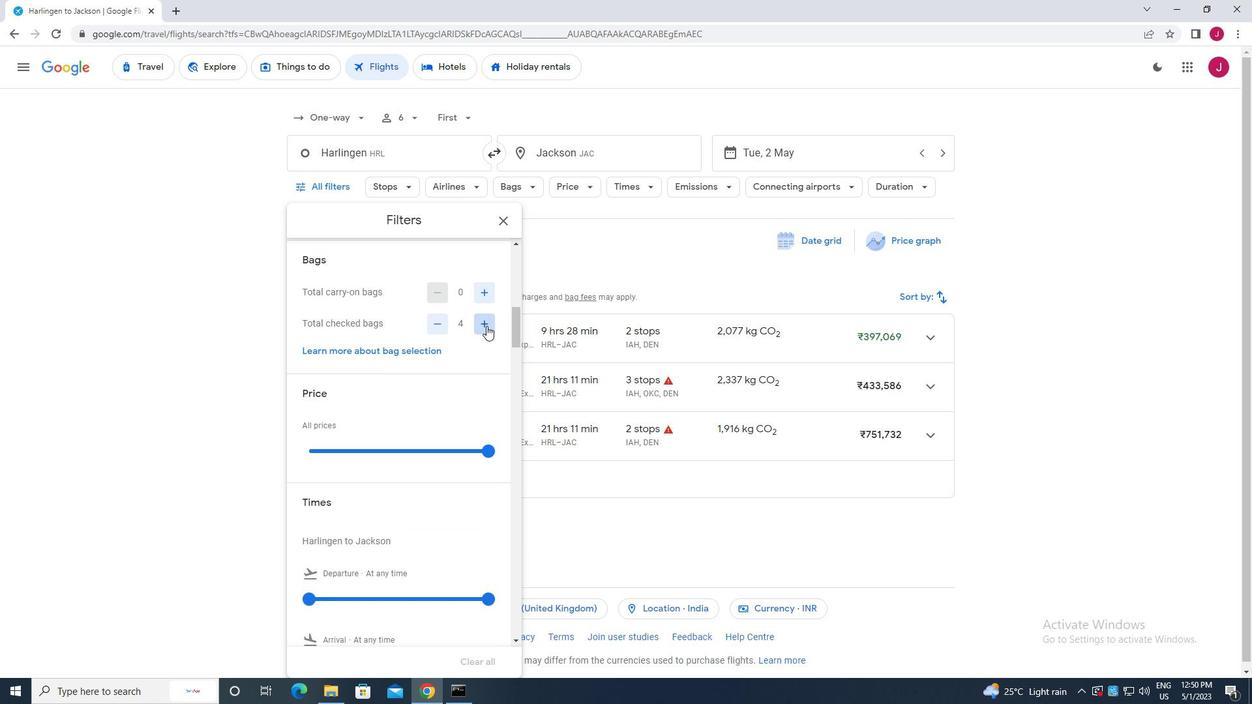 
Action: Mouse pressed left at (486, 326)
Screenshot: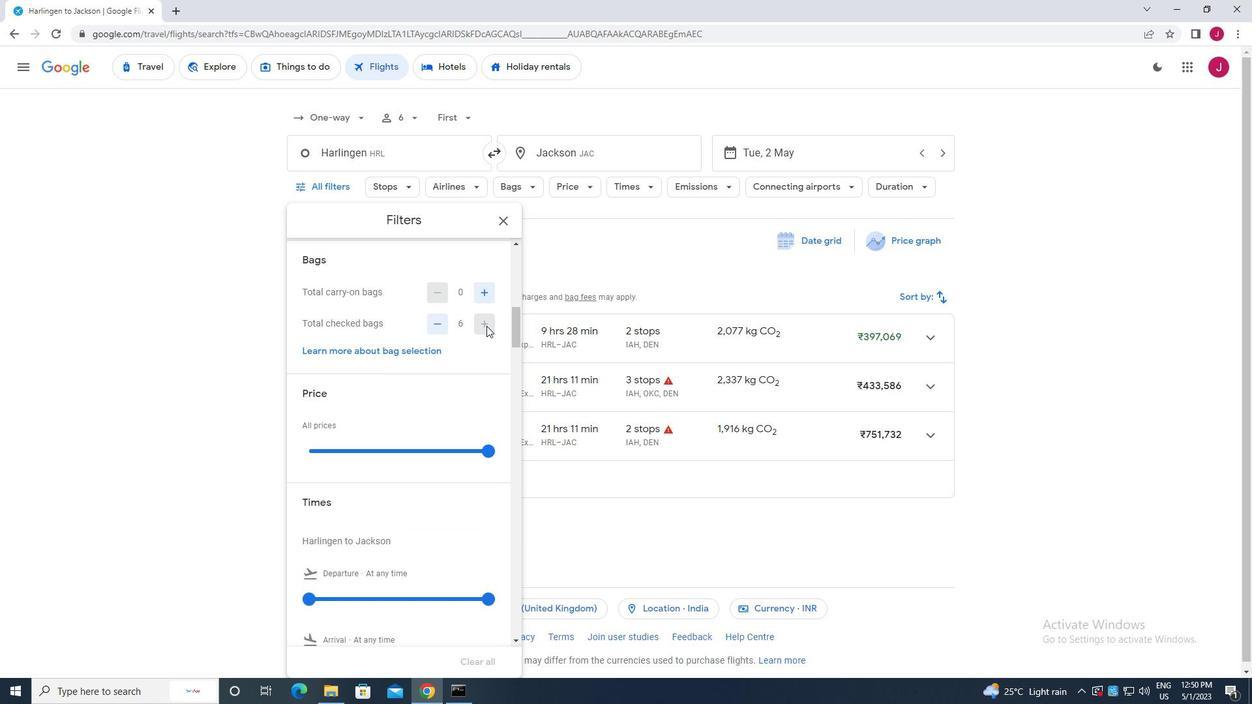 
Action: Mouse moved to (493, 328)
Screenshot: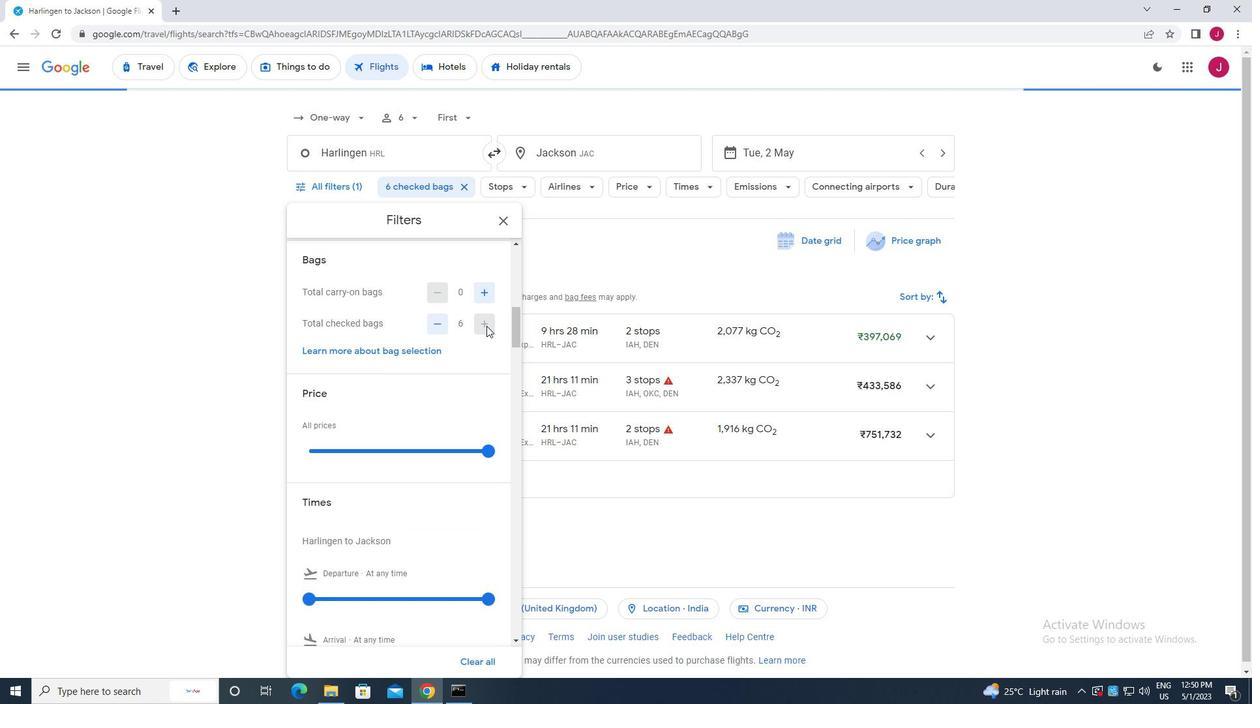 
Action: Mouse scrolled (493, 327) with delta (0, 0)
Screenshot: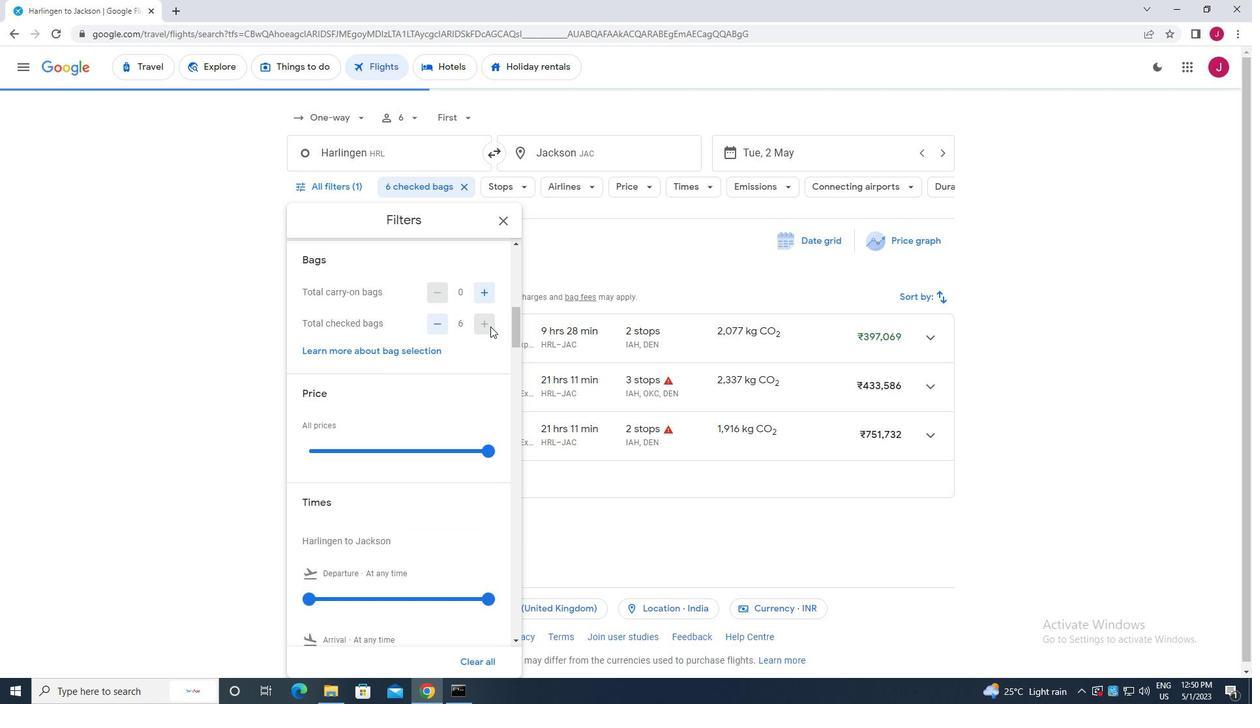 
Action: Mouse moved to (486, 385)
Screenshot: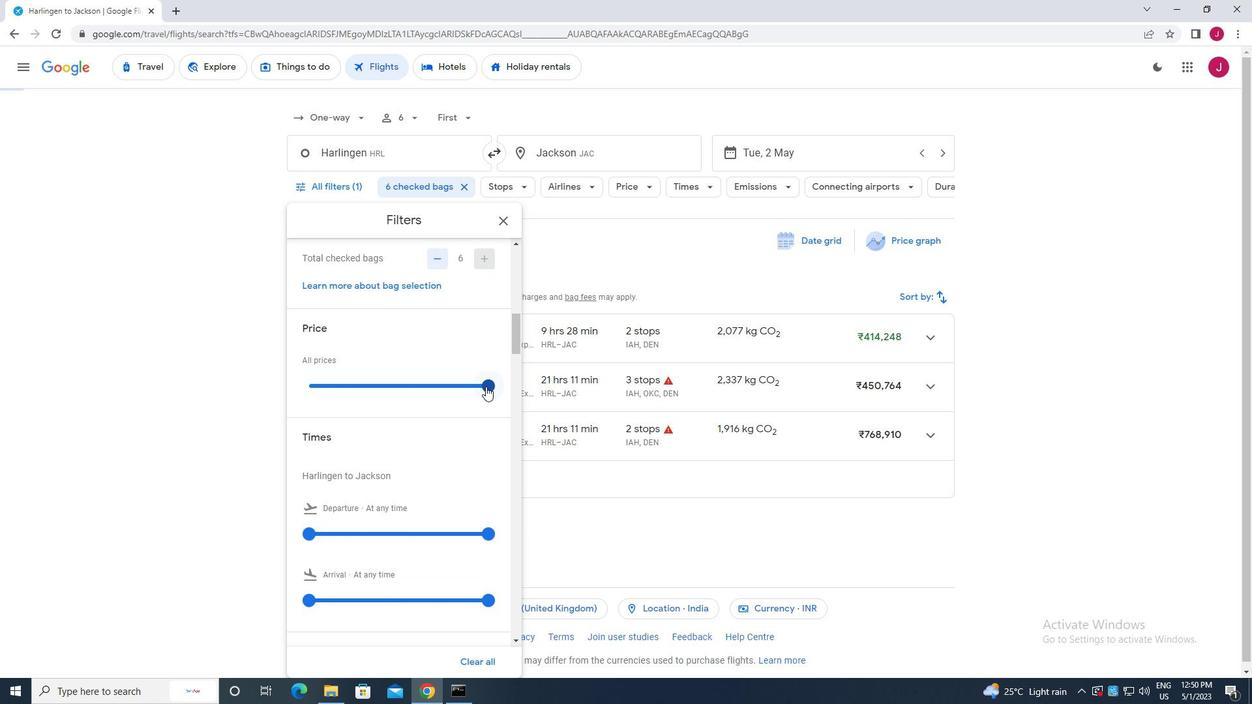
Action: Mouse pressed left at (486, 385)
Screenshot: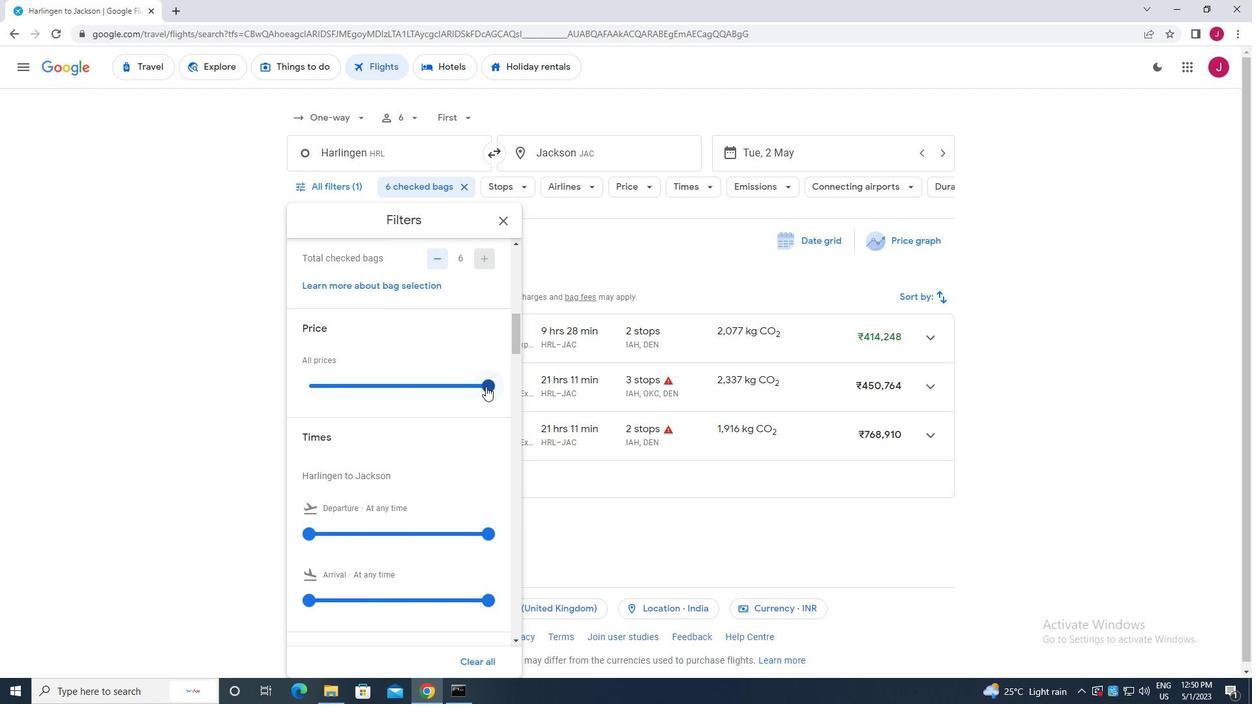 
Action: Mouse moved to (386, 349)
Screenshot: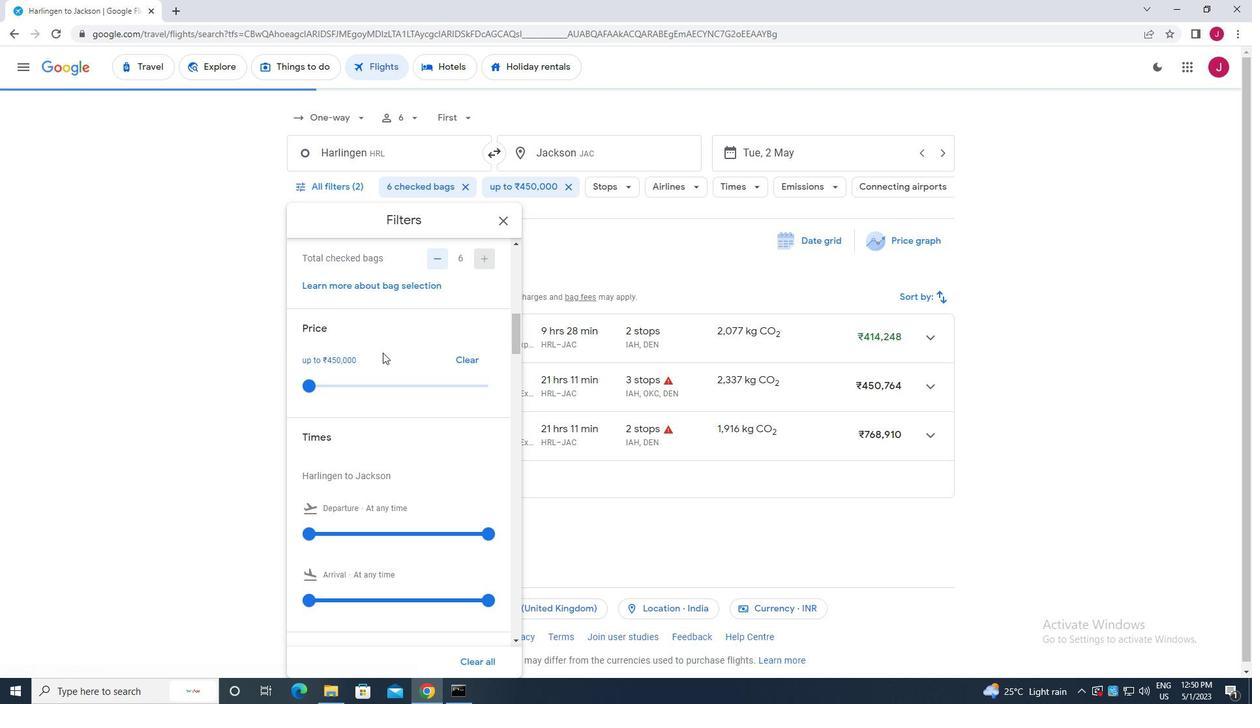 
Action: Mouse scrolled (386, 348) with delta (0, 0)
Screenshot: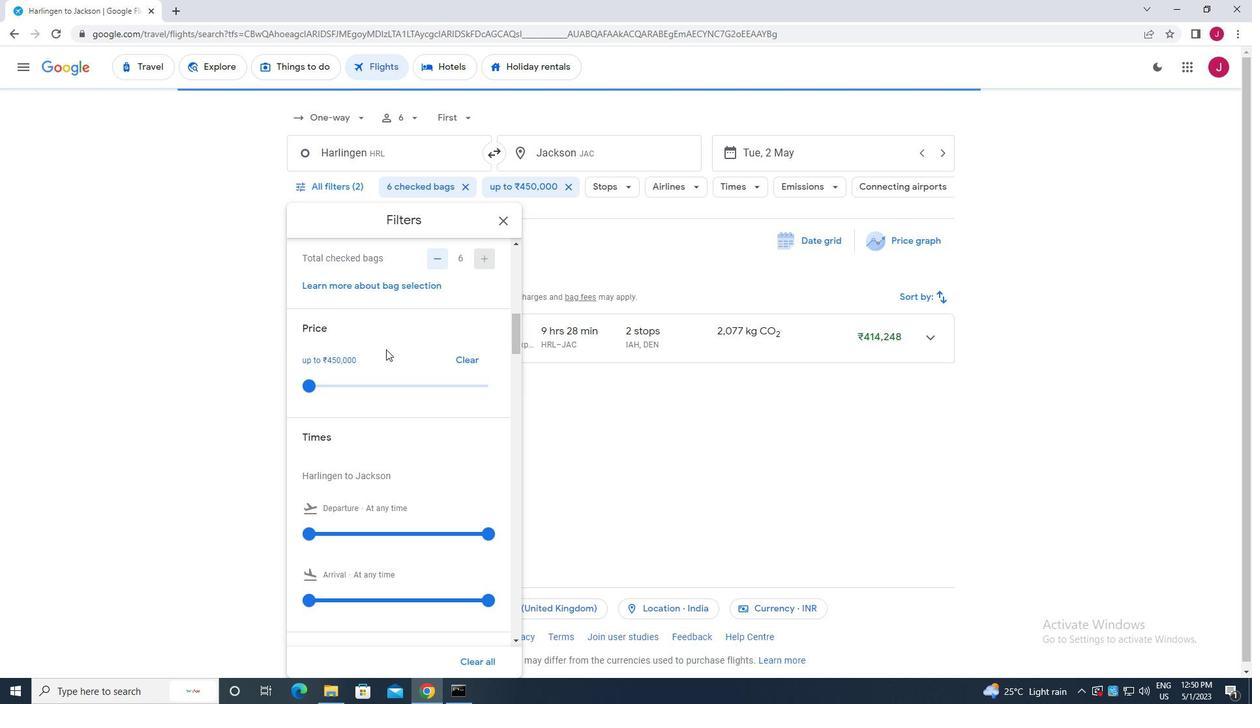 
Action: Mouse scrolled (386, 348) with delta (0, 0)
Screenshot: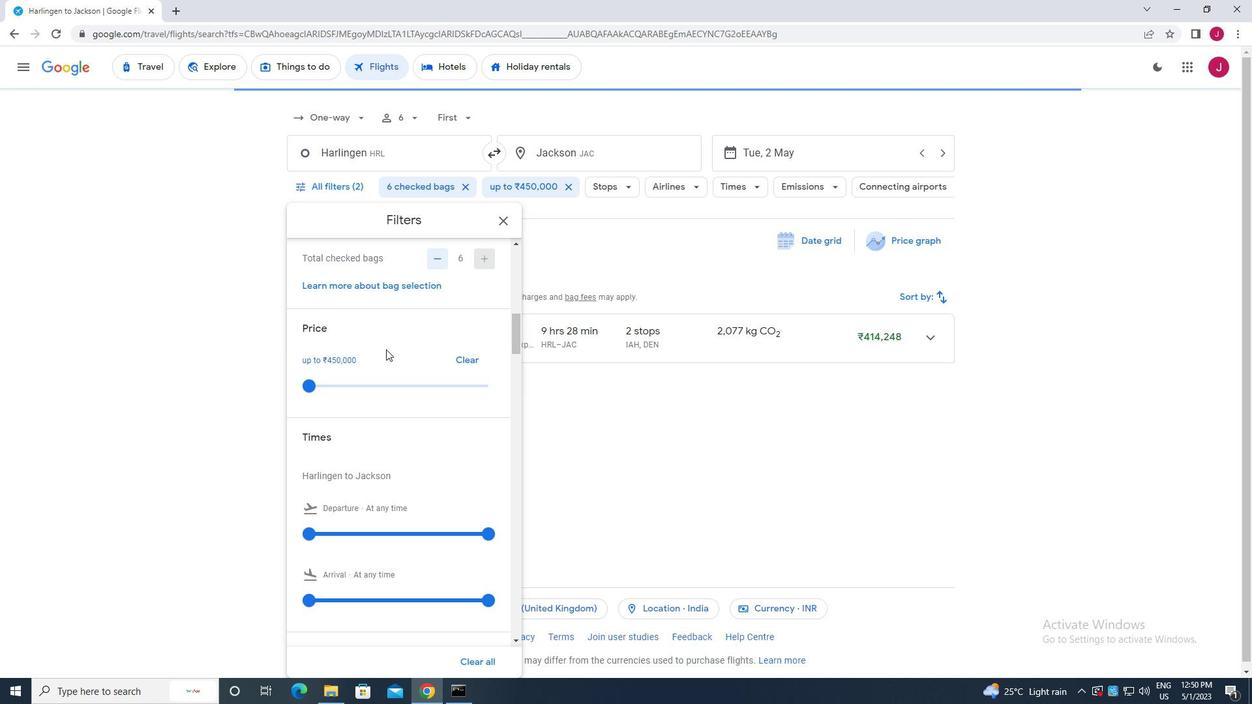 
Action: Mouse moved to (307, 398)
Screenshot: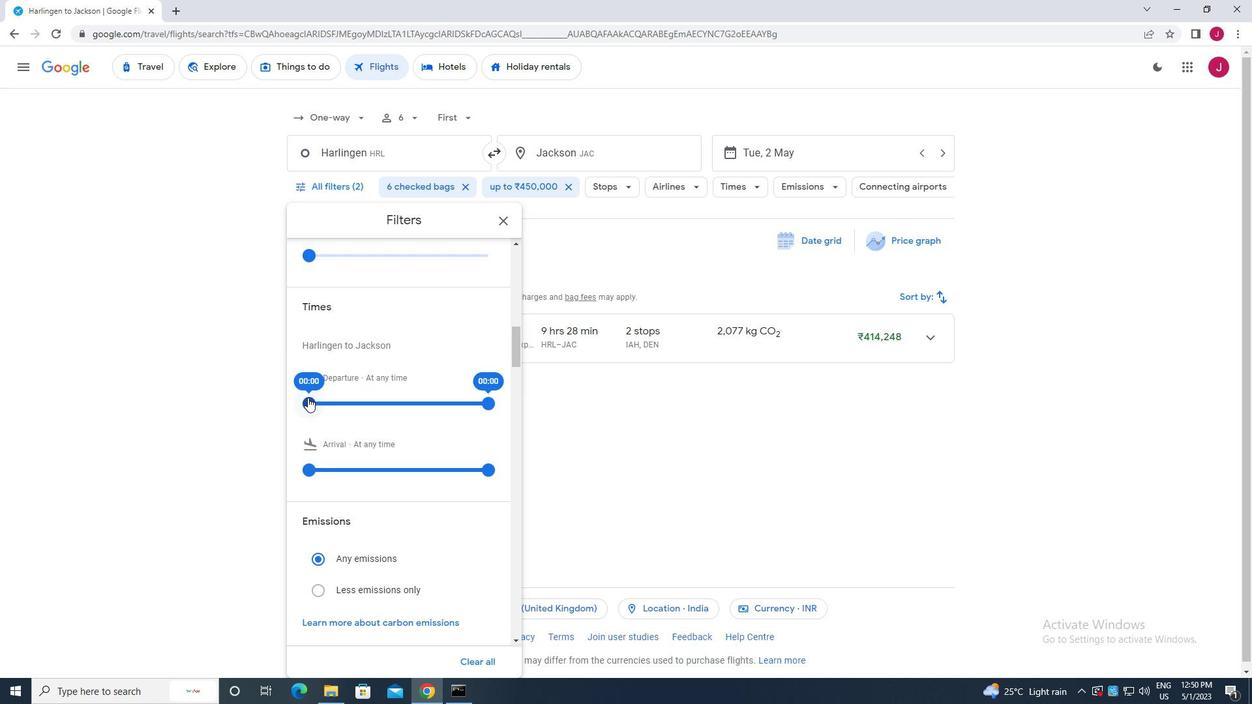 
Action: Mouse pressed left at (307, 398)
Screenshot: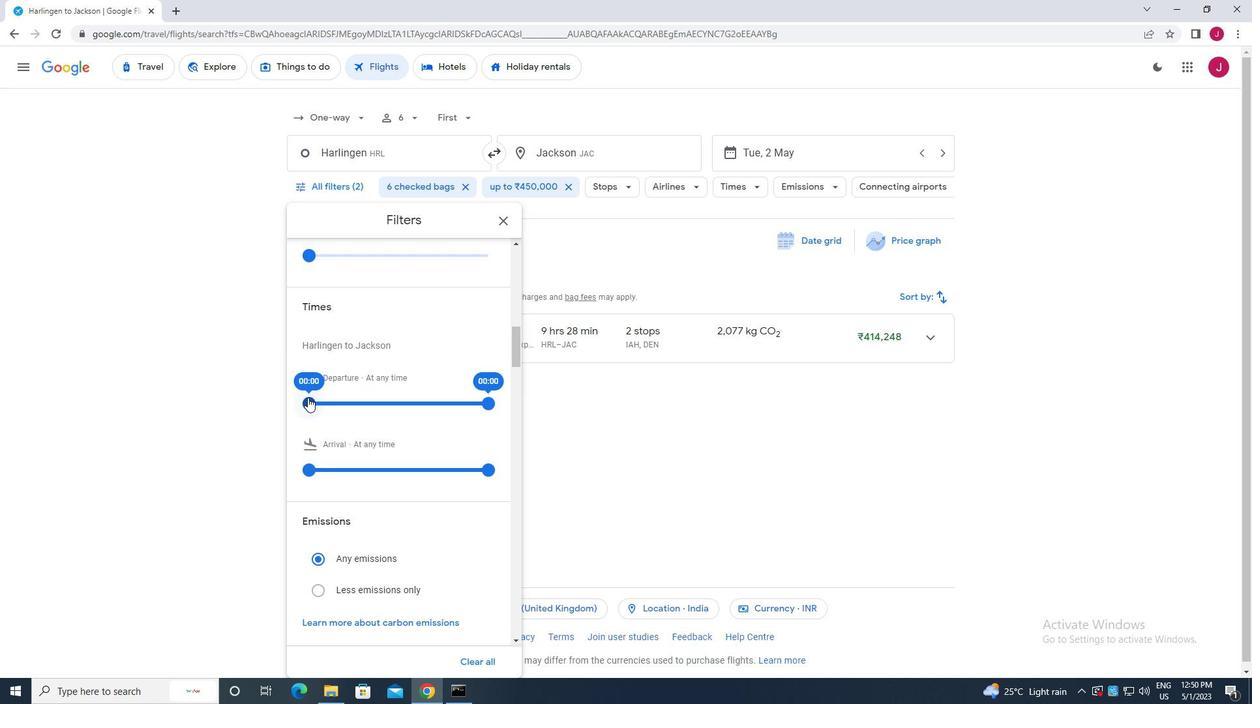 
Action: Mouse moved to (489, 406)
Screenshot: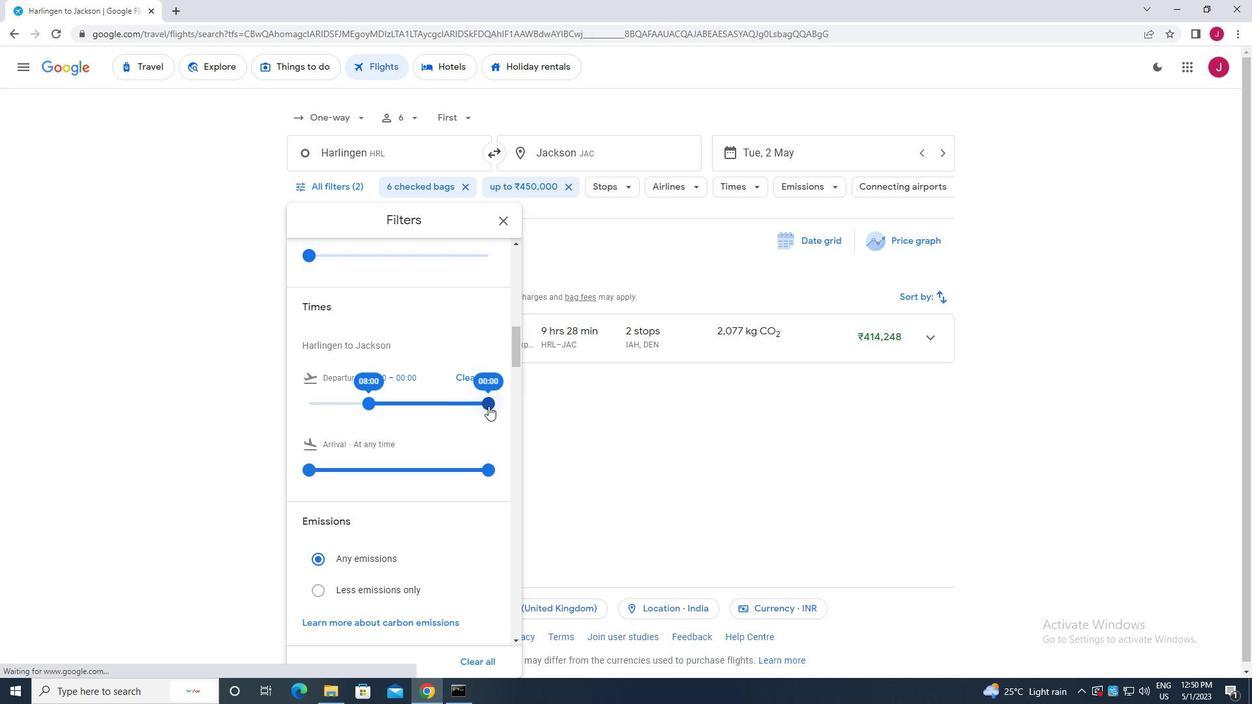 
Action: Mouse pressed left at (489, 406)
Screenshot: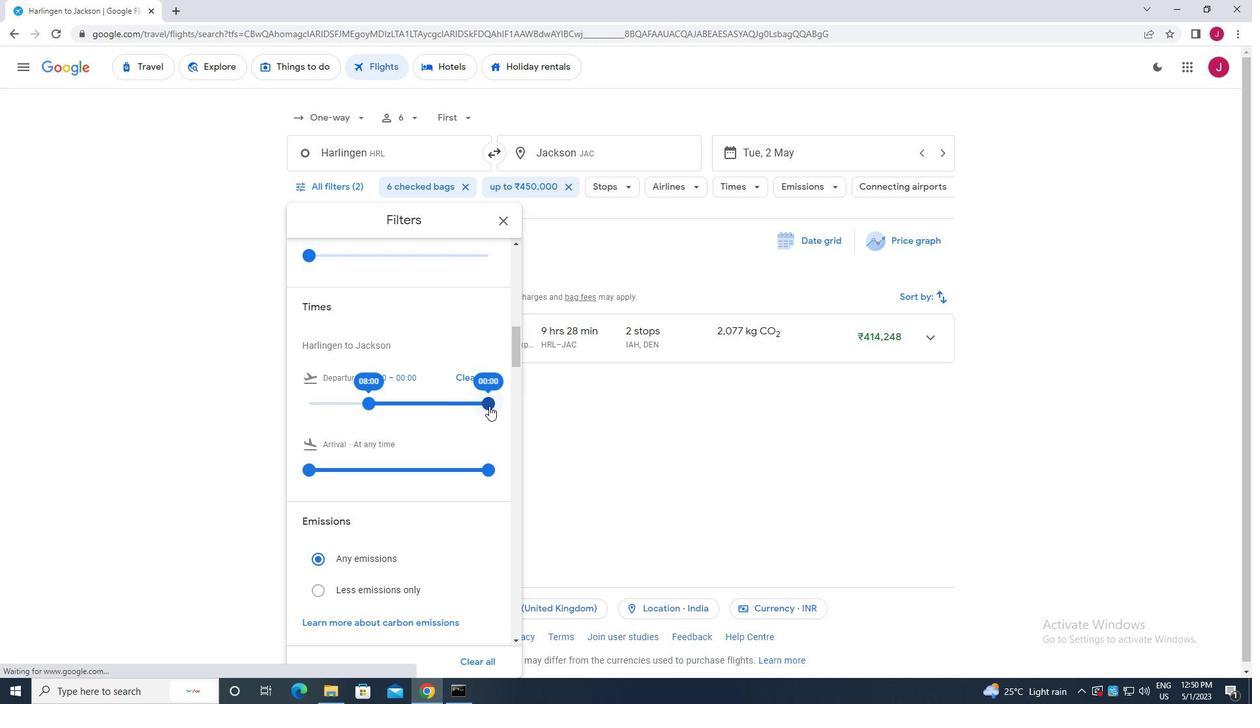 
Action: Mouse moved to (498, 223)
Screenshot: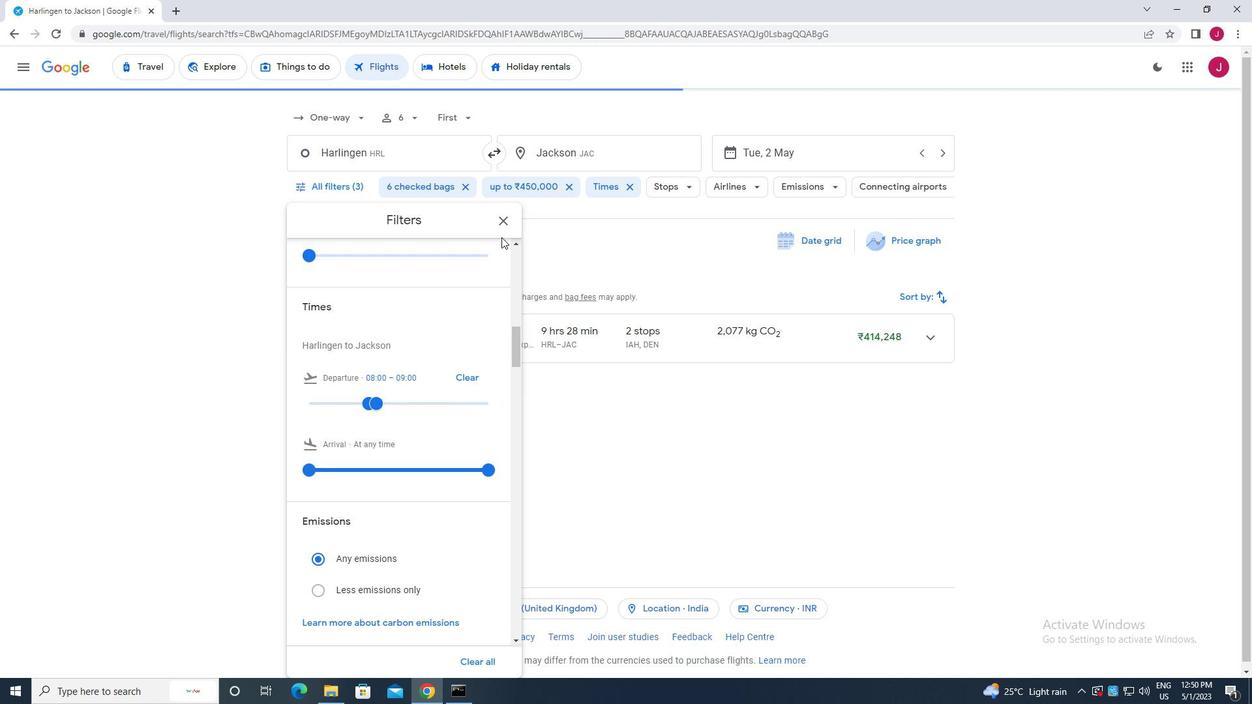 
Action: Mouse pressed left at (498, 223)
Screenshot: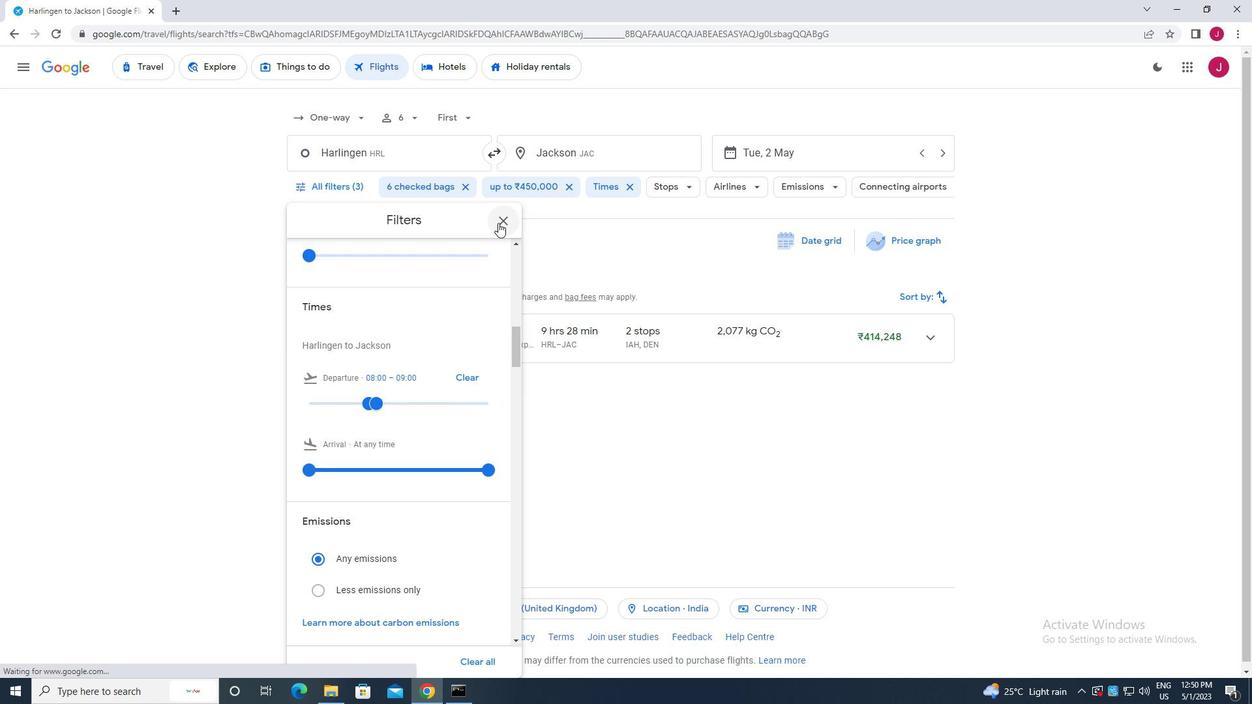 
Action: Mouse moved to (499, 225)
Screenshot: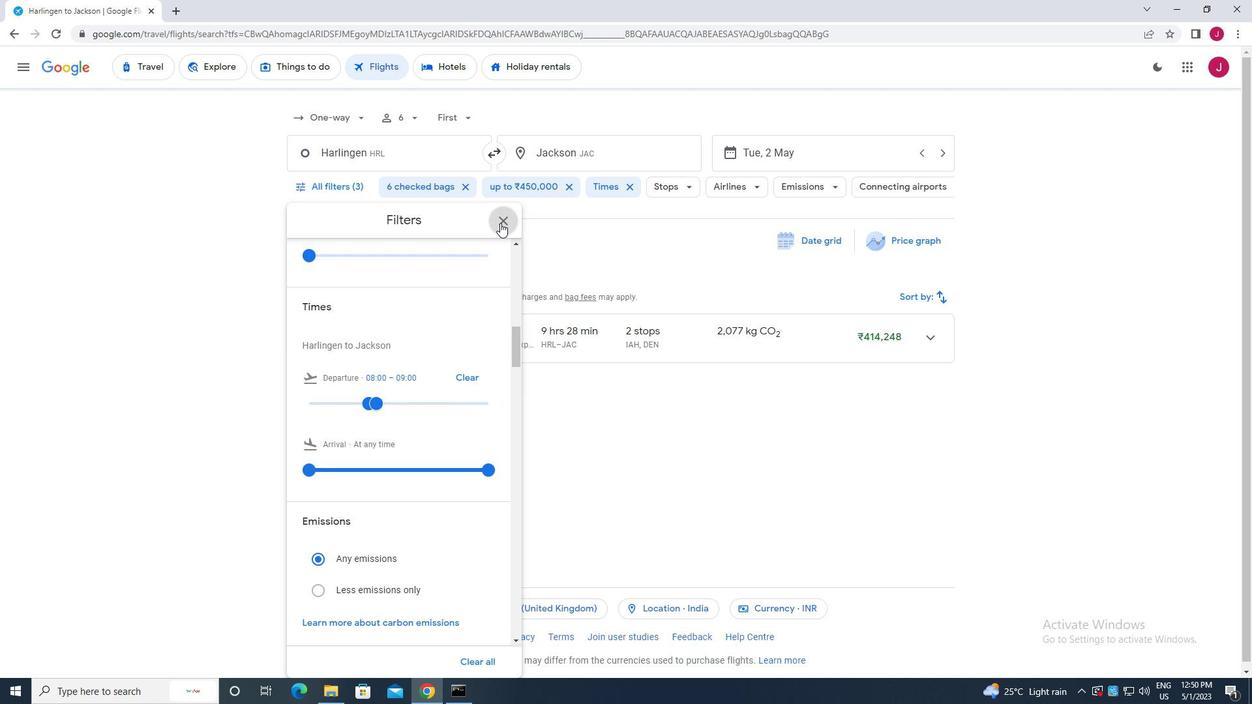 
